 Task: Look for space in Meerut, India from 2nd September, 2023 to 10th September, 2023 for 1 adult in price range Rs.5000 to Rs.16000. Place can be private room with 1  bedroom having 1 bed and 1 bathroom. Property type can be house, flat, guest house, hotel. Booking option can be shelf check-in. Required host language is English.
Action: Mouse moved to (426, 58)
Screenshot: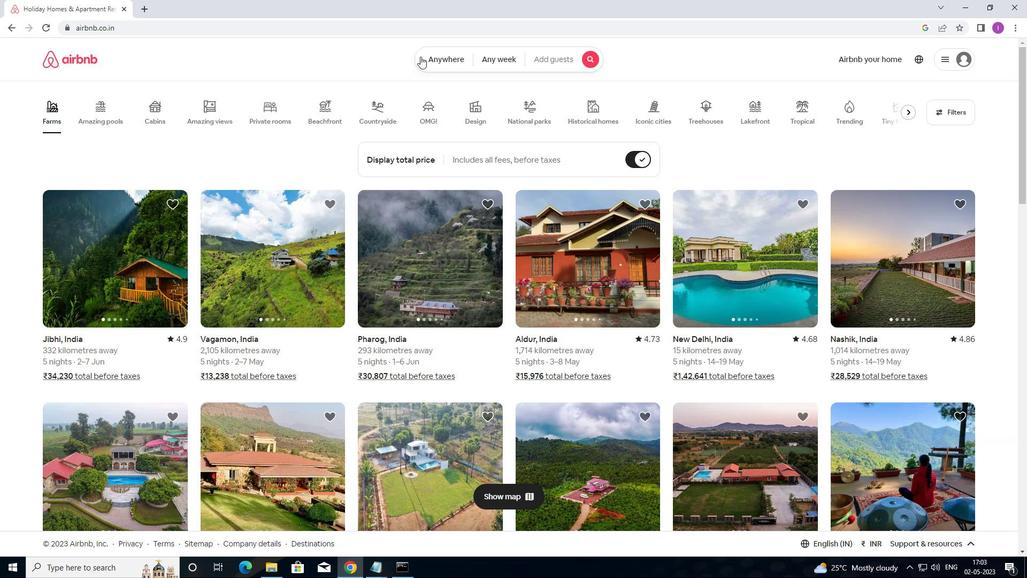 
Action: Mouse pressed left at (426, 58)
Screenshot: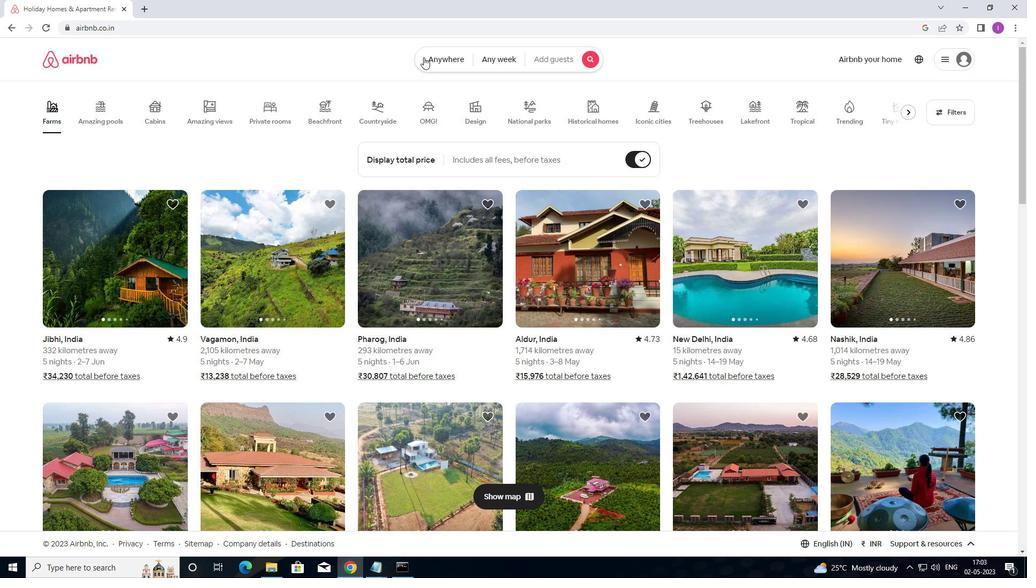 
Action: Mouse moved to (313, 107)
Screenshot: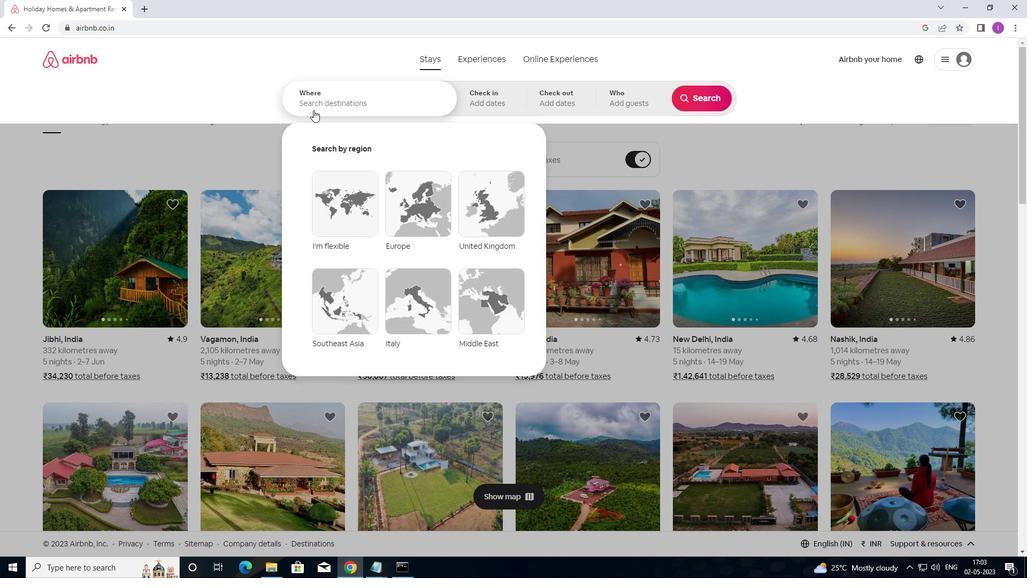 
Action: Mouse pressed left at (313, 107)
Screenshot: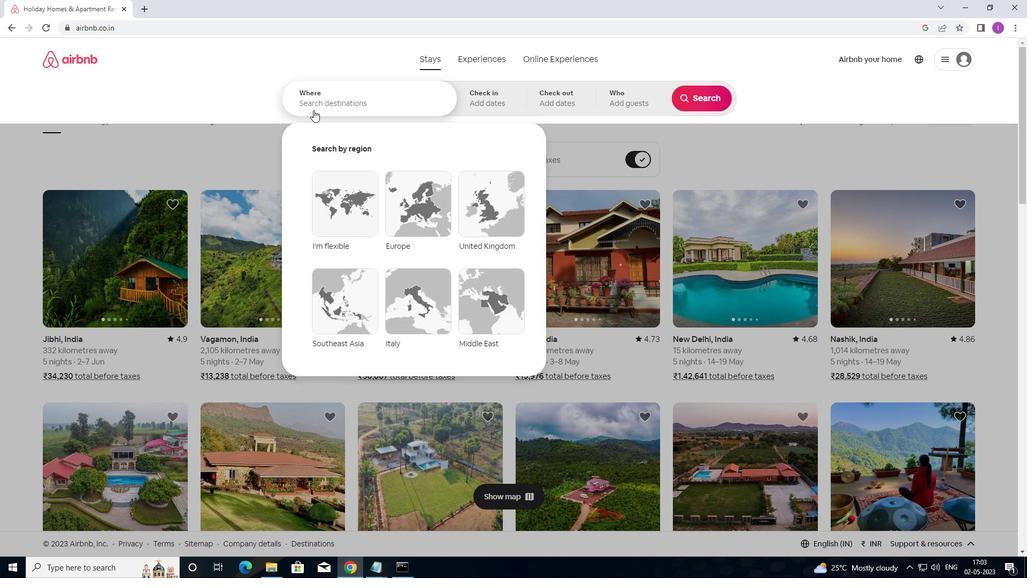 
Action: Mouse moved to (490, 59)
Screenshot: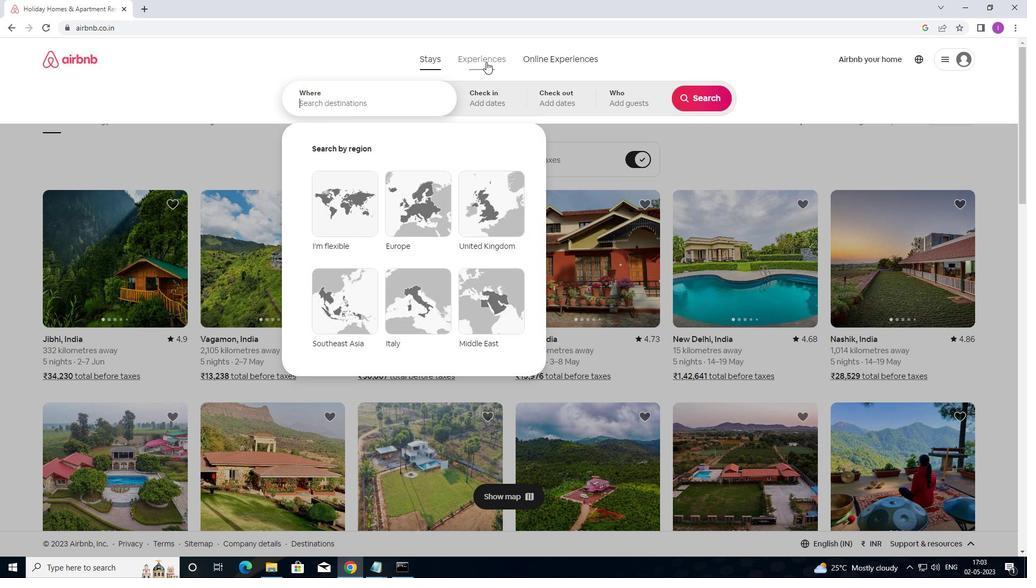 
Action: Key pressed <Key.shift>M
Screenshot: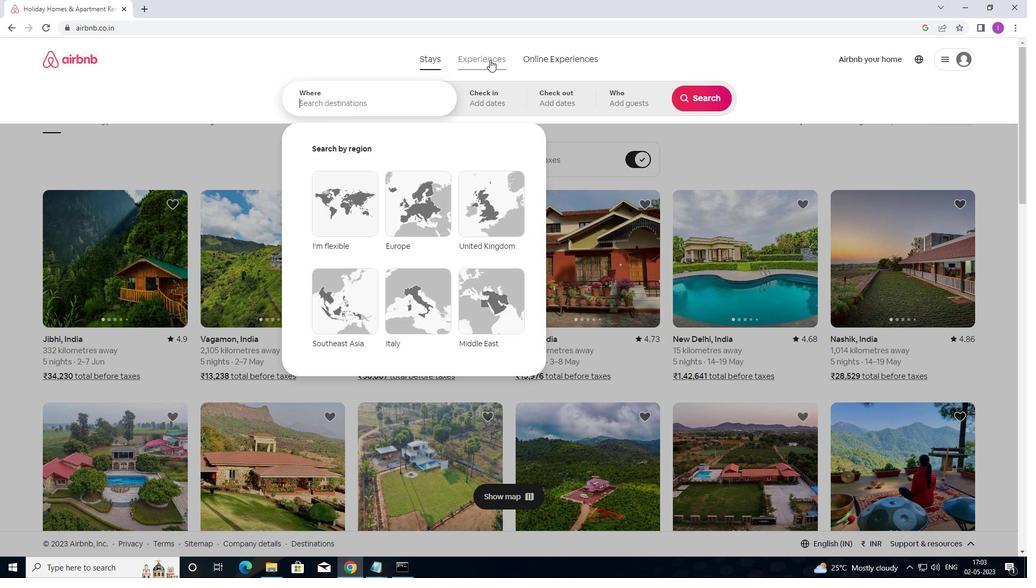 
Action: Mouse moved to (518, 40)
Screenshot: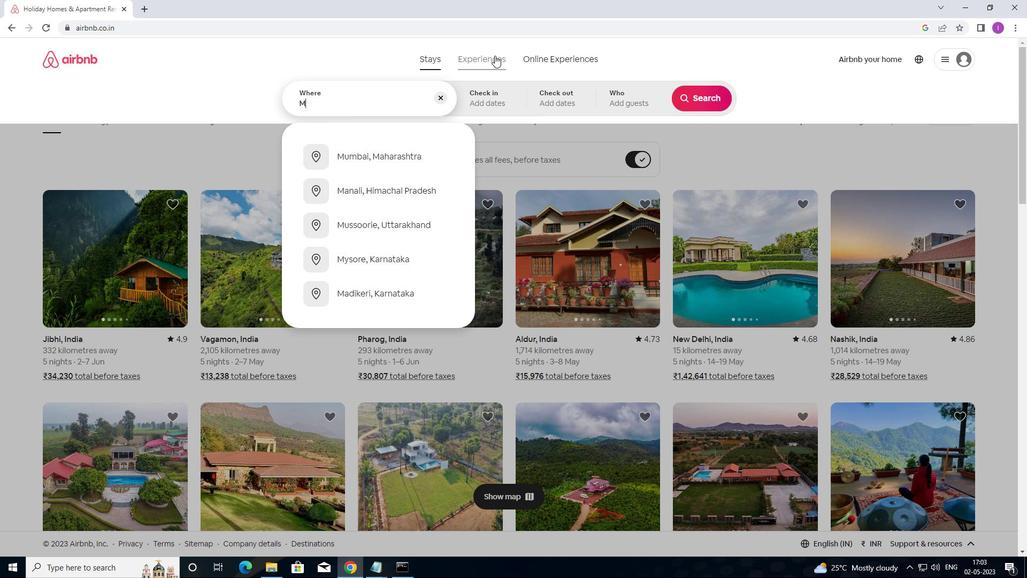 
Action: Key pressed EERUT,<Key.shift>INDIA
Screenshot: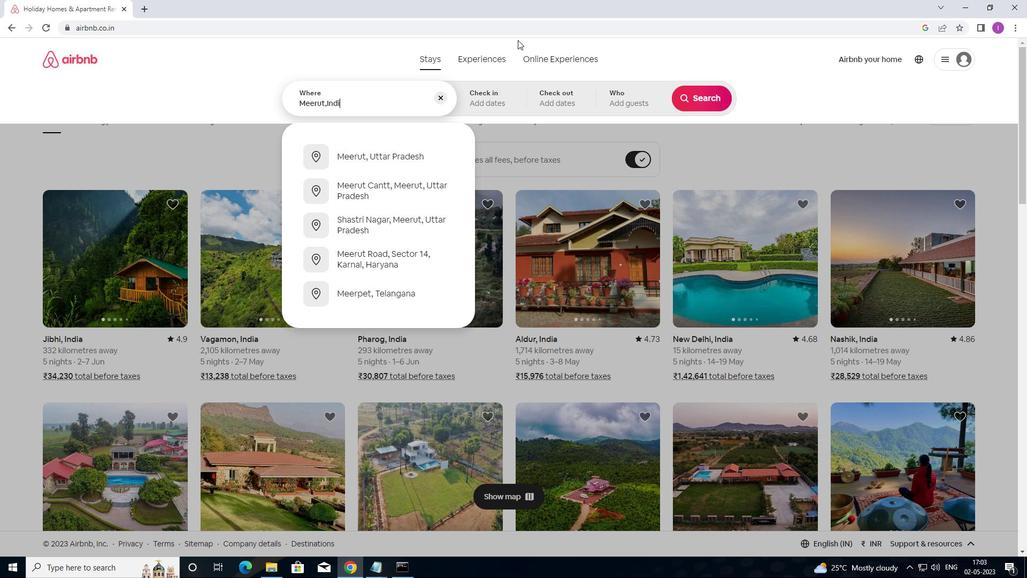 
Action: Mouse moved to (492, 94)
Screenshot: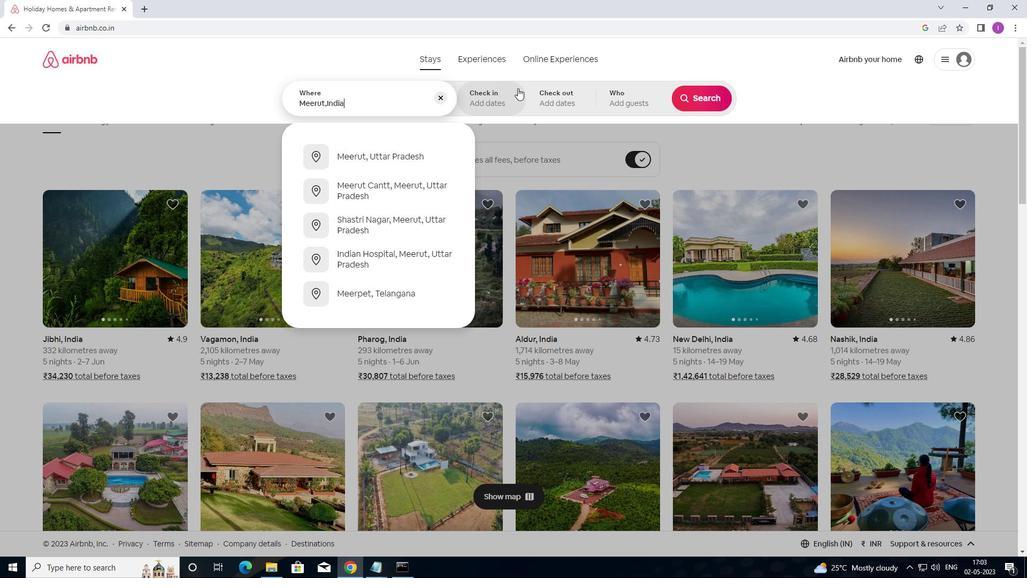 
Action: Mouse pressed left at (492, 94)
Screenshot: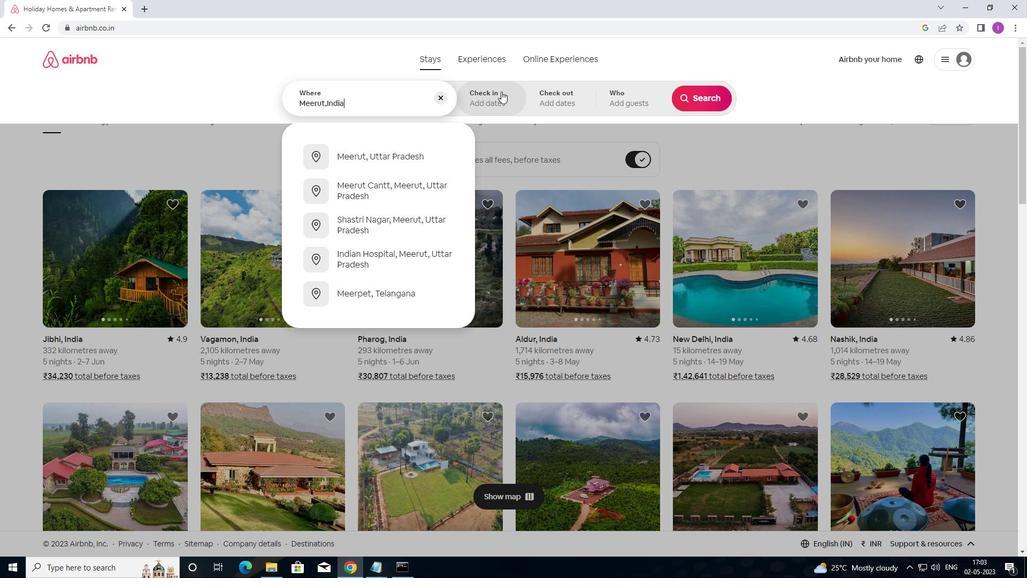 
Action: Mouse moved to (708, 182)
Screenshot: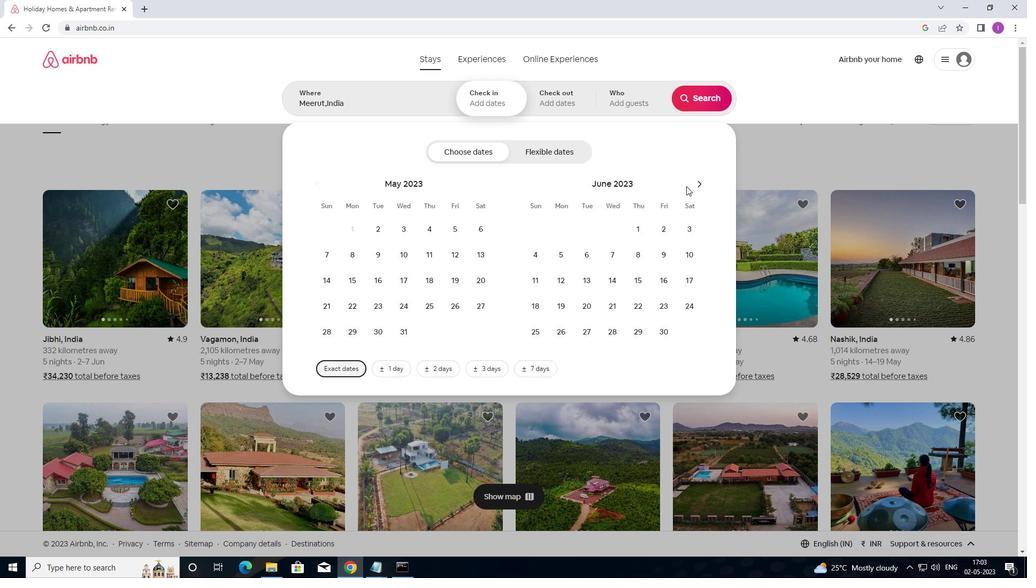 
Action: Mouse pressed left at (708, 182)
Screenshot: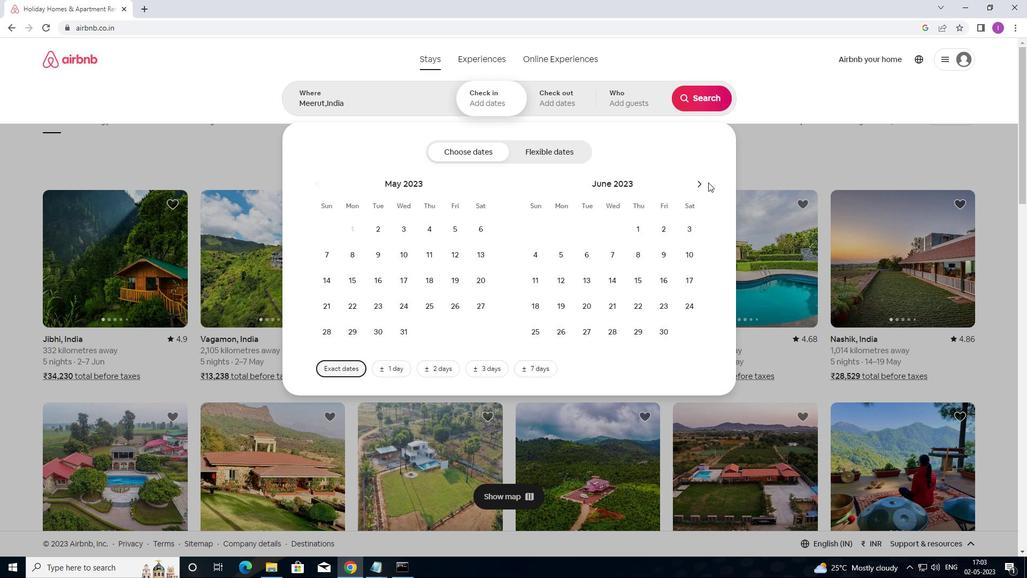 
Action: Mouse moved to (710, 183)
Screenshot: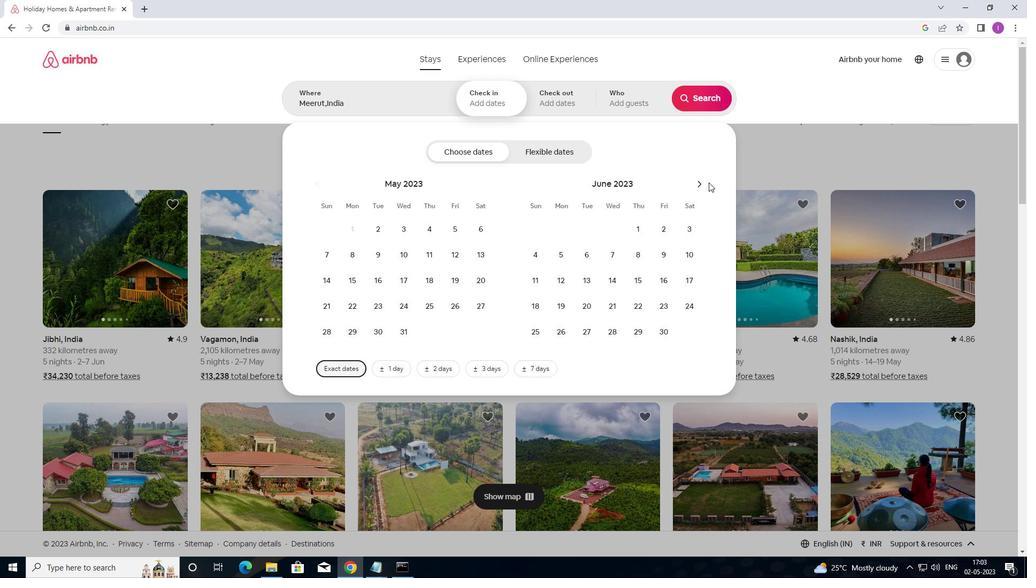 
Action: Mouse pressed left at (710, 183)
Screenshot: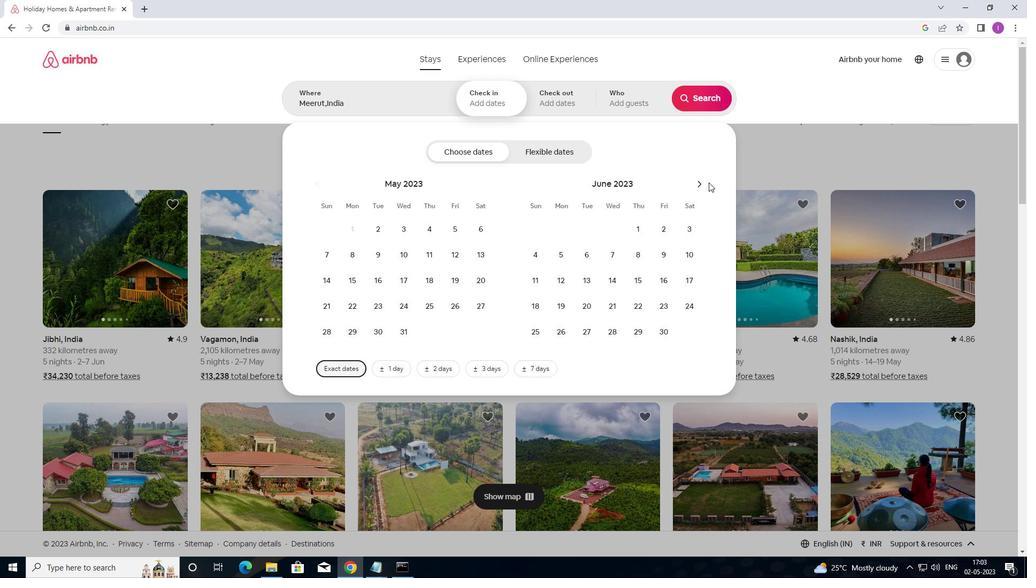
Action: Mouse moved to (711, 184)
Screenshot: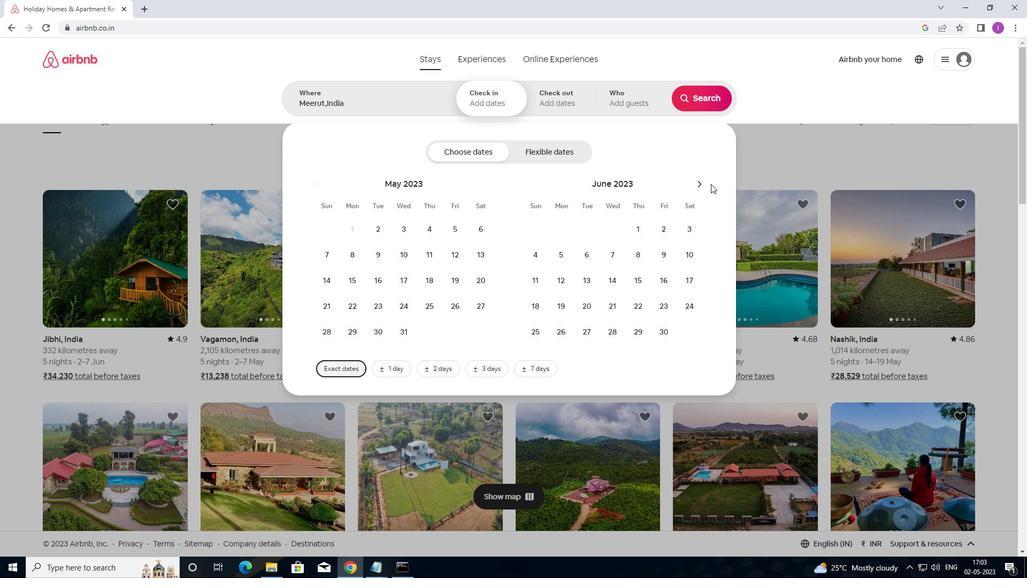 
Action: Mouse pressed left at (711, 184)
Screenshot: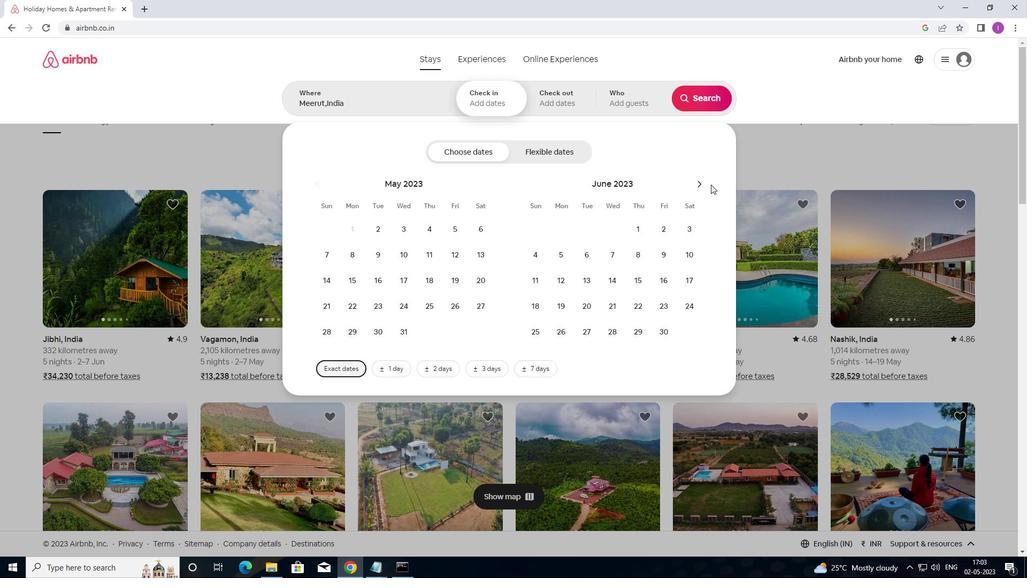 
Action: Mouse moved to (703, 184)
Screenshot: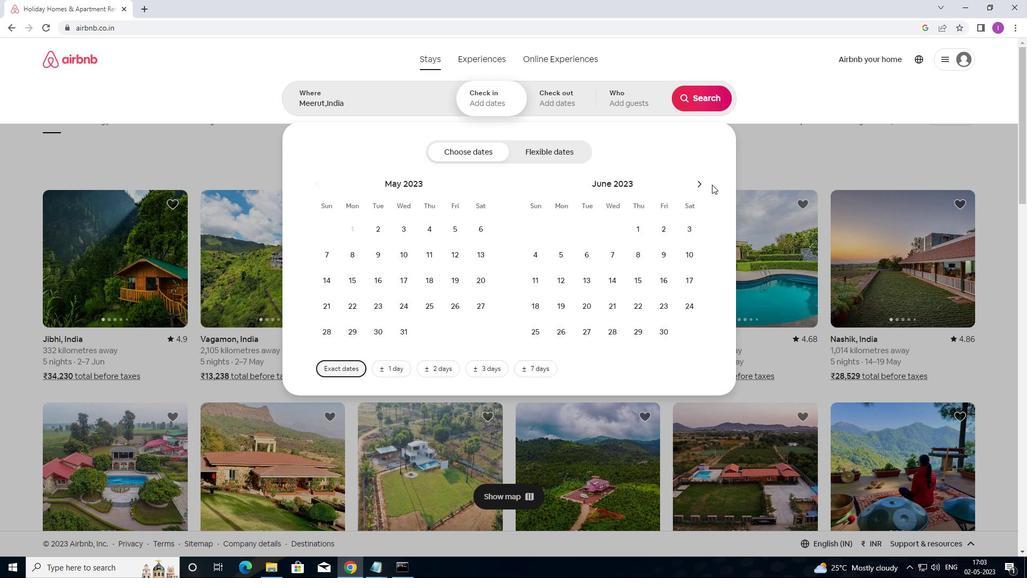 
Action: Mouse pressed left at (703, 184)
Screenshot: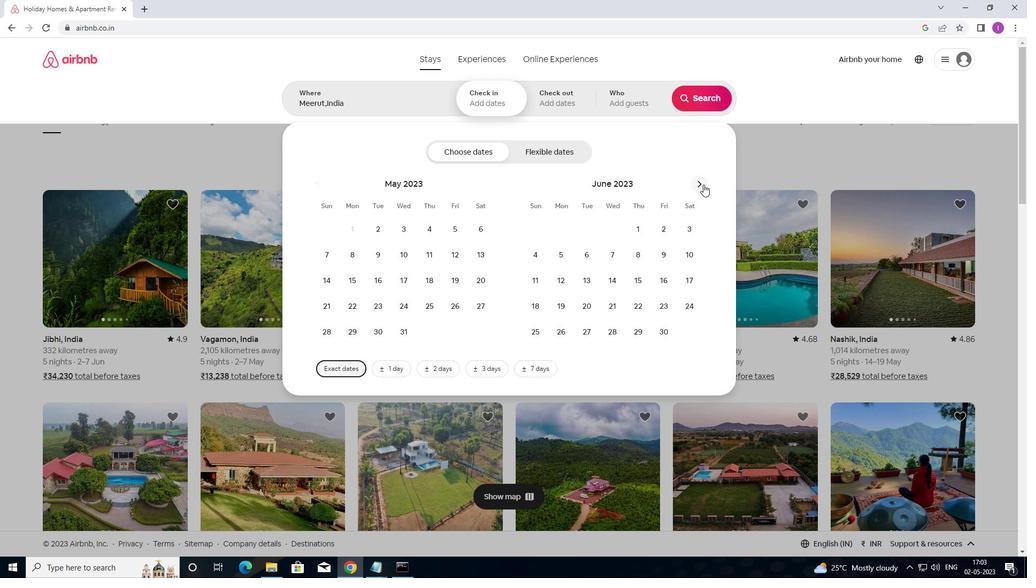 
Action: Mouse moved to (702, 183)
Screenshot: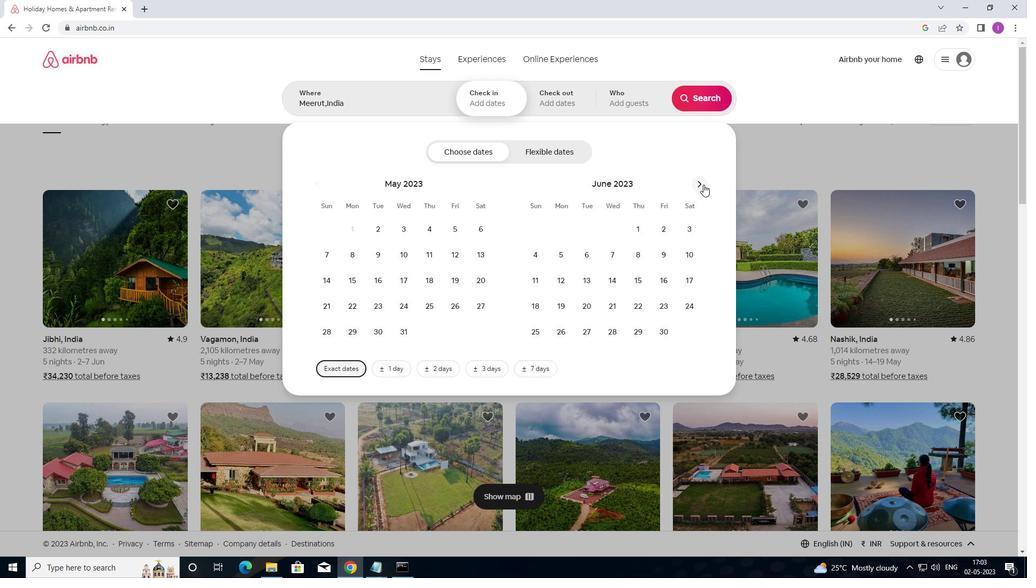 
Action: Mouse pressed left at (702, 183)
Screenshot: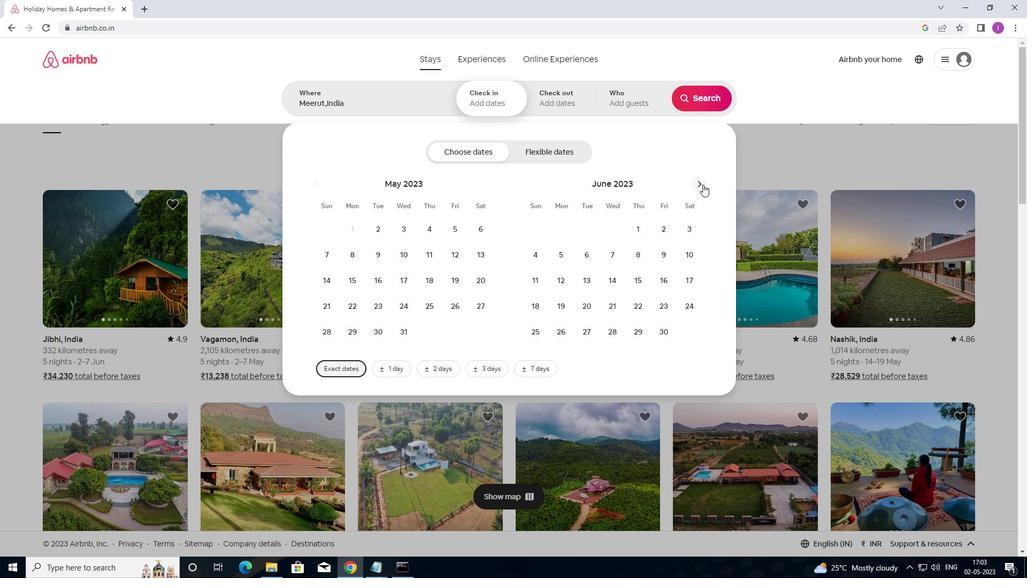 
Action: Mouse moved to (702, 183)
Screenshot: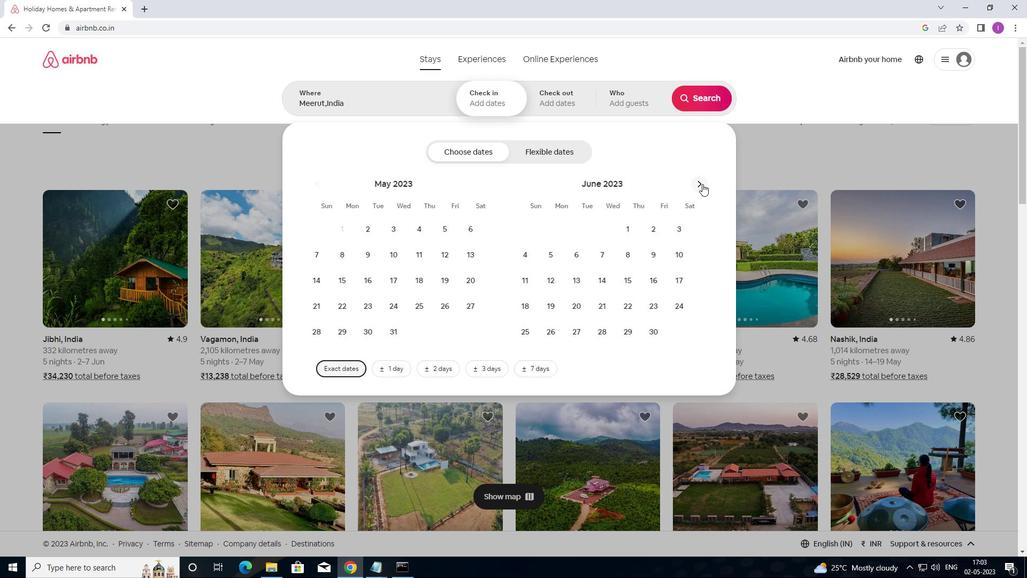 
Action: Mouse pressed left at (702, 183)
Screenshot: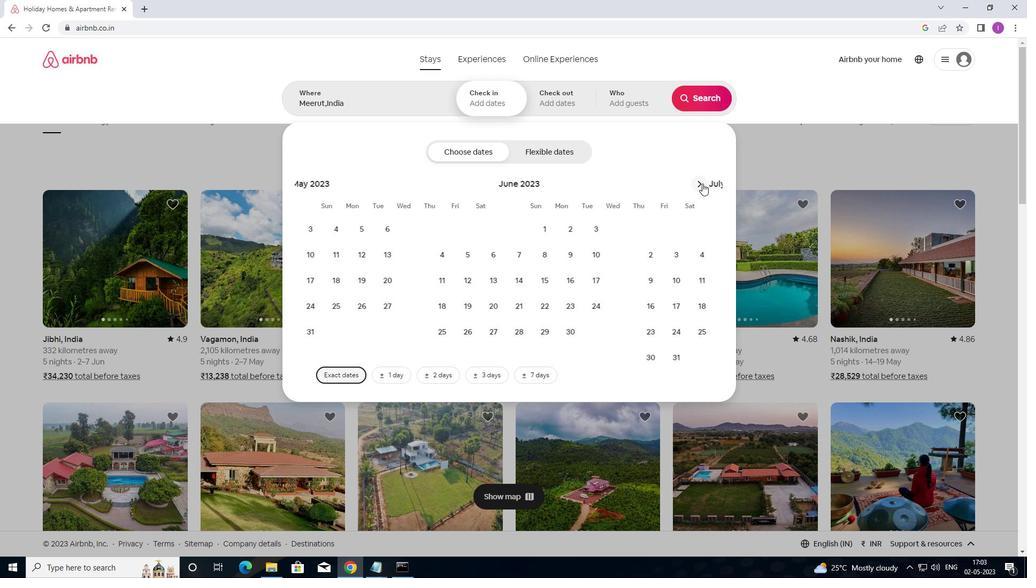 
Action: Mouse moved to (702, 183)
Screenshot: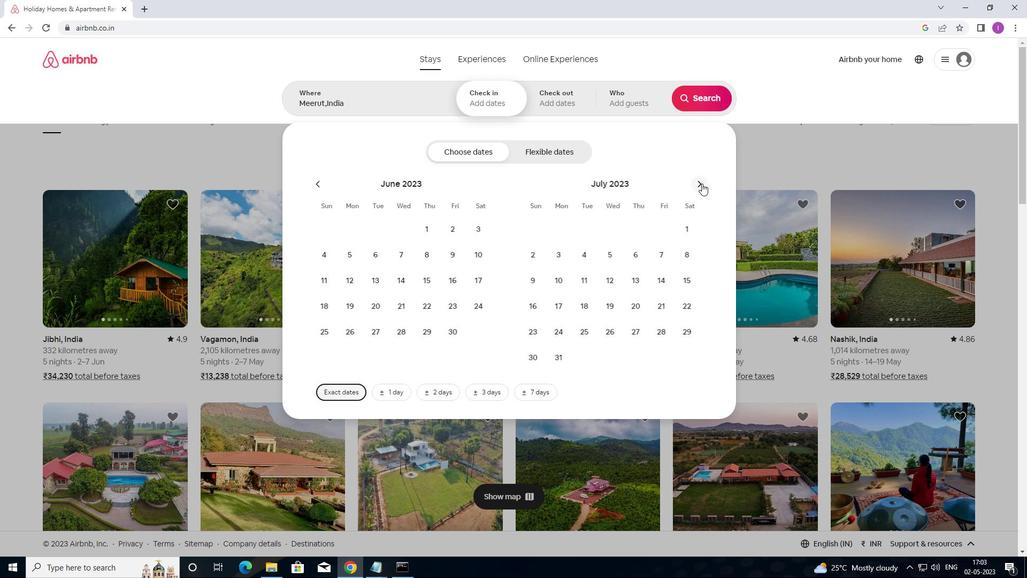 
Action: Mouse pressed left at (702, 183)
Screenshot: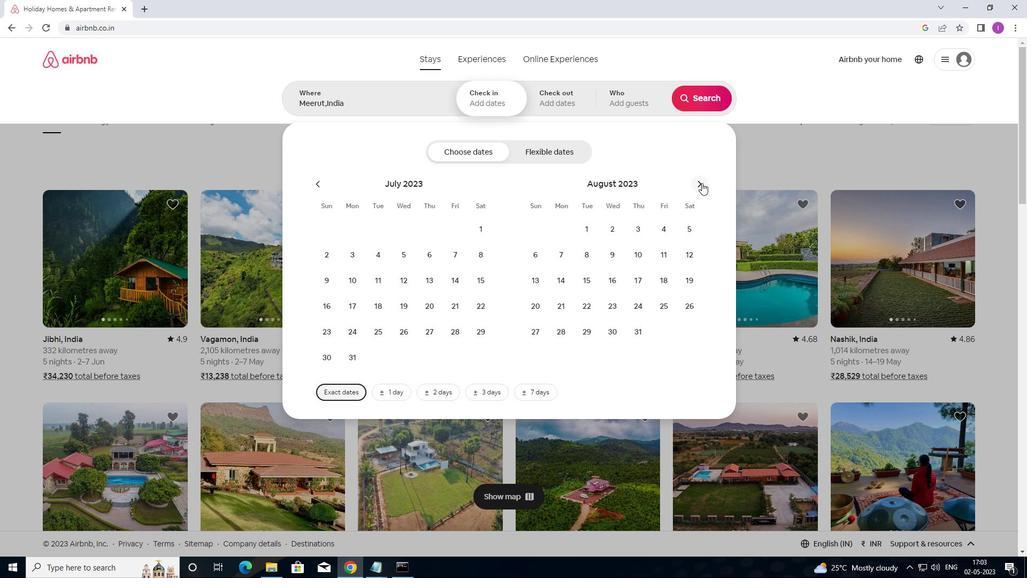 
Action: Mouse moved to (684, 228)
Screenshot: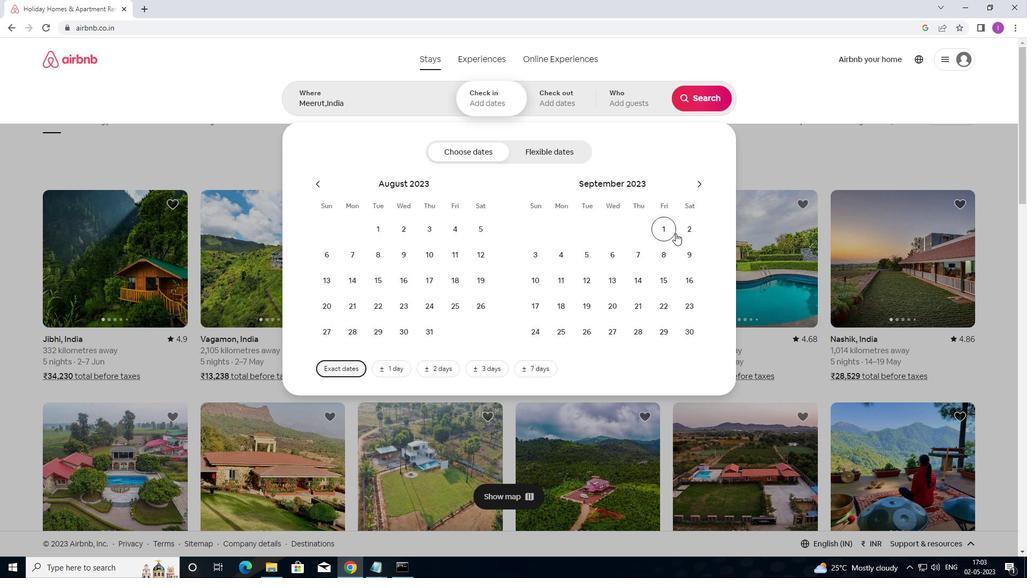 
Action: Mouse pressed left at (684, 228)
Screenshot: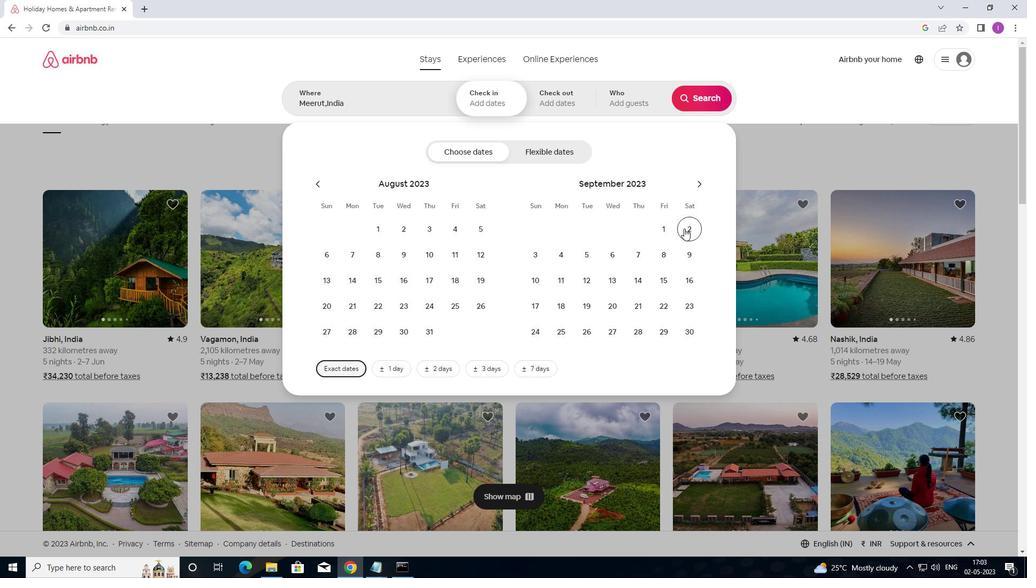 
Action: Mouse moved to (525, 282)
Screenshot: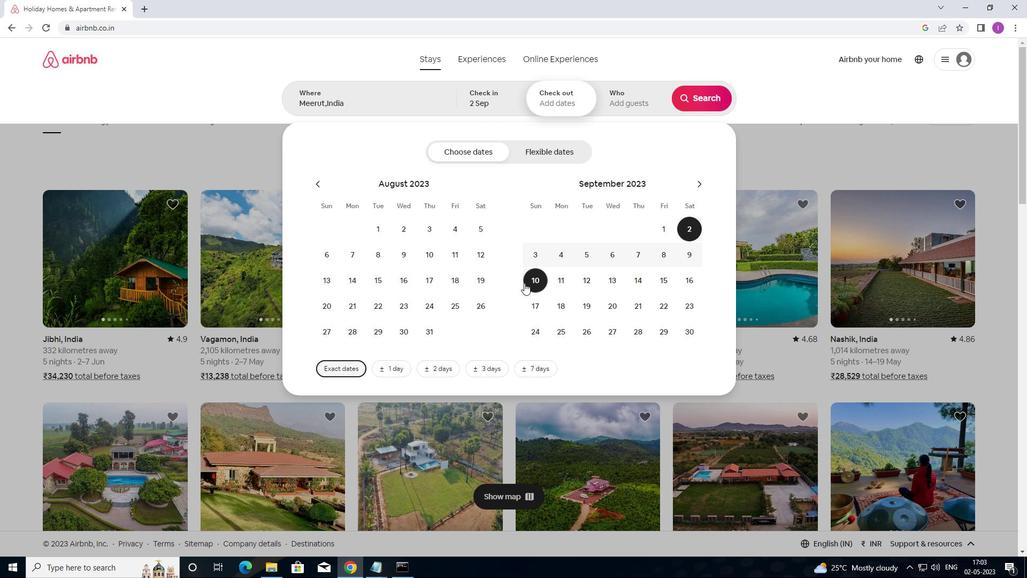 
Action: Mouse pressed left at (525, 282)
Screenshot: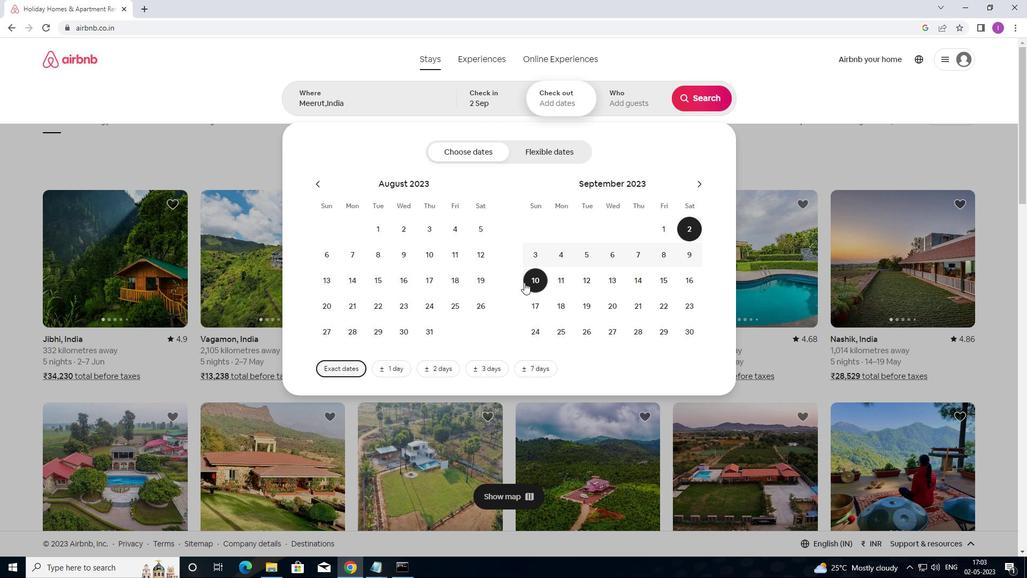 
Action: Mouse moved to (634, 98)
Screenshot: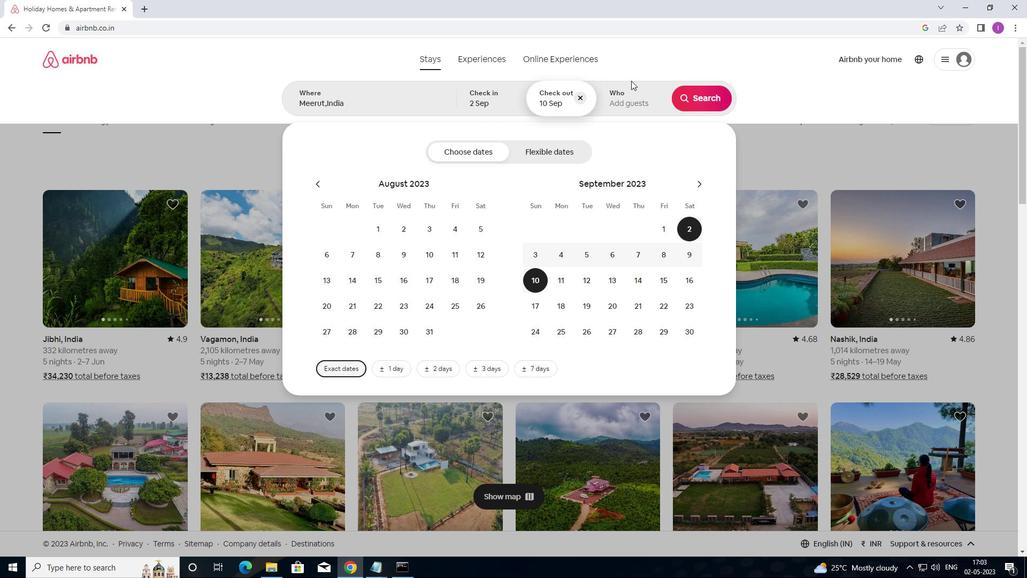 
Action: Mouse pressed left at (634, 98)
Screenshot: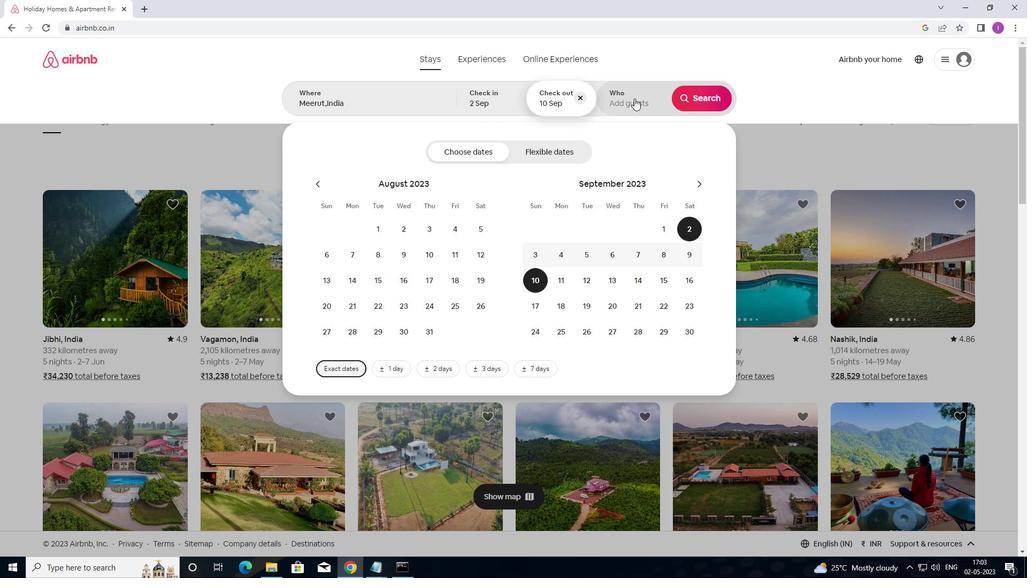 
Action: Mouse moved to (702, 153)
Screenshot: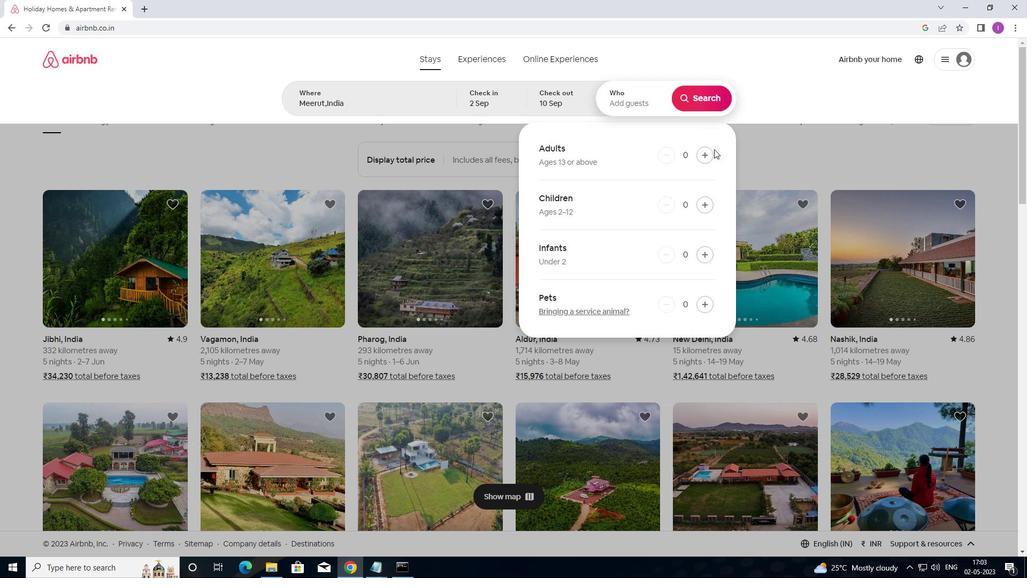 
Action: Mouse pressed left at (702, 153)
Screenshot: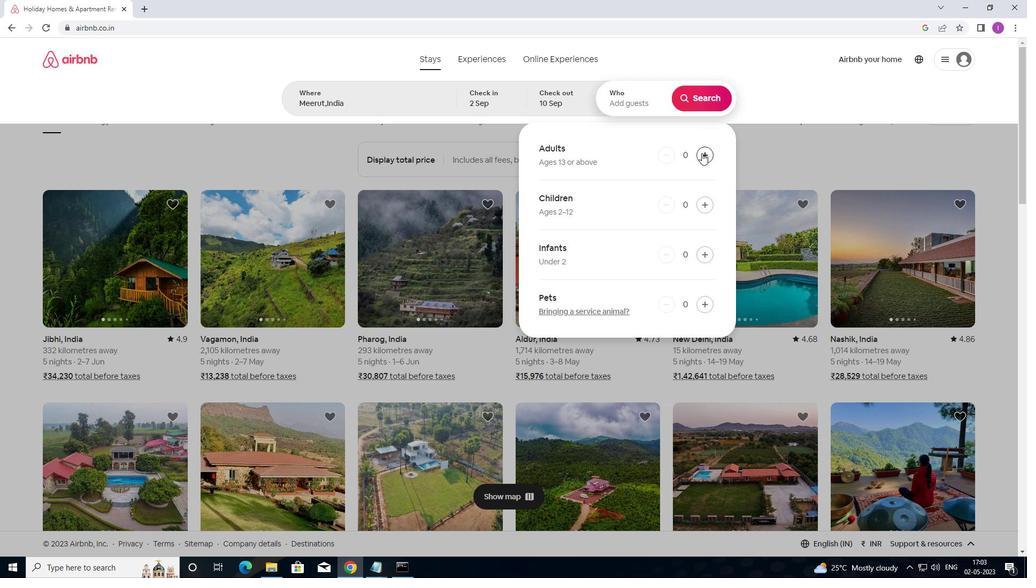 
Action: Mouse moved to (702, 154)
Screenshot: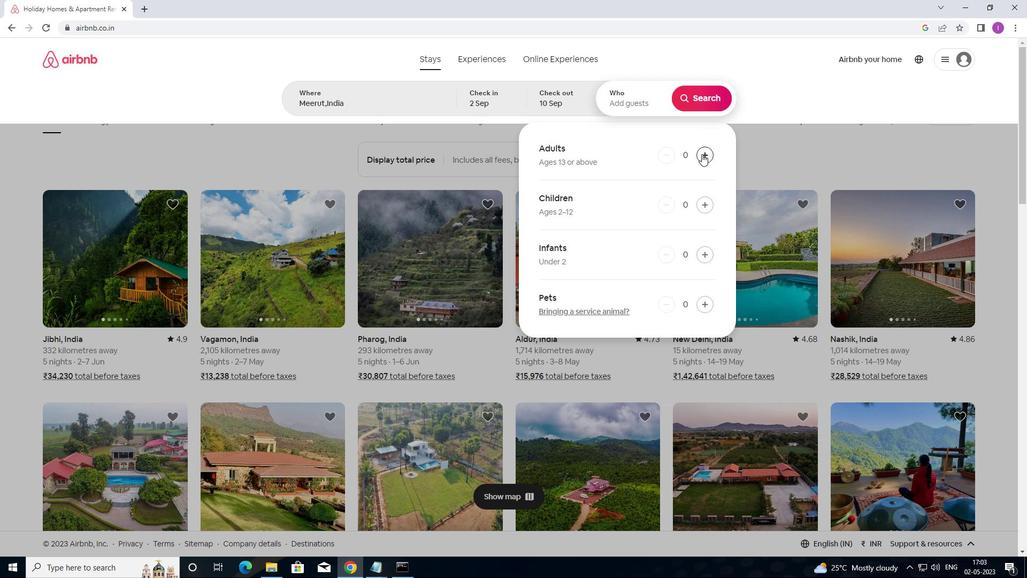 
Action: Mouse pressed left at (702, 154)
Screenshot: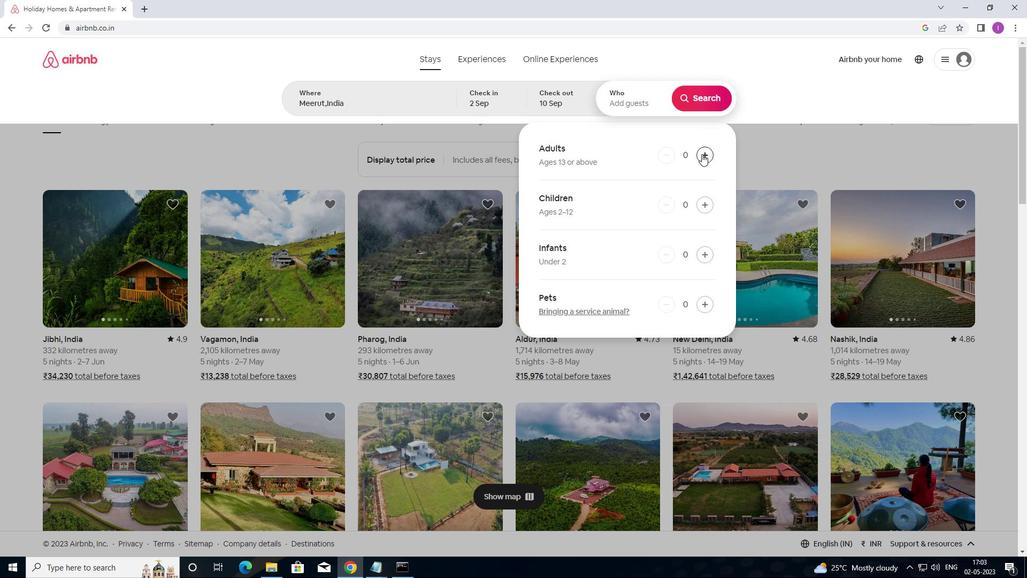
Action: Mouse moved to (670, 155)
Screenshot: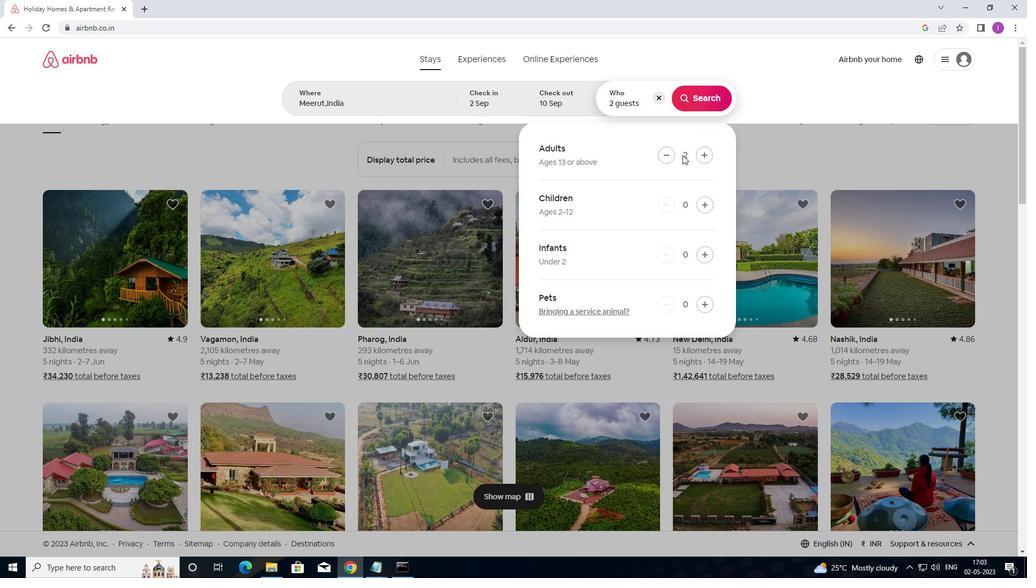 
Action: Mouse pressed left at (670, 155)
Screenshot: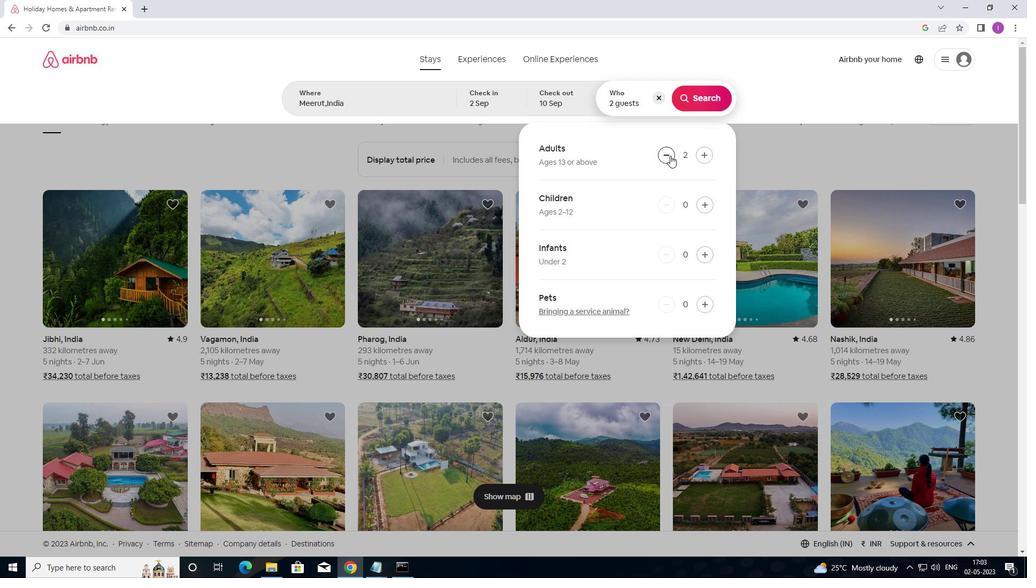 
Action: Mouse moved to (724, 95)
Screenshot: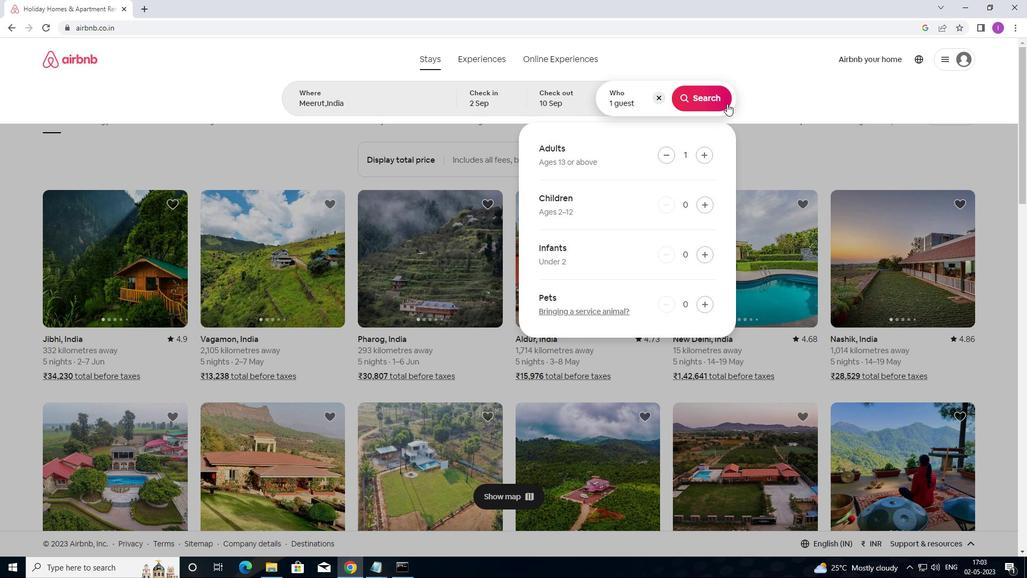 
Action: Mouse pressed left at (724, 95)
Screenshot: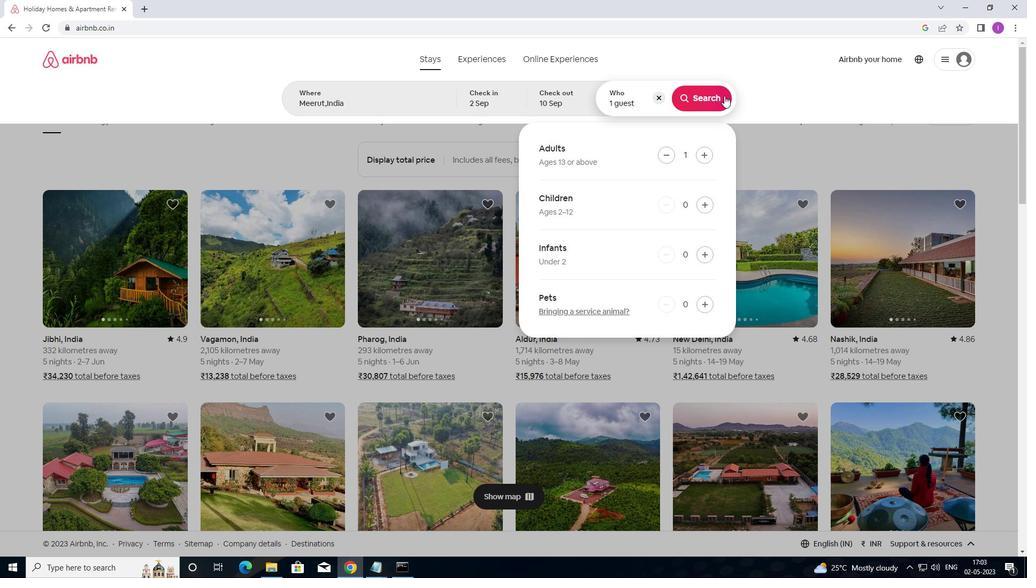 
Action: Mouse moved to (986, 100)
Screenshot: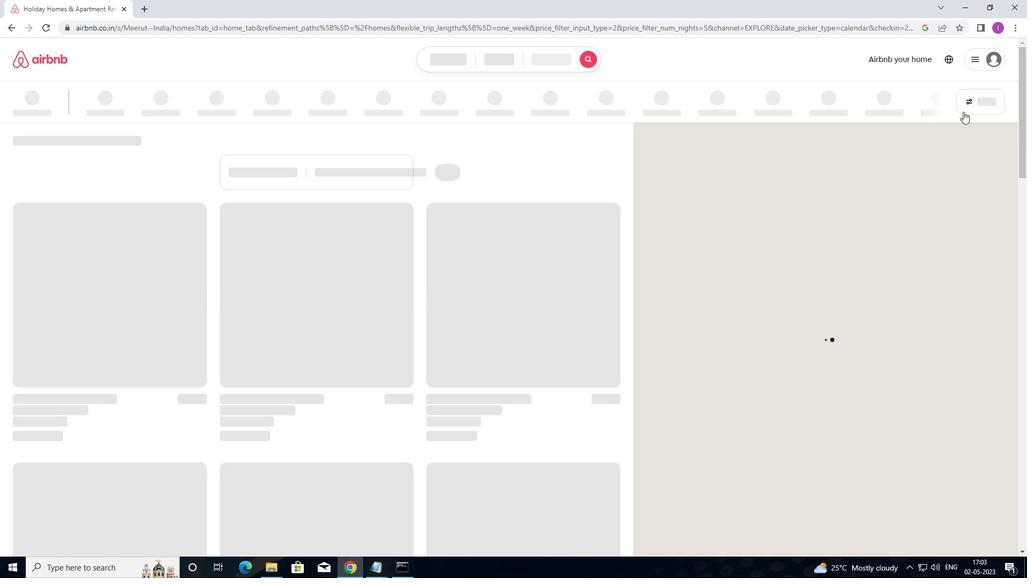 
Action: Mouse pressed left at (986, 100)
Screenshot: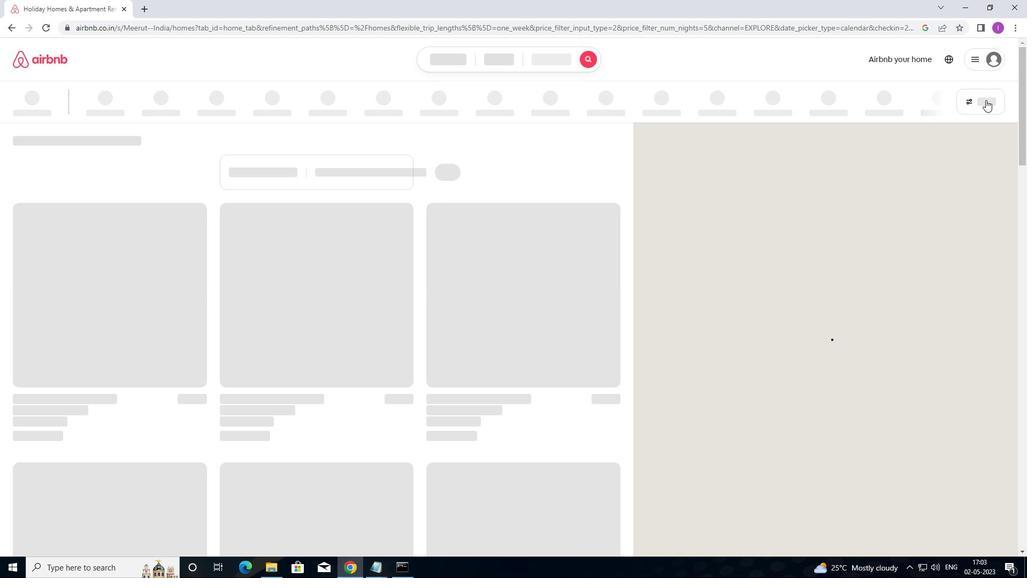 
Action: Mouse moved to (985, 96)
Screenshot: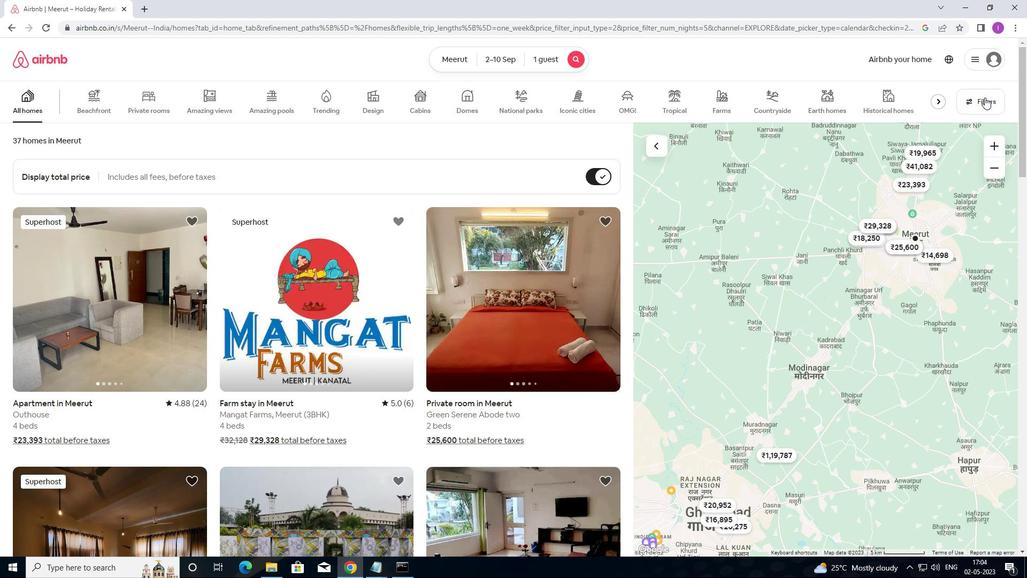 
Action: Mouse pressed left at (985, 96)
Screenshot: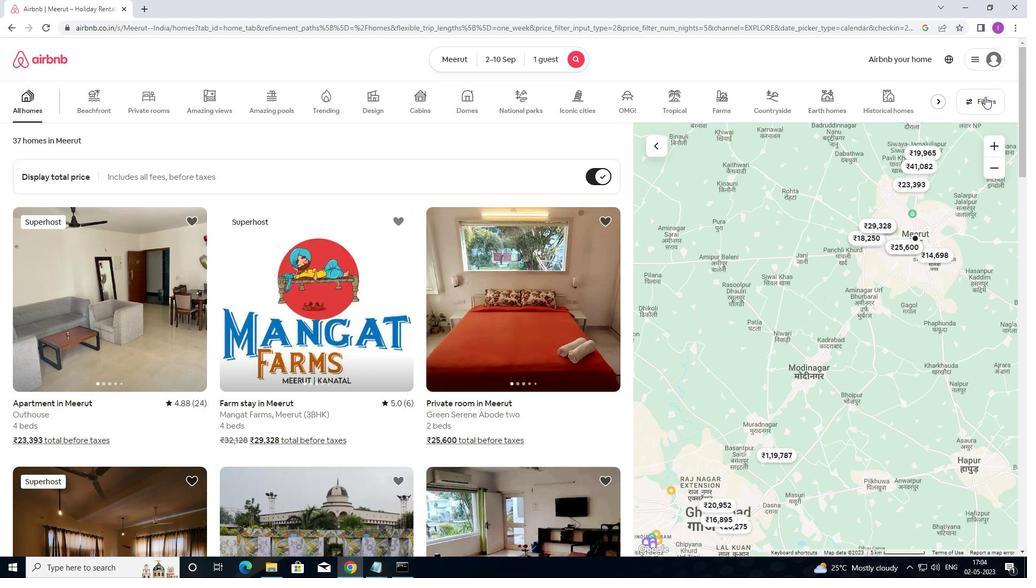 
Action: Mouse moved to (396, 239)
Screenshot: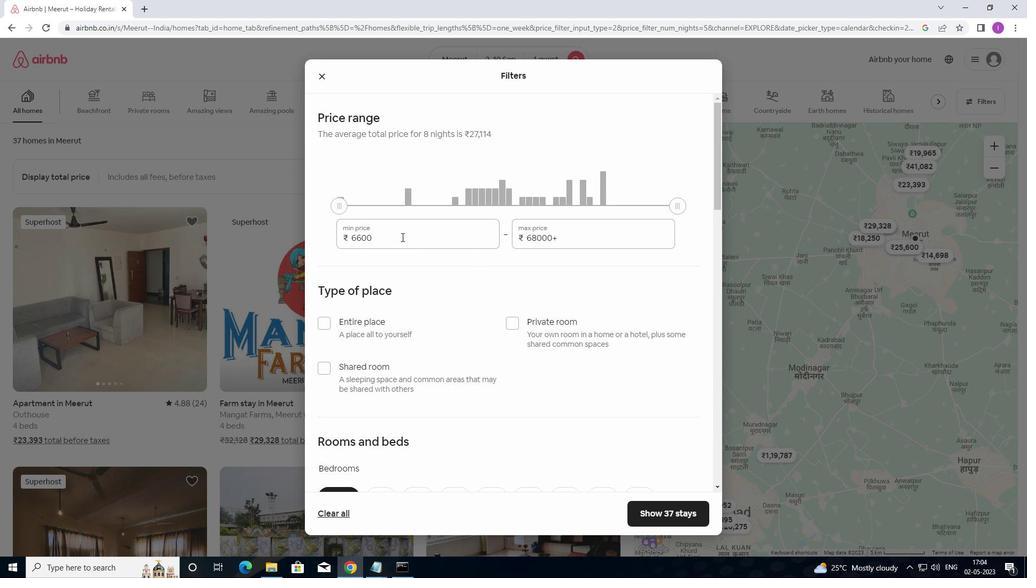 
Action: Mouse pressed left at (396, 239)
Screenshot: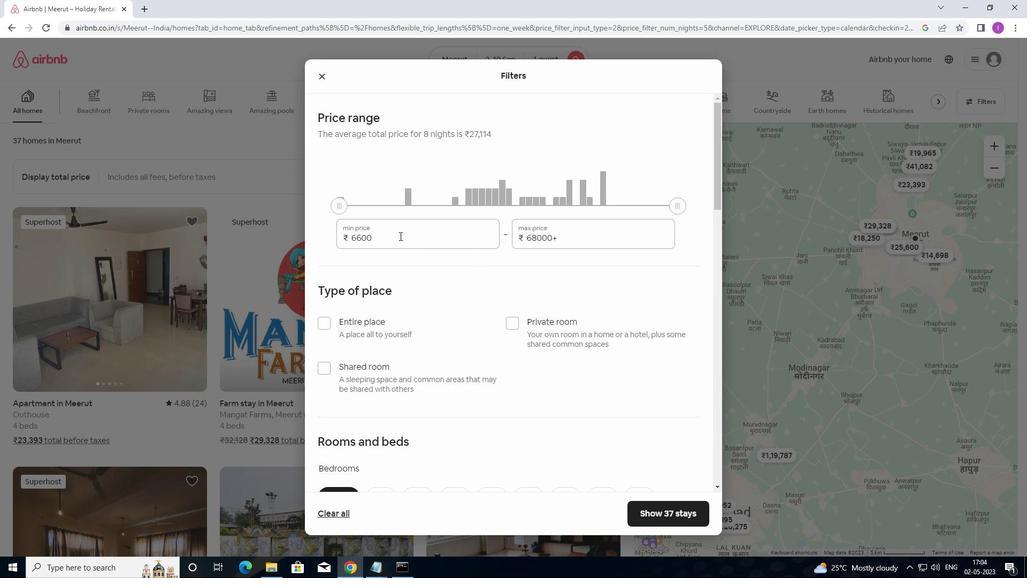 
Action: Mouse moved to (628, 228)
Screenshot: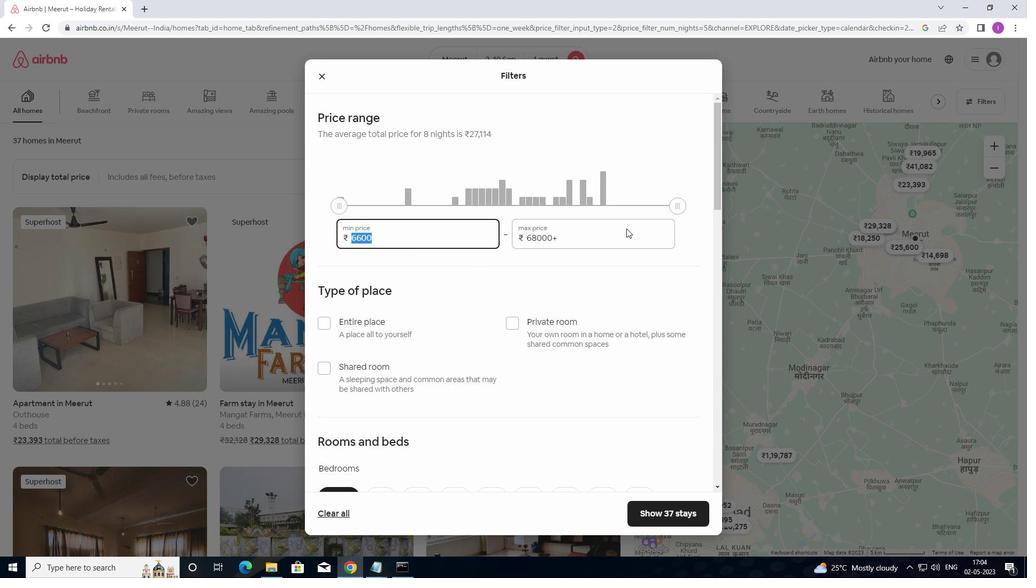 
Action: Key pressed 5
Screenshot: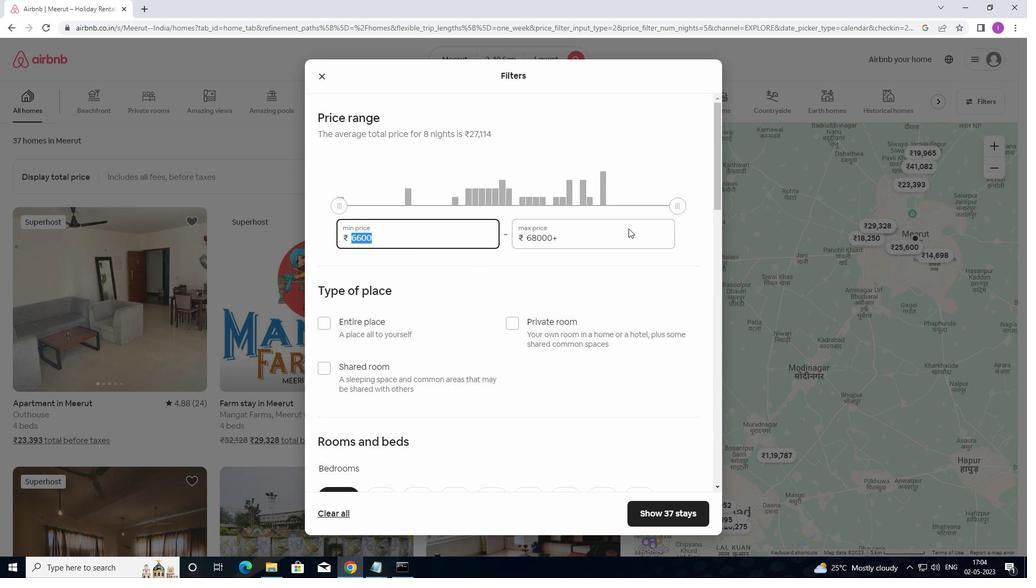 
Action: Mouse moved to (633, 228)
Screenshot: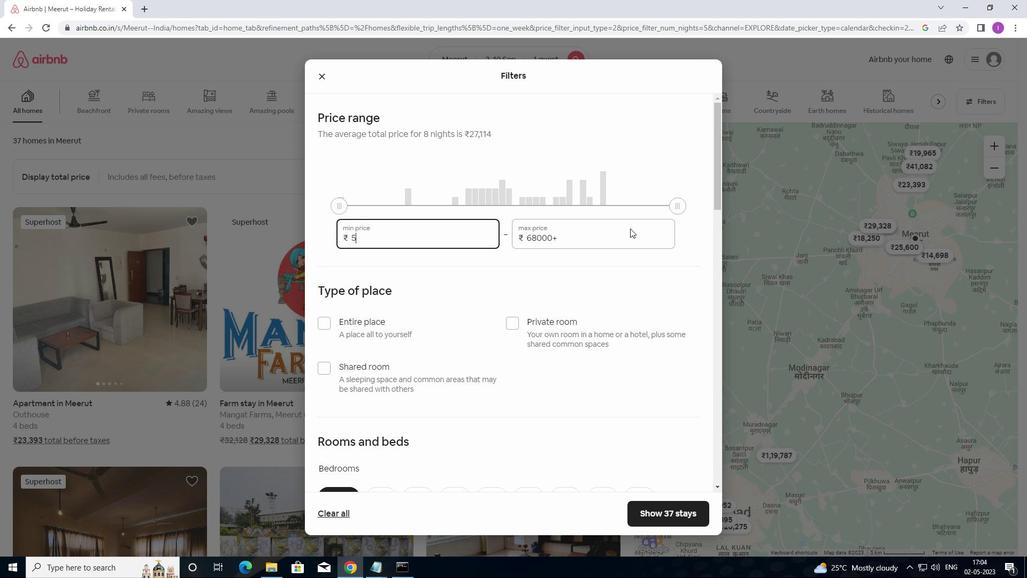 
Action: Key pressed 9
Screenshot: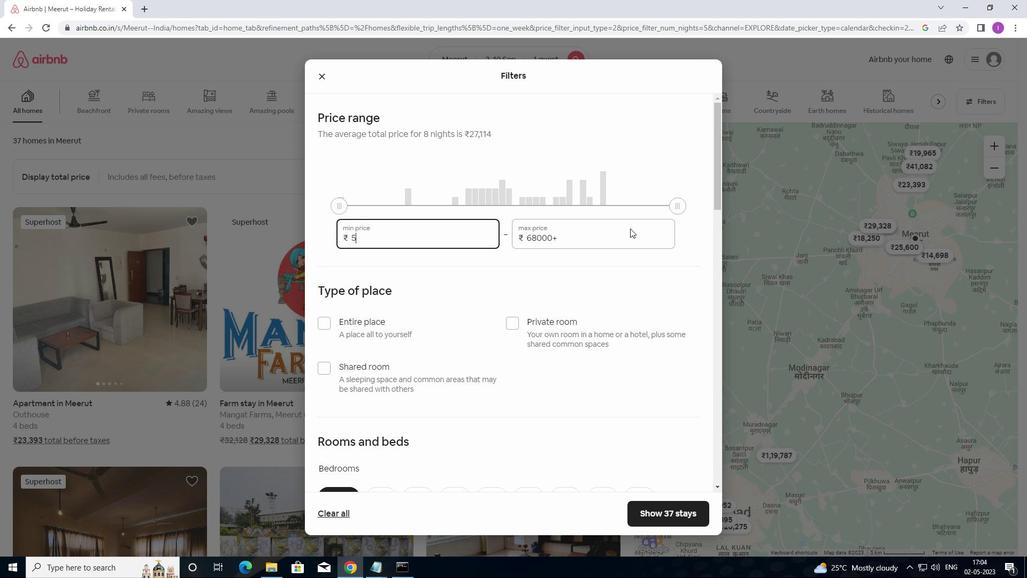 
Action: Mouse moved to (644, 228)
Screenshot: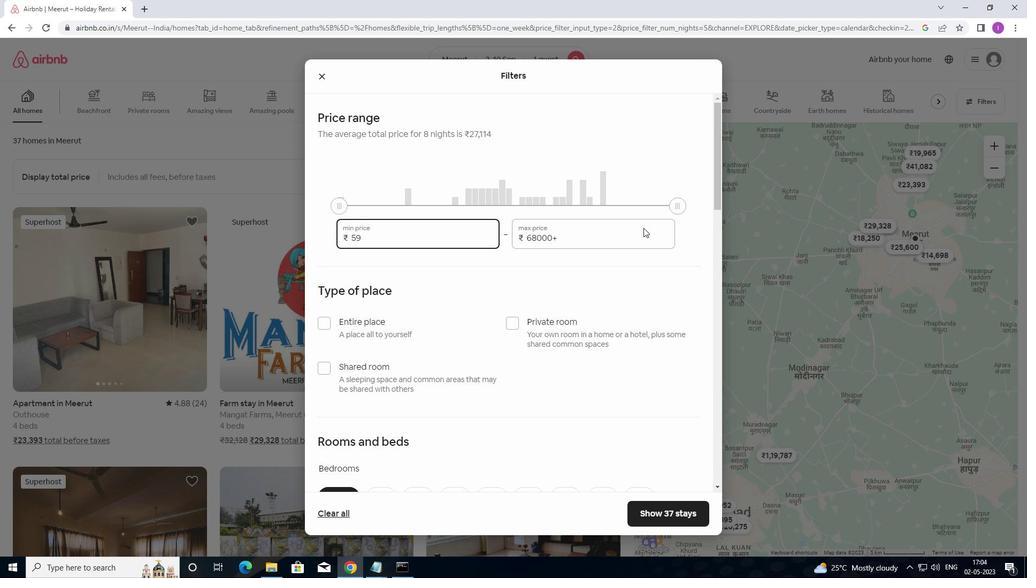 
Action: Key pressed <Key.backspace>
Screenshot: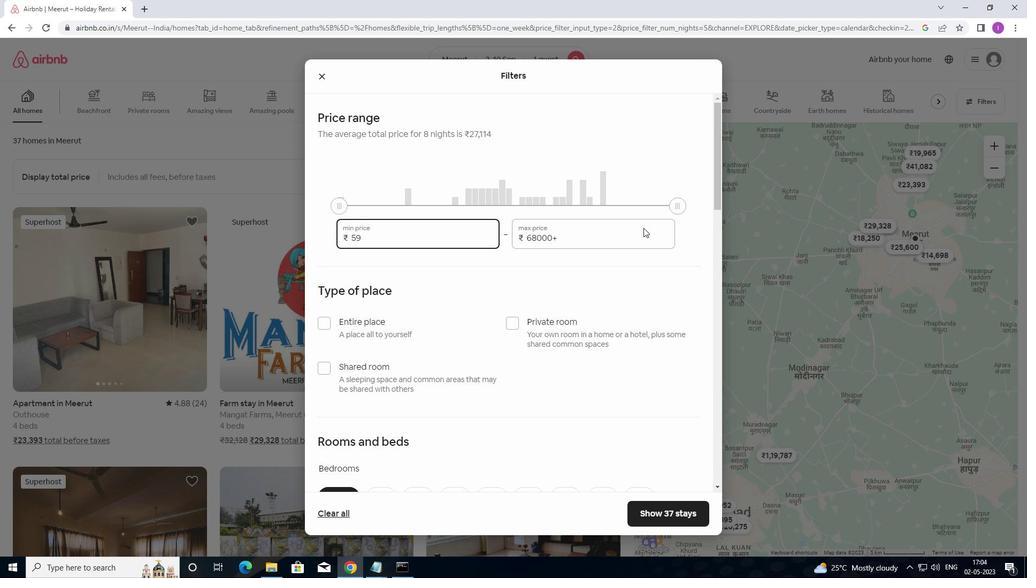 
Action: Mouse moved to (650, 229)
Screenshot: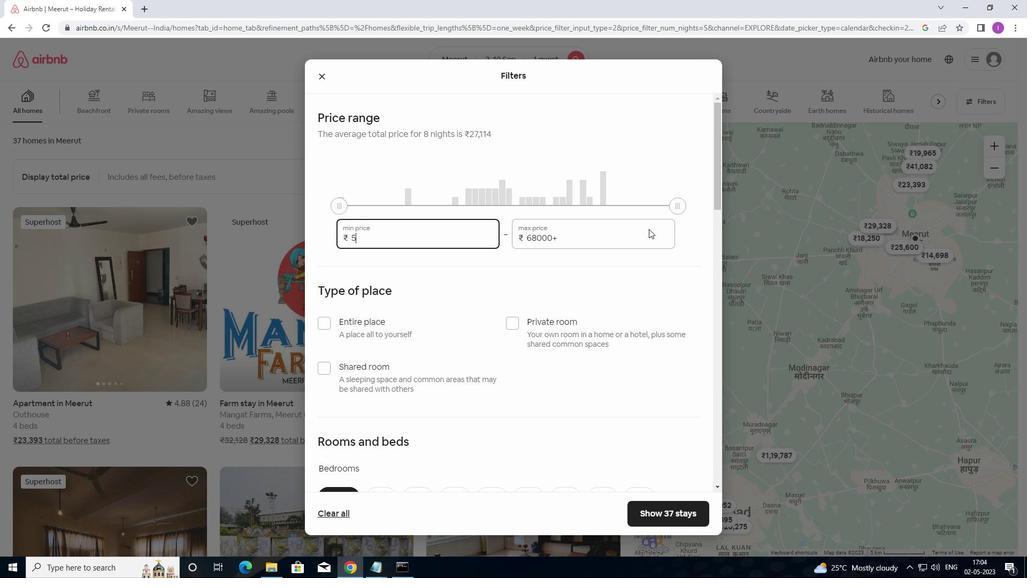 
Action: Key pressed 00
Screenshot: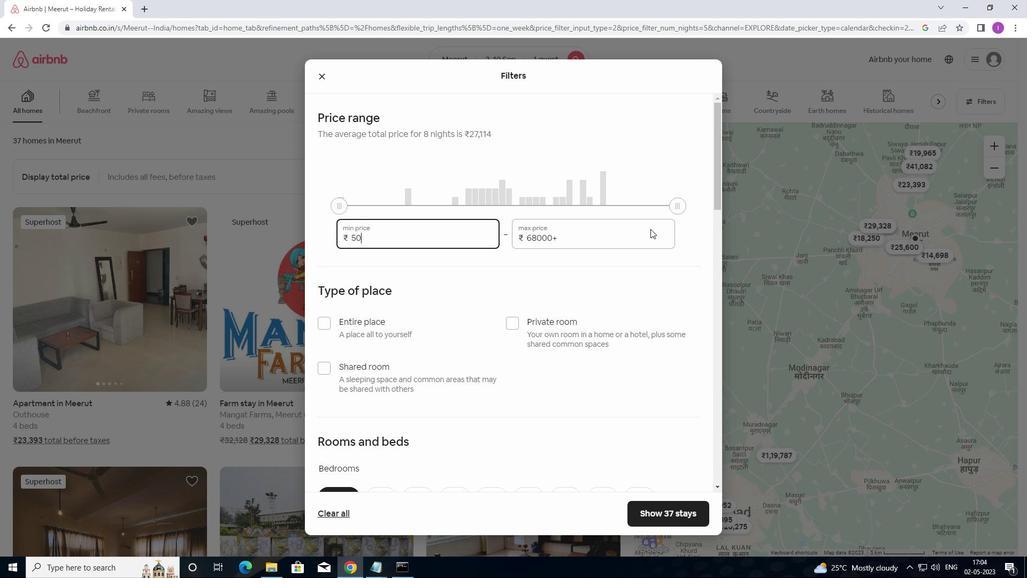 
Action: Mouse moved to (651, 229)
Screenshot: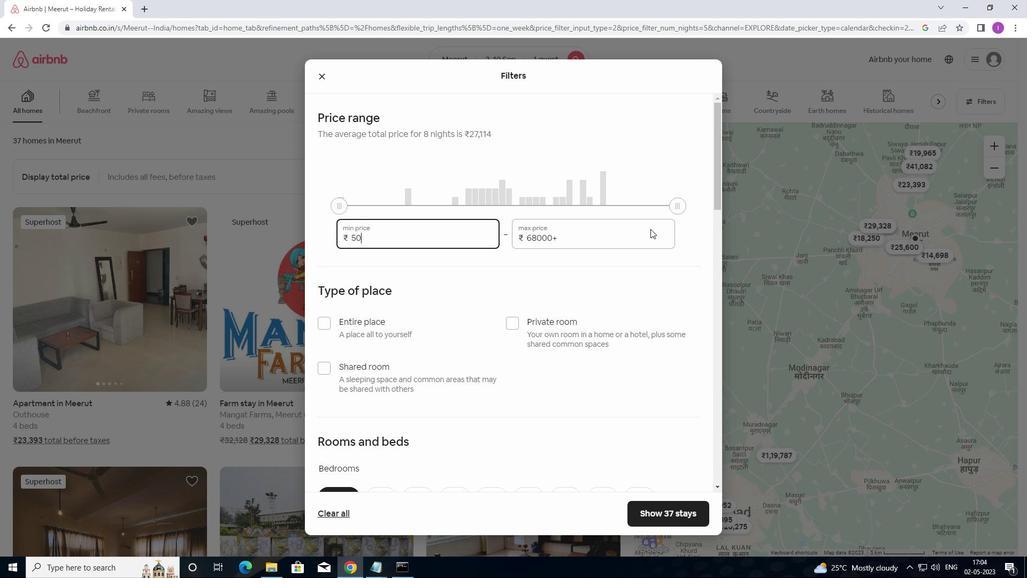 
Action: Key pressed 0
Screenshot: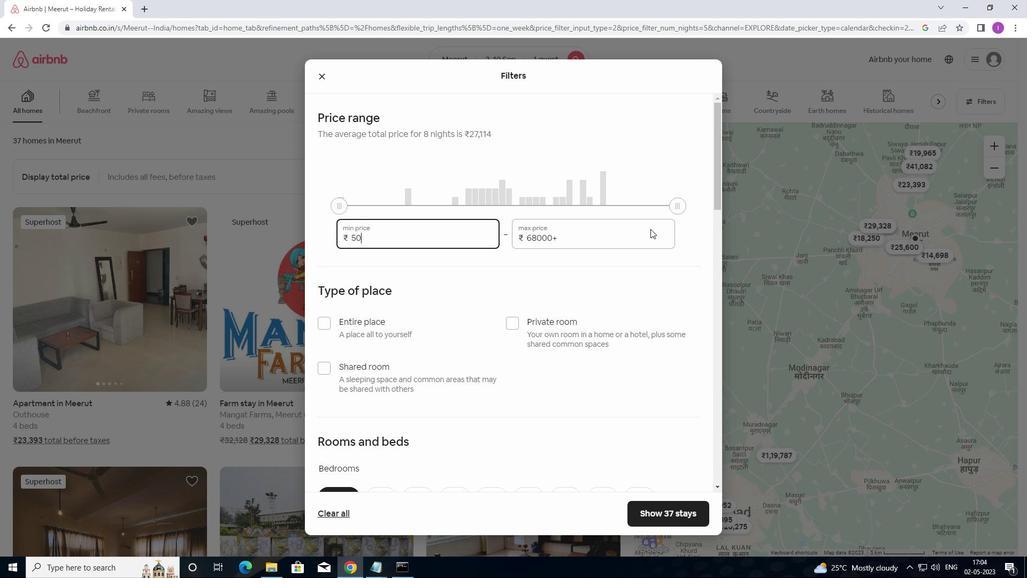
Action: Mouse moved to (583, 232)
Screenshot: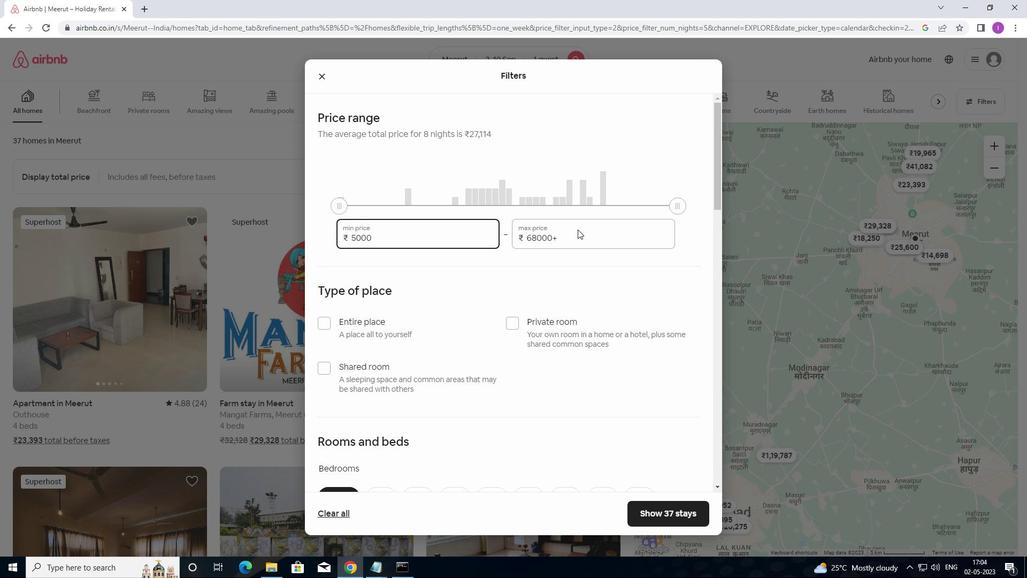 
Action: Mouse pressed left at (583, 232)
Screenshot: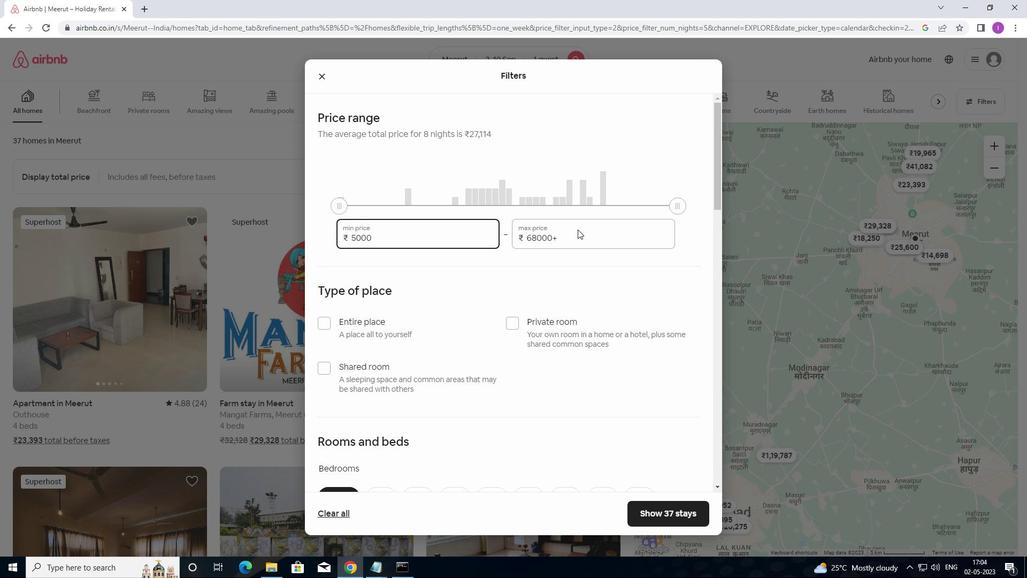
Action: Mouse moved to (582, 236)
Screenshot: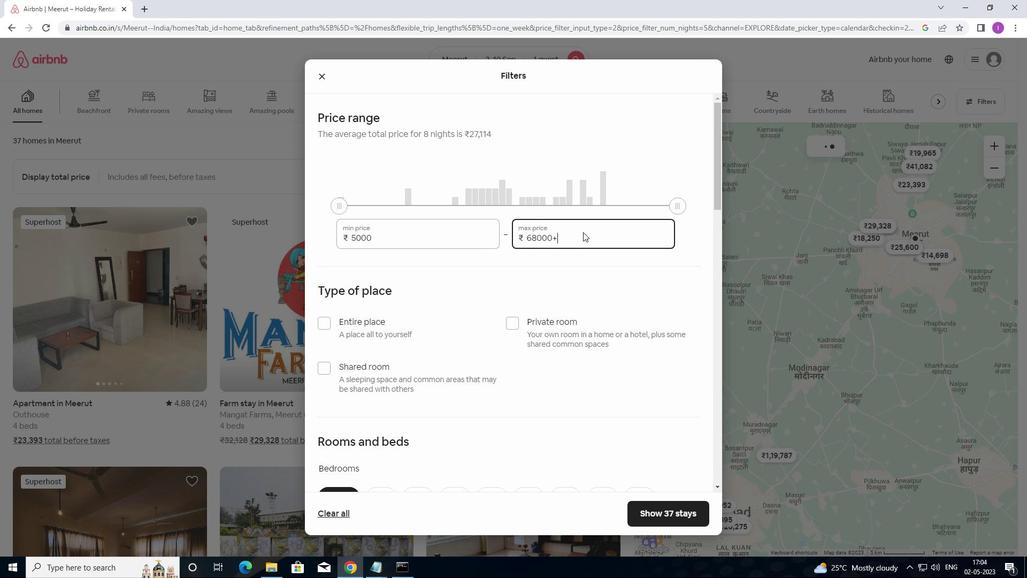 
Action: Mouse pressed left at (582, 236)
Screenshot: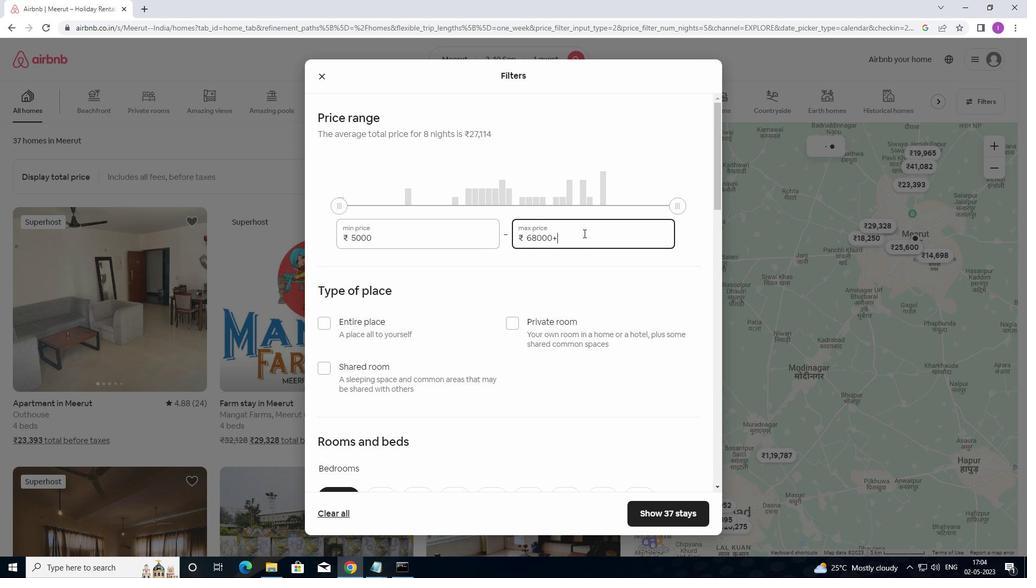 
Action: Mouse moved to (532, 237)
Screenshot: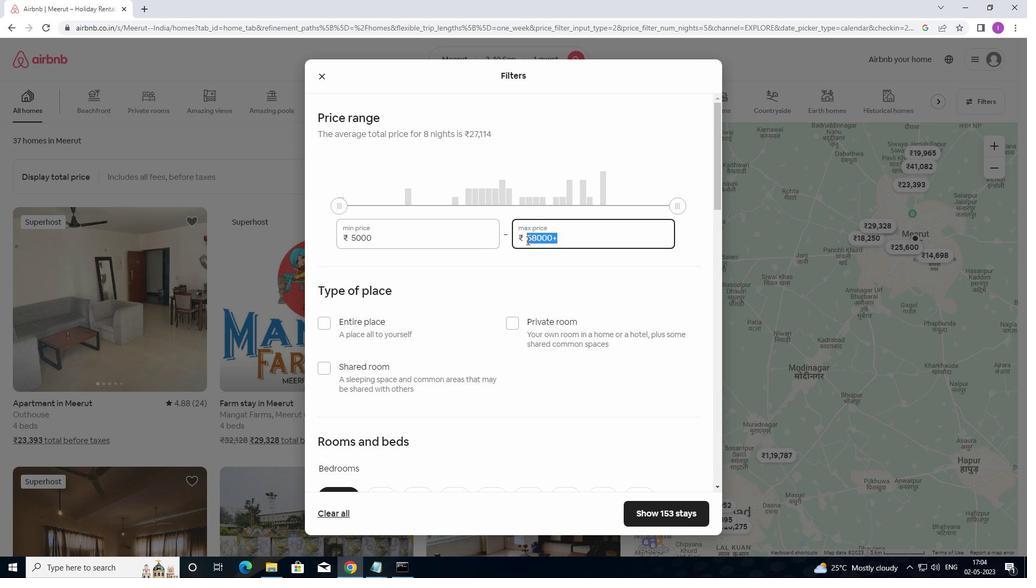 
Action: Key pressed 1
Screenshot: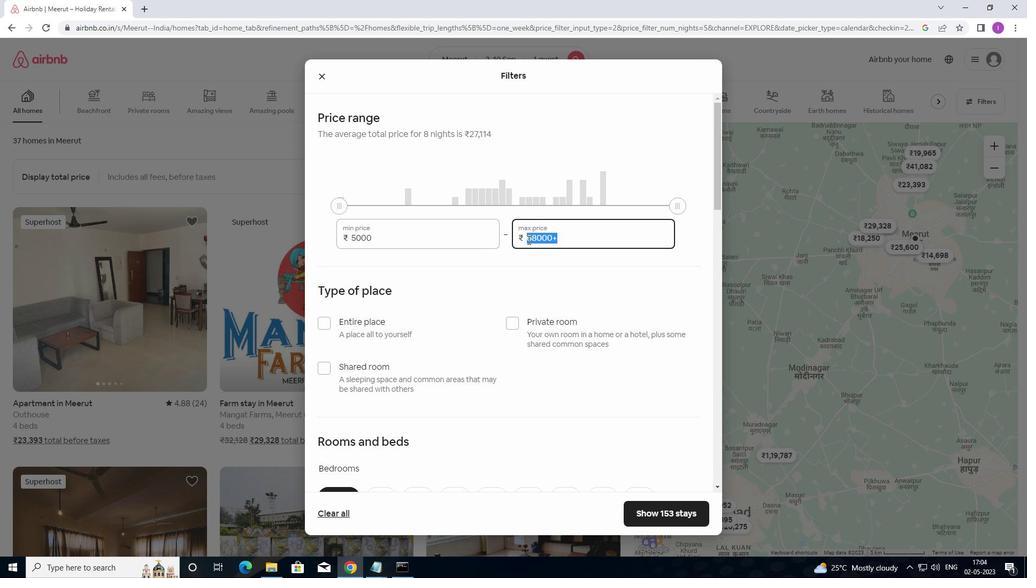 
Action: Mouse moved to (542, 235)
Screenshot: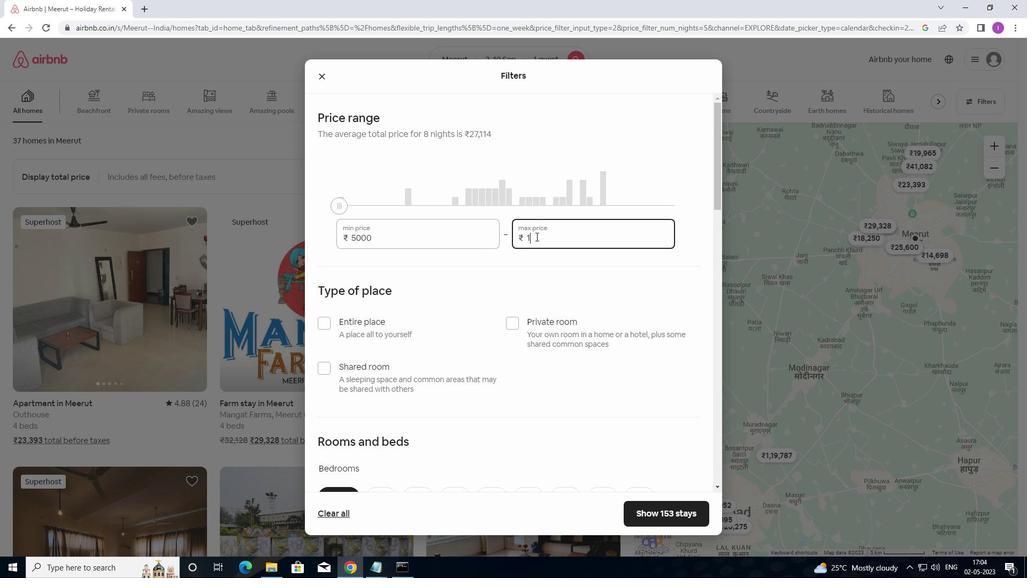 
Action: Key pressed 6
Screenshot: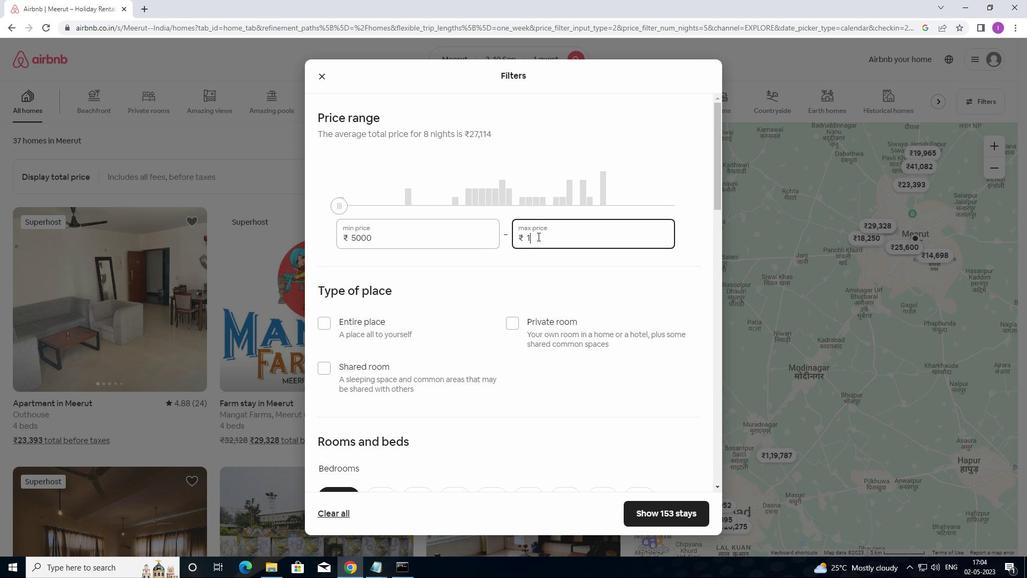 
Action: Mouse moved to (547, 233)
Screenshot: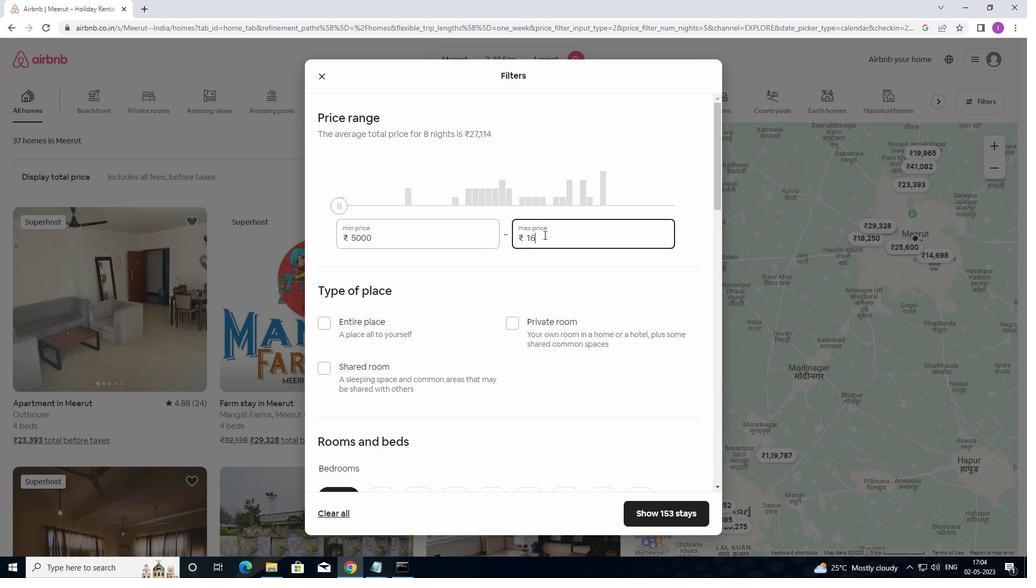 
Action: Key pressed 0
Screenshot: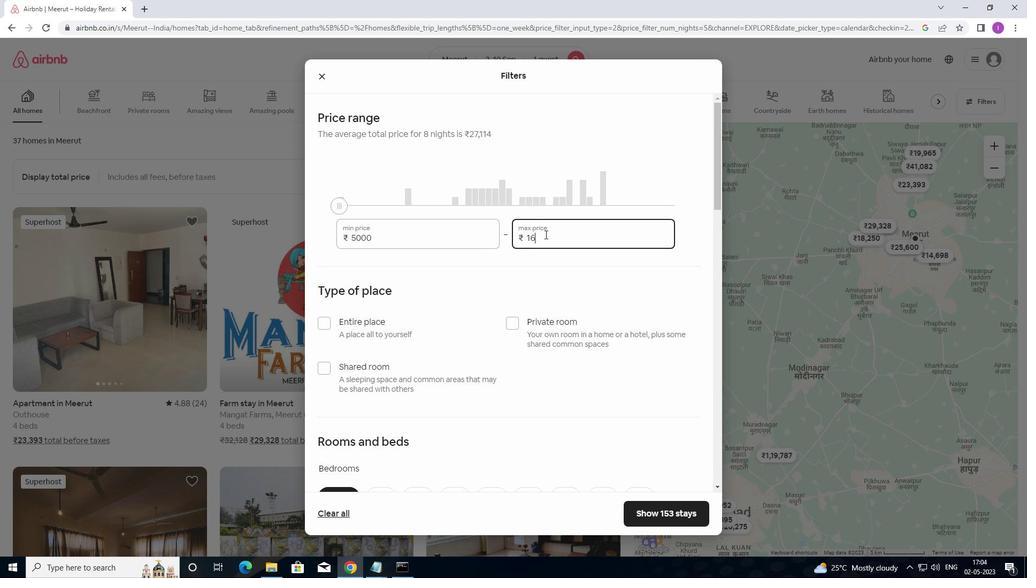 
Action: Mouse moved to (550, 233)
Screenshot: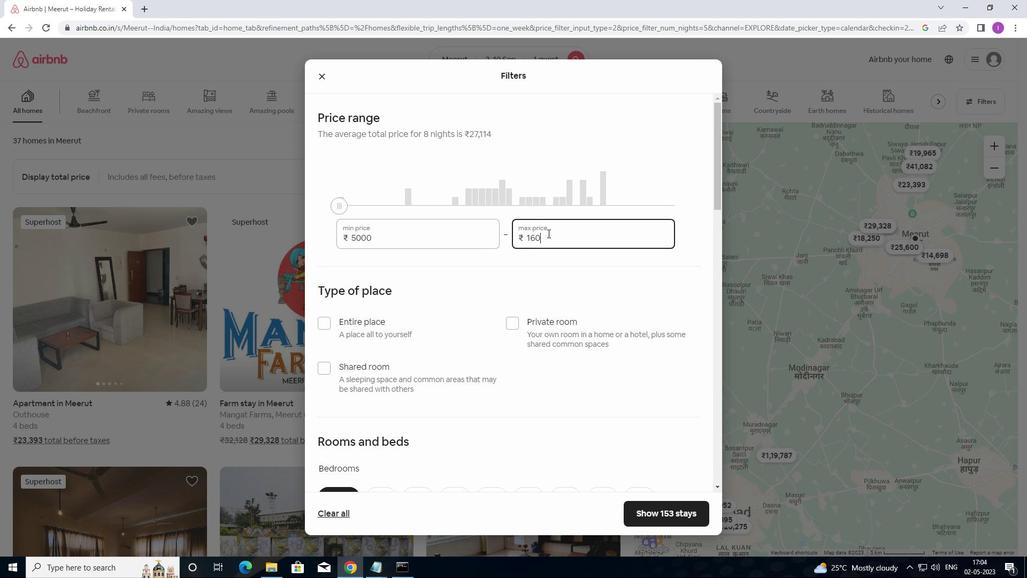 
Action: Key pressed 0
Screenshot: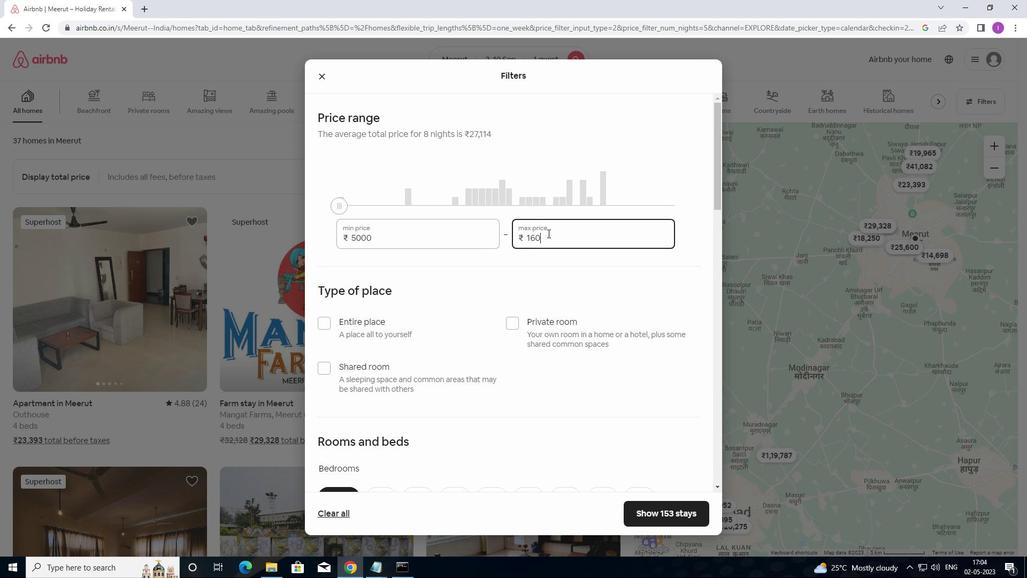 
Action: Mouse moved to (560, 231)
Screenshot: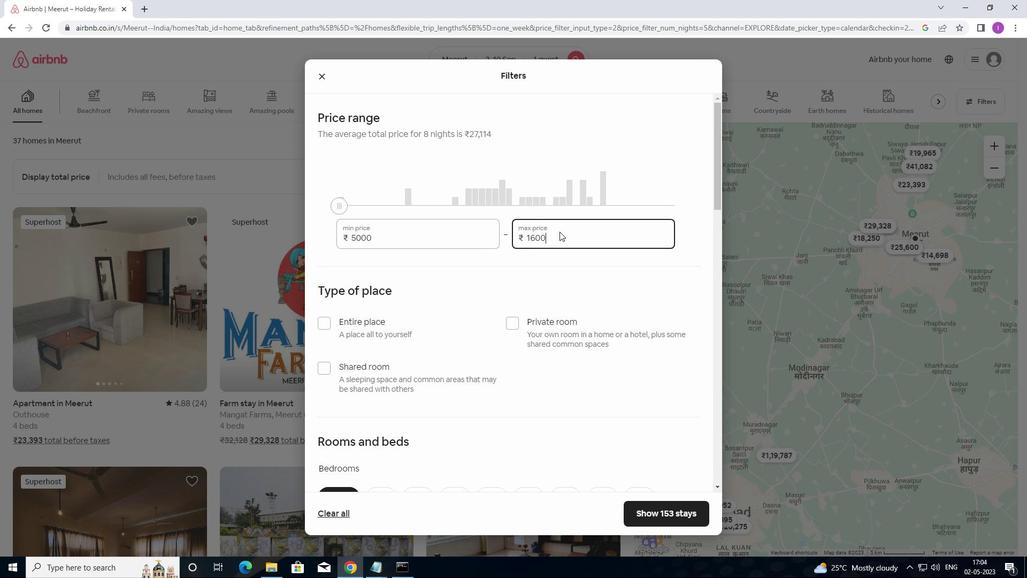 
Action: Key pressed 0
Screenshot: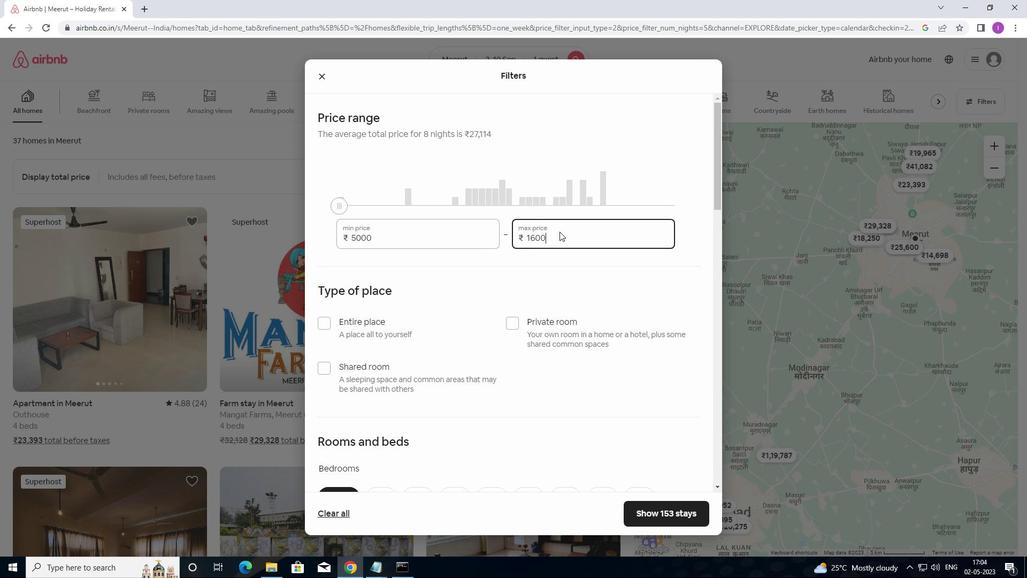 
Action: Mouse moved to (432, 292)
Screenshot: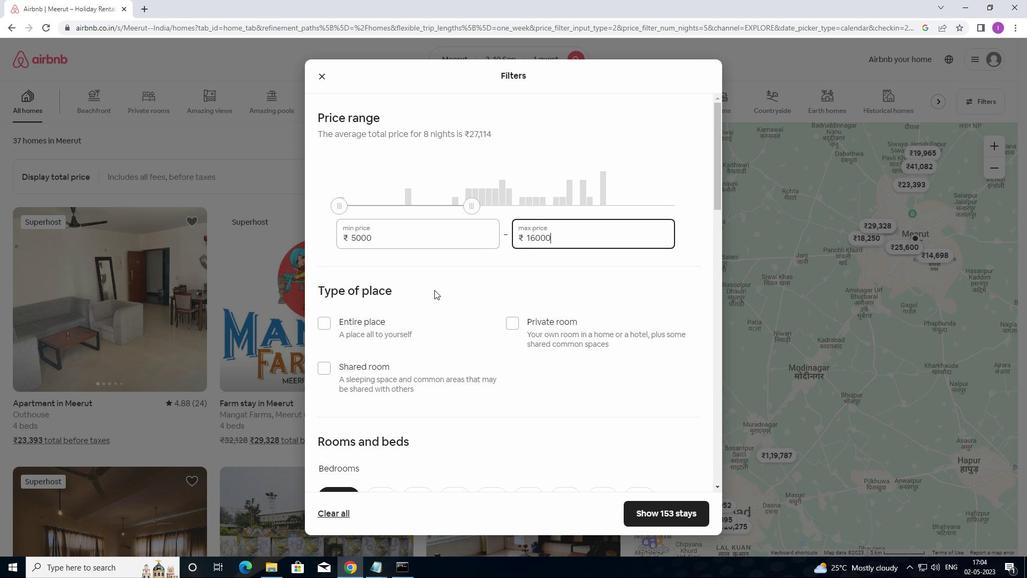 
Action: Mouse scrolled (432, 291) with delta (0, 0)
Screenshot: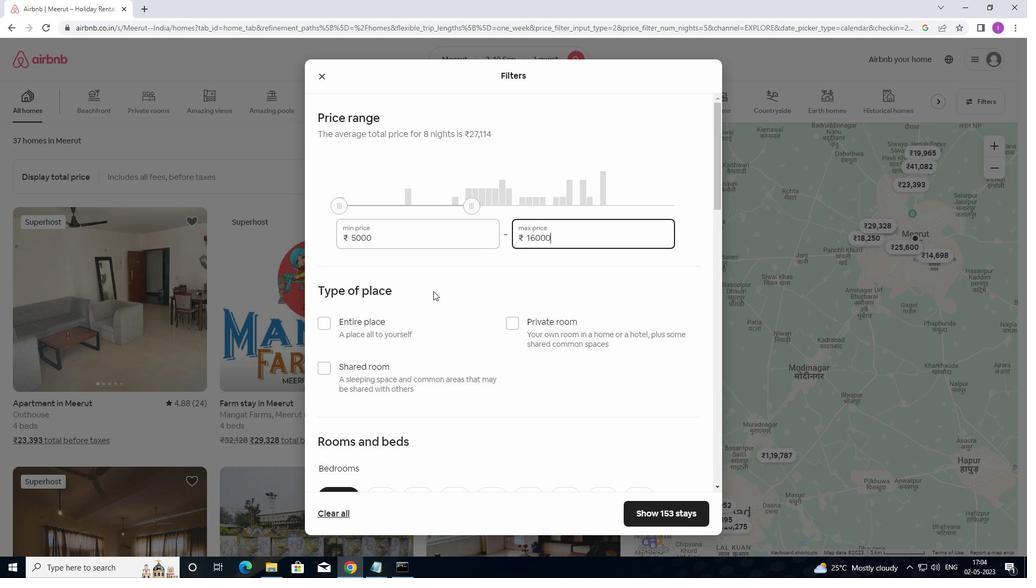 
Action: Mouse moved to (433, 293)
Screenshot: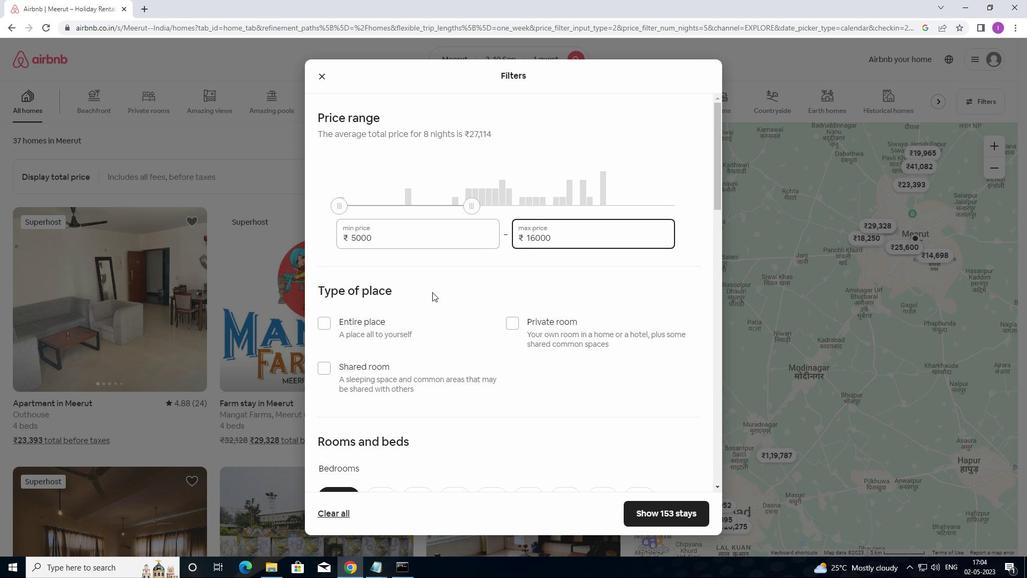 
Action: Mouse scrolled (433, 292) with delta (0, 0)
Screenshot: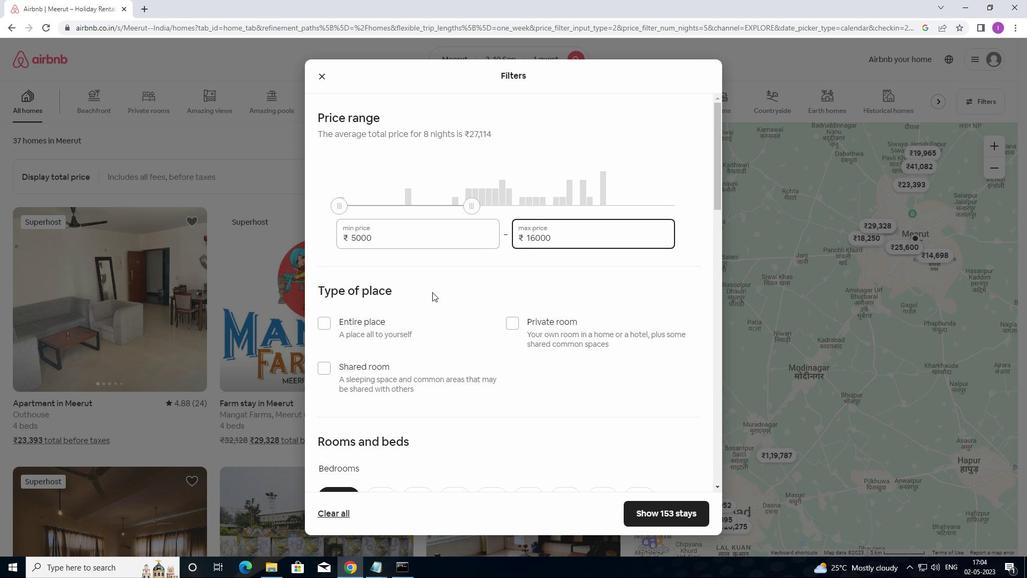 
Action: Mouse moved to (438, 291)
Screenshot: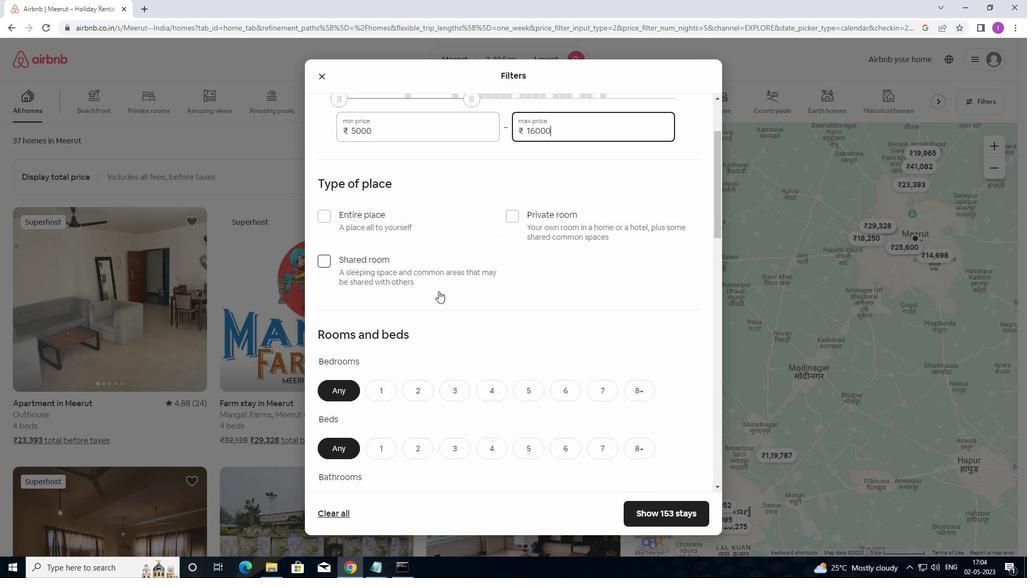 
Action: Mouse scrolled (438, 290) with delta (0, 0)
Screenshot: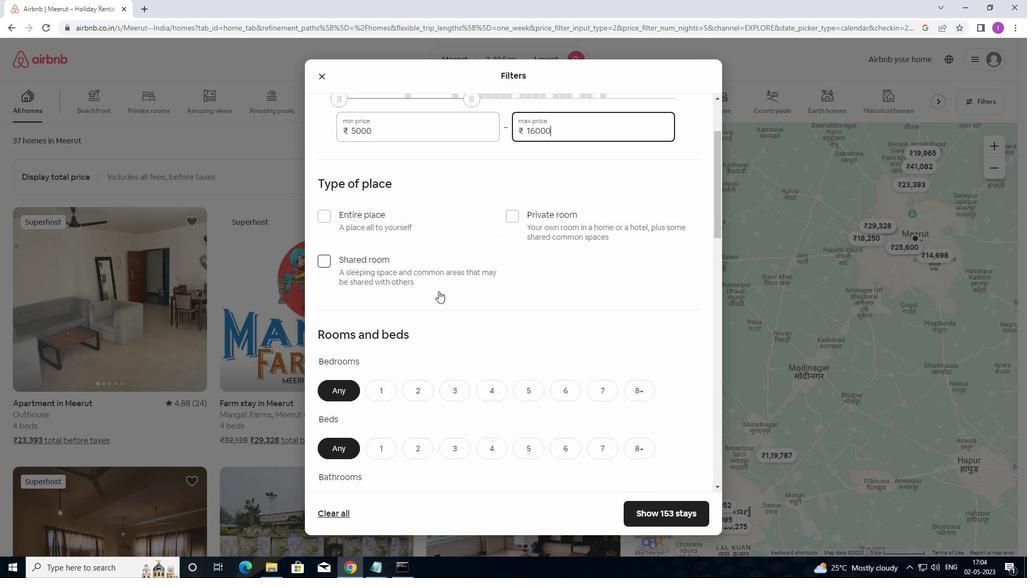 
Action: Mouse moved to (439, 291)
Screenshot: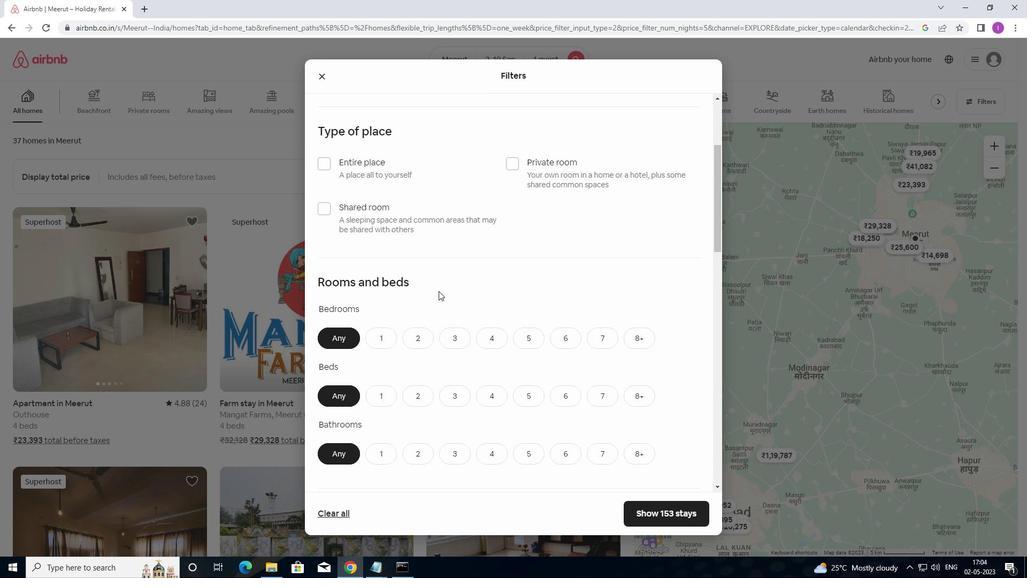 
Action: Mouse scrolled (439, 291) with delta (0, 0)
Screenshot: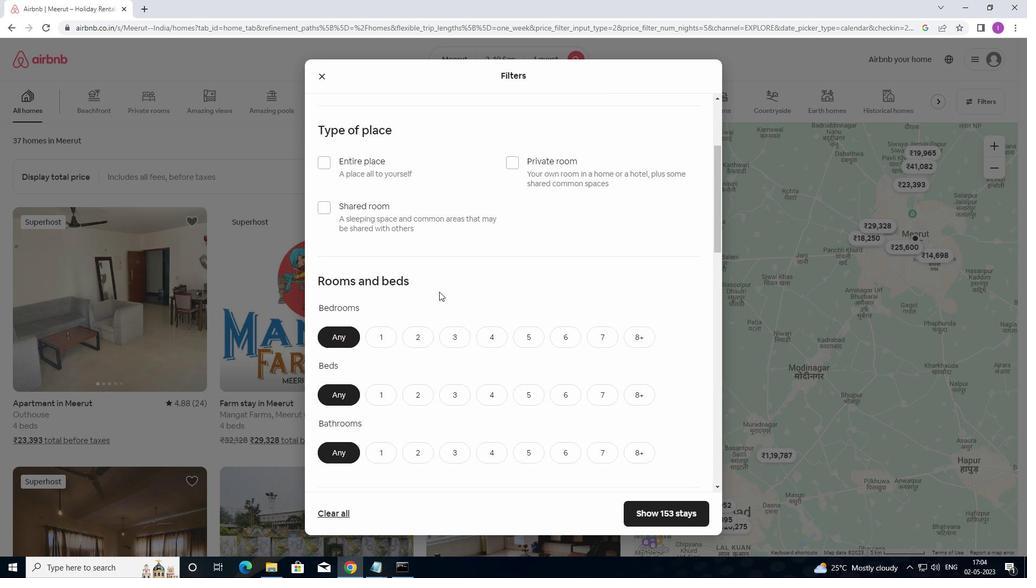 
Action: Mouse moved to (437, 222)
Screenshot: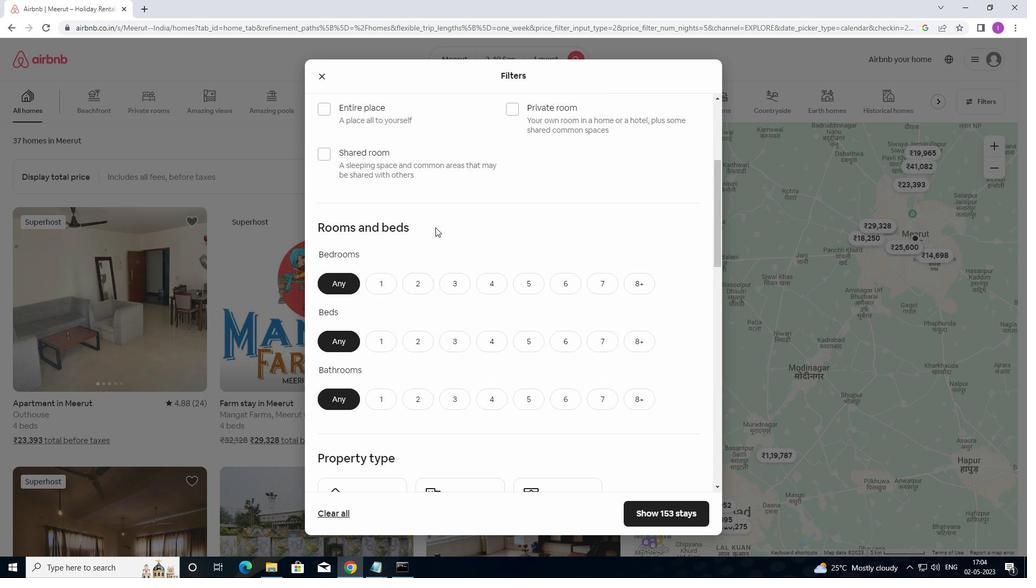 
Action: Mouse scrolled (437, 223) with delta (0, 0)
Screenshot: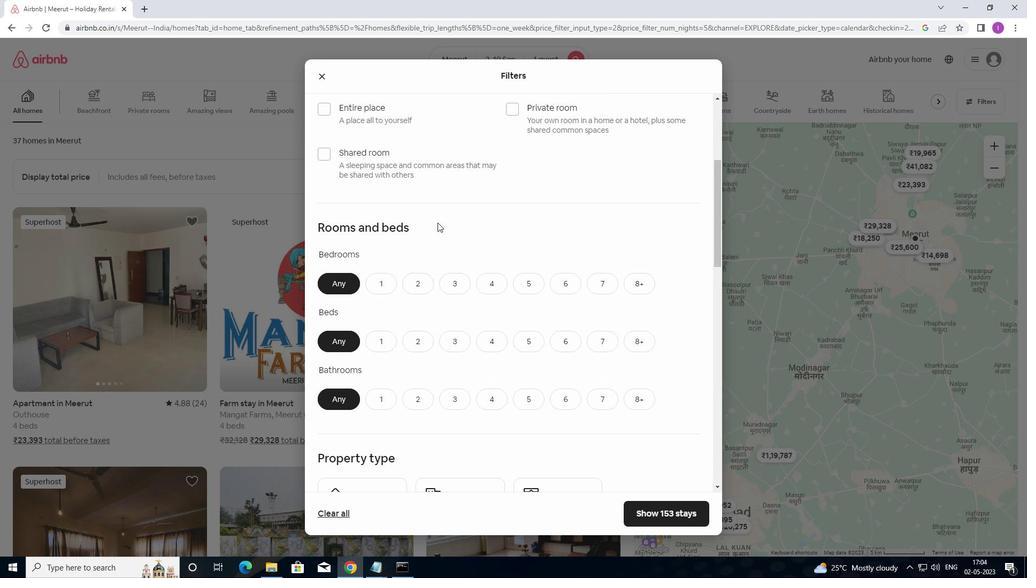 
Action: Mouse moved to (513, 162)
Screenshot: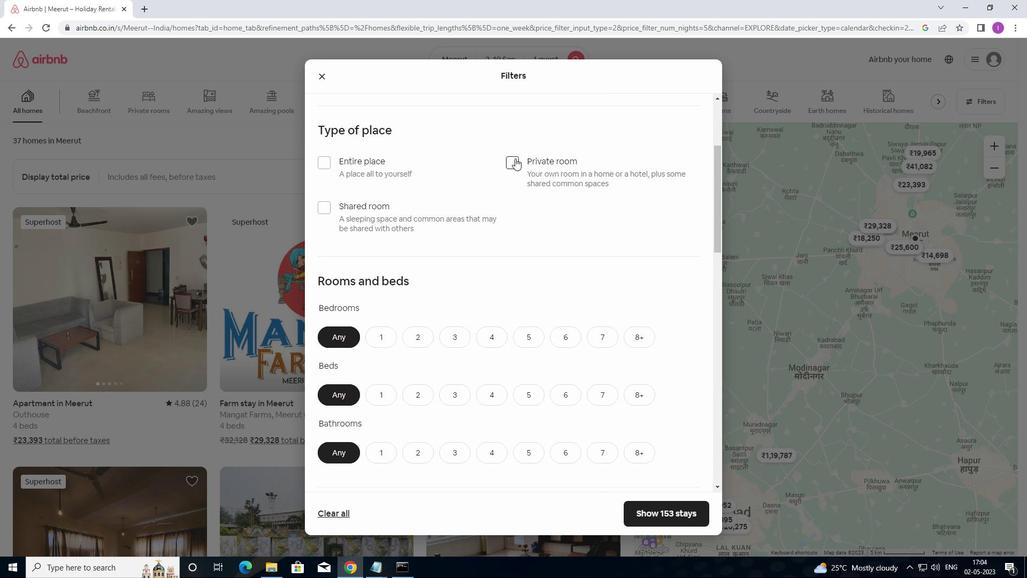 
Action: Mouse pressed left at (513, 162)
Screenshot: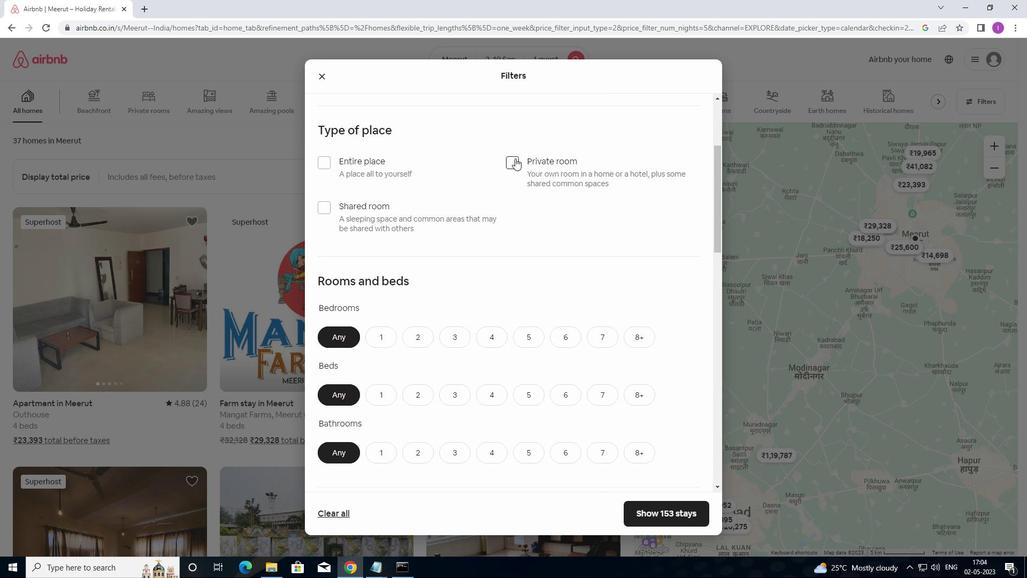 
Action: Mouse moved to (494, 244)
Screenshot: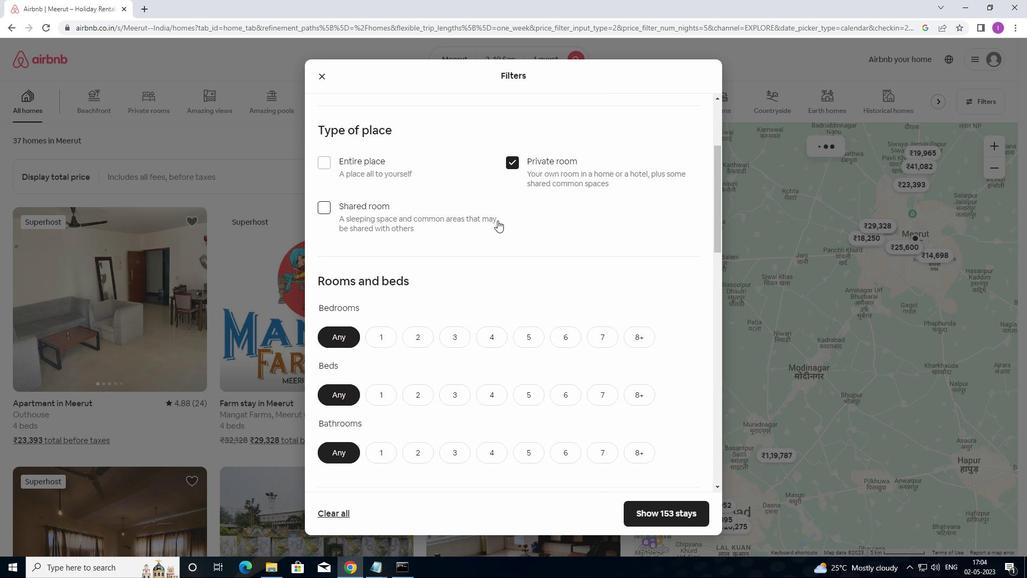 
Action: Mouse scrolled (494, 243) with delta (0, 0)
Screenshot: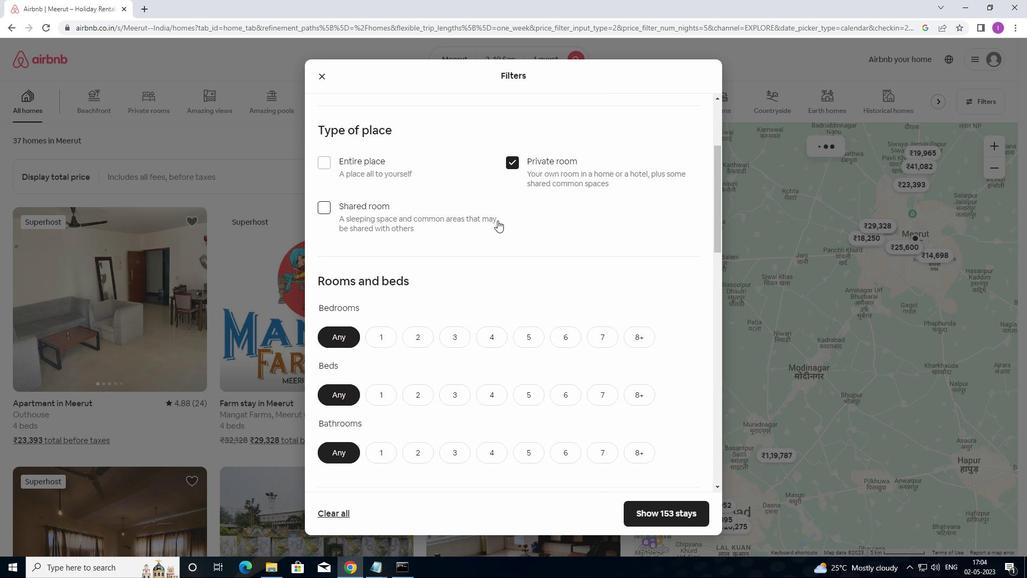 
Action: Mouse moved to (494, 248)
Screenshot: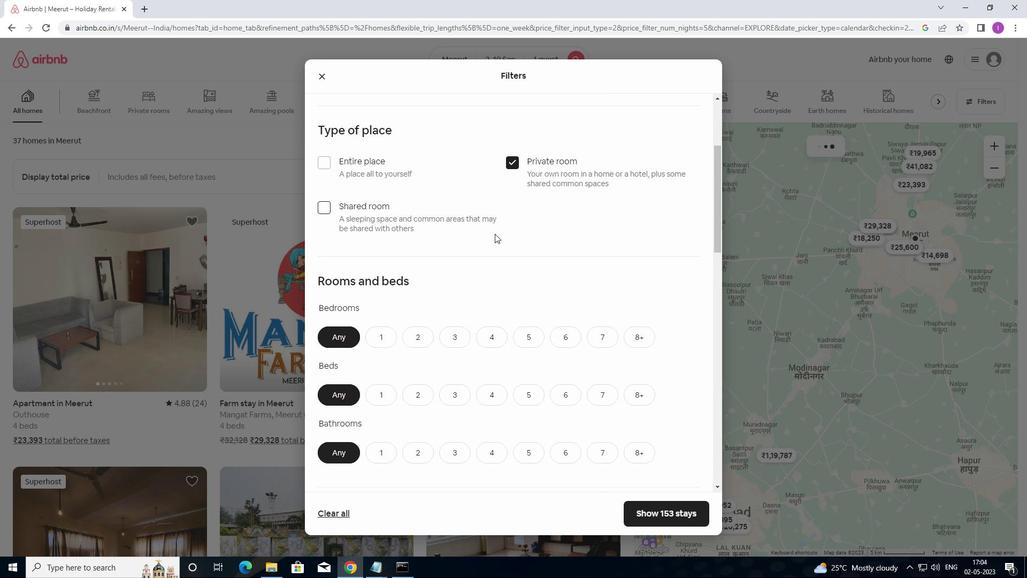 
Action: Mouse scrolled (494, 248) with delta (0, 0)
Screenshot: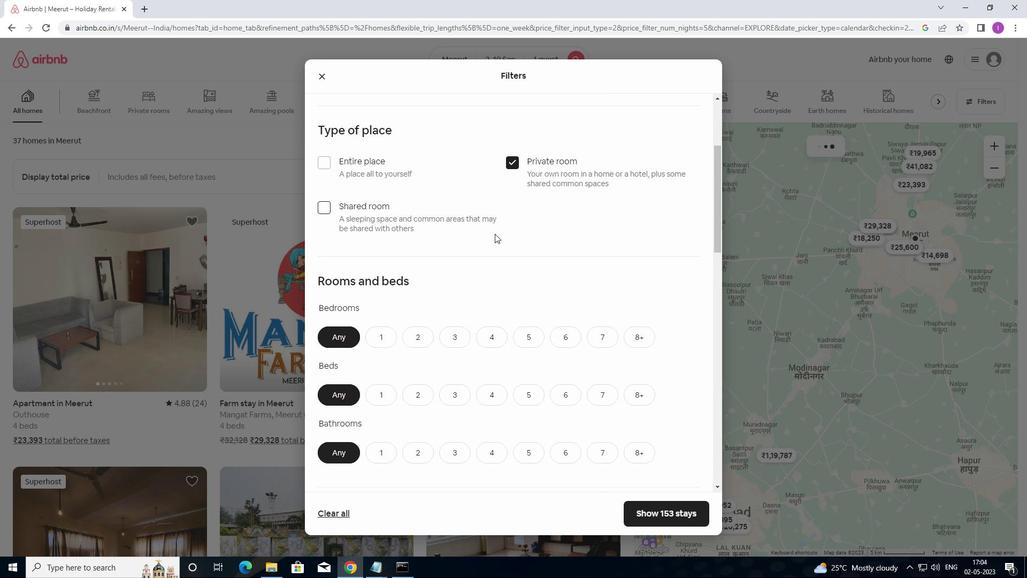 
Action: Mouse moved to (494, 251)
Screenshot: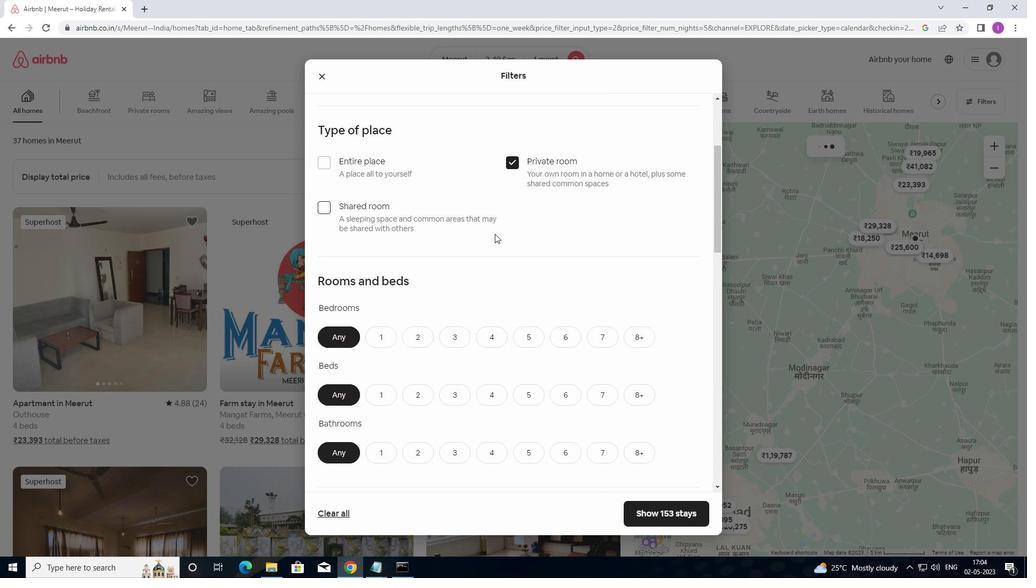 
Action: Mouse scrolled (494, 251) with delta (0, 0)
Screenshot: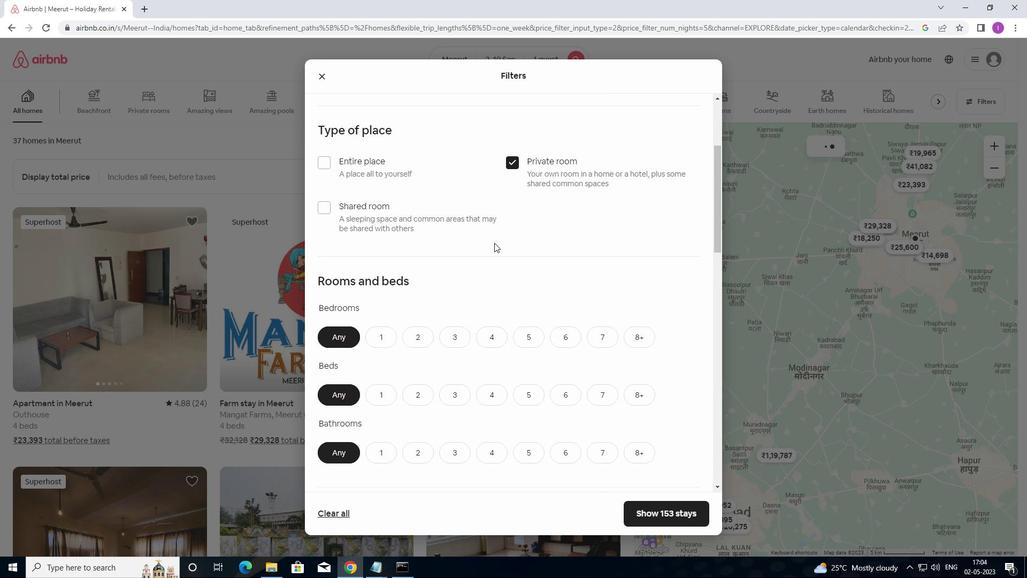 
Action: Mouse moved to (378, 175)
Screenshot: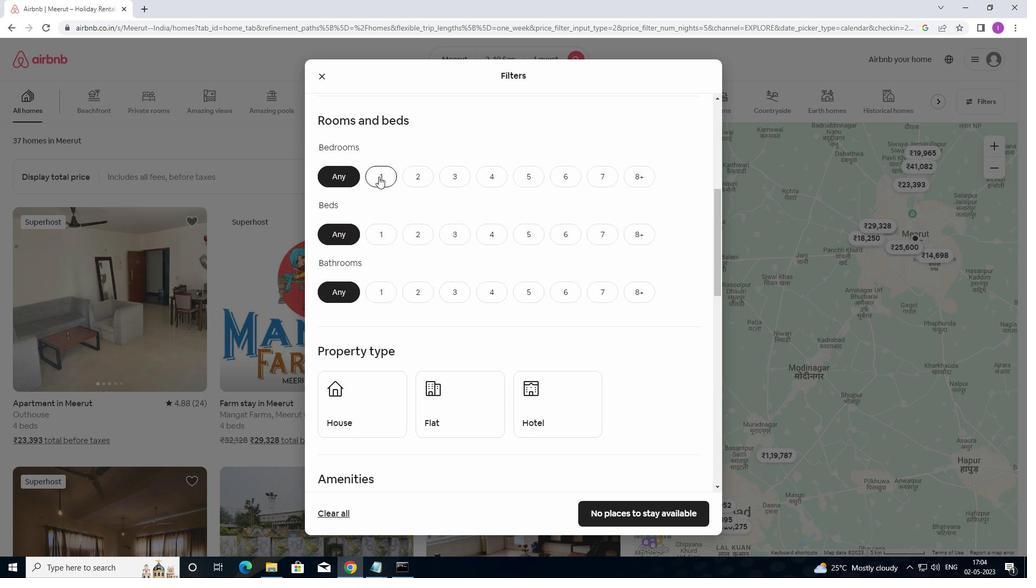 
Action: Mouse pressed left at (378, 175)
Screenshot: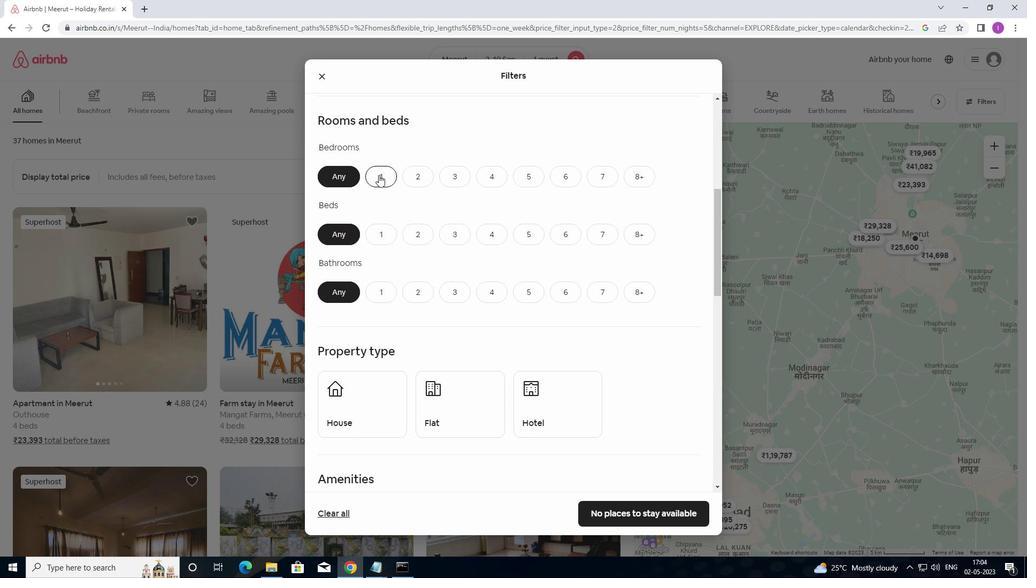 
Action: Mouse moved to (377, 243)
Screenshot: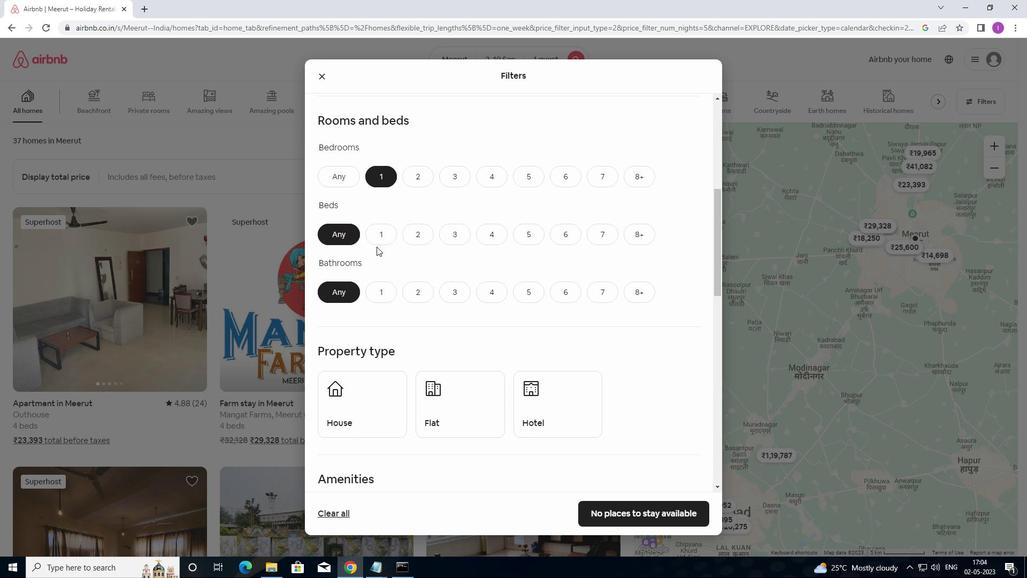 
Action: Mouse pressed left at (377, 243)
Screenshot: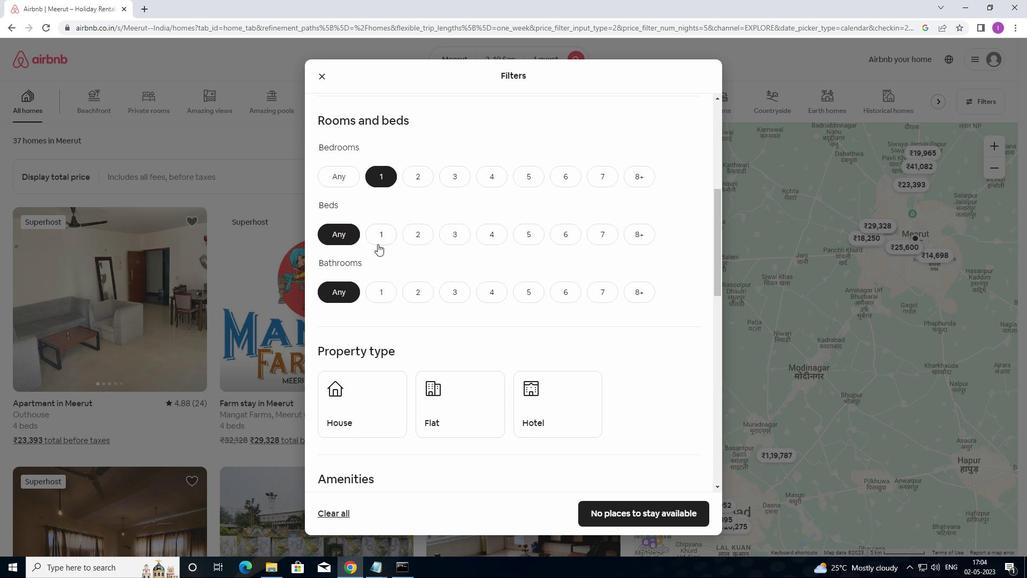 
Action: Mouse moved to (391, 288)
Screenshot: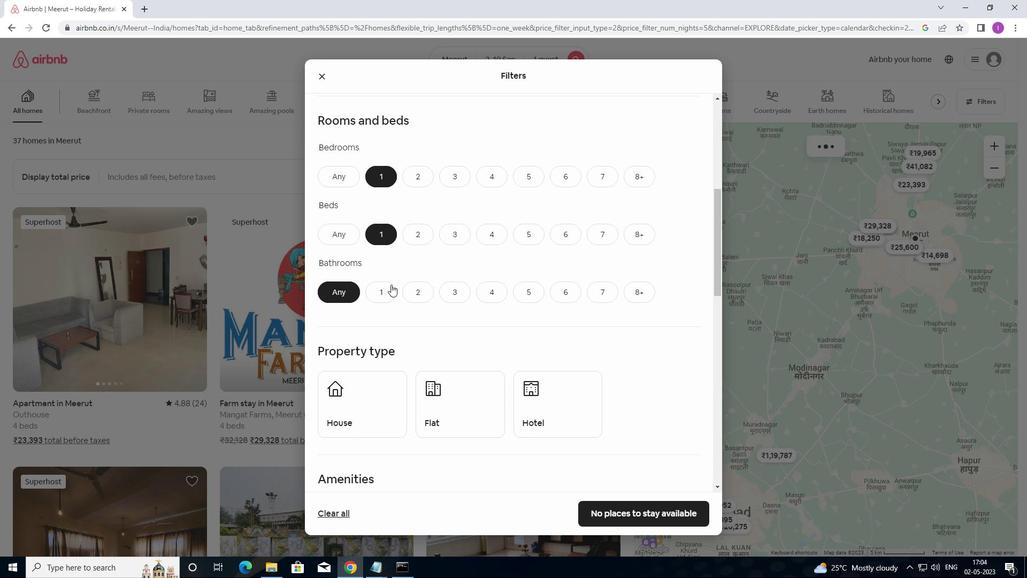 
Action: Mouse pressed left at (391, 288)
Screenshot: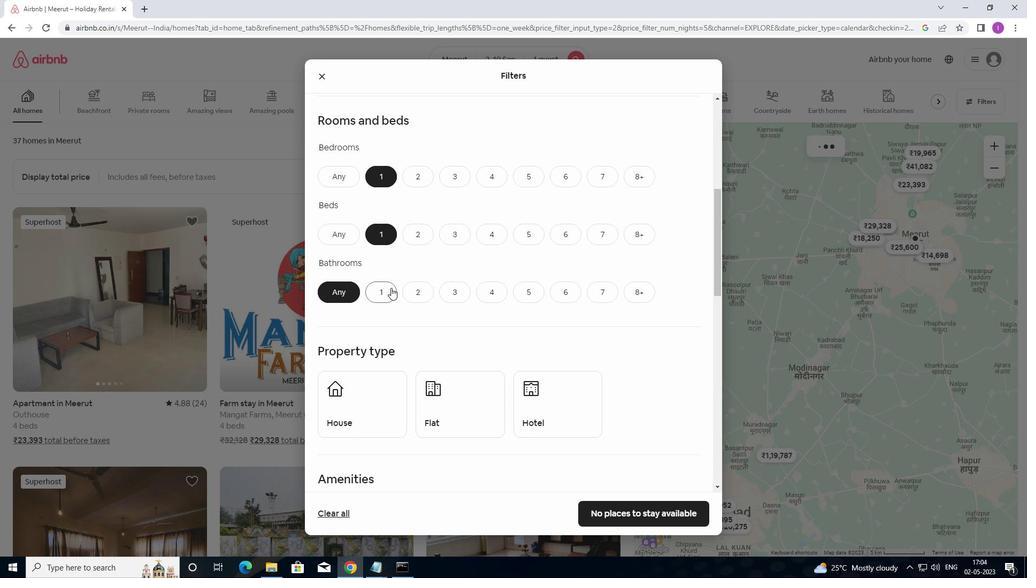 
Action: Mouse moved to (399, 297)
Screenshot: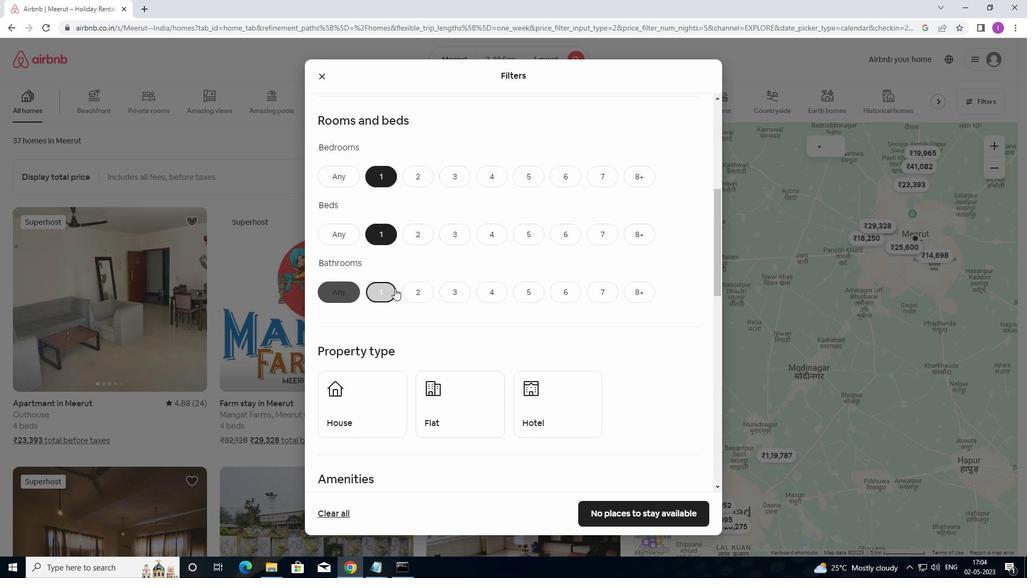 
Action: Mouse scrolled (399, 296) with delta (0, 0)
Screenshot: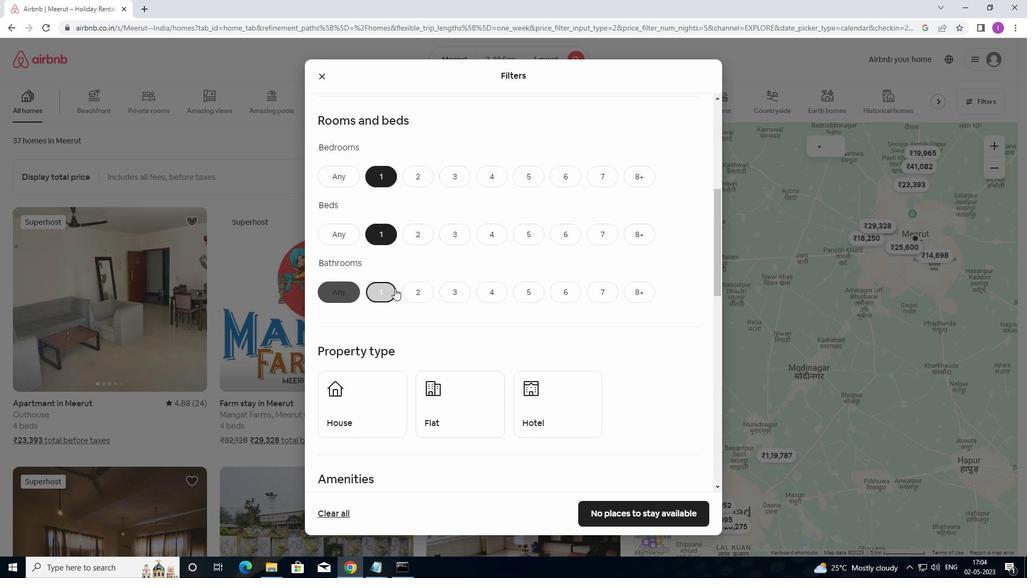 
Action: Mouse moved to (405, 310)
Screenshot: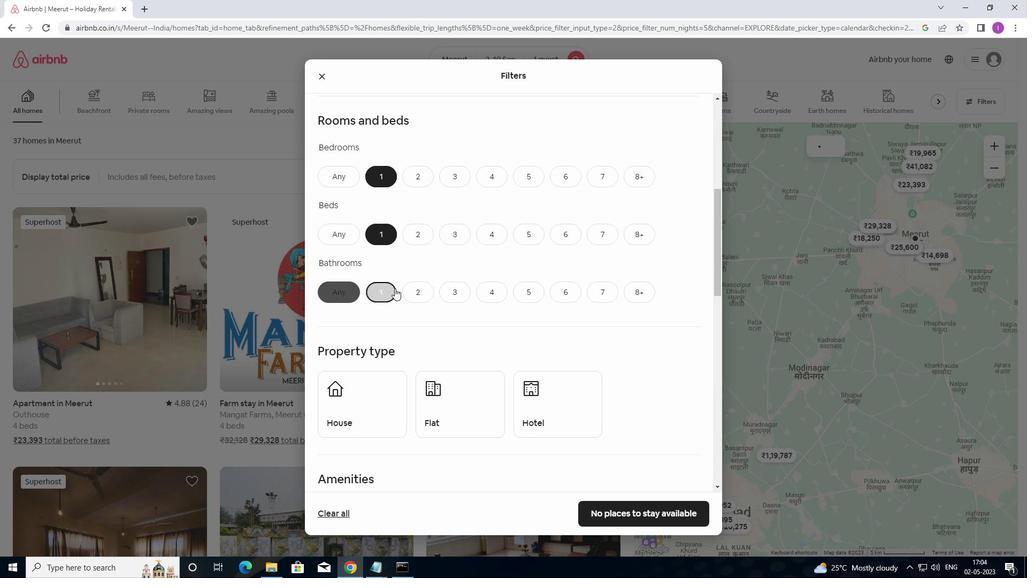 
Action: Mouse scrolled (405, 310) with delta (0, 0)
Screenshot: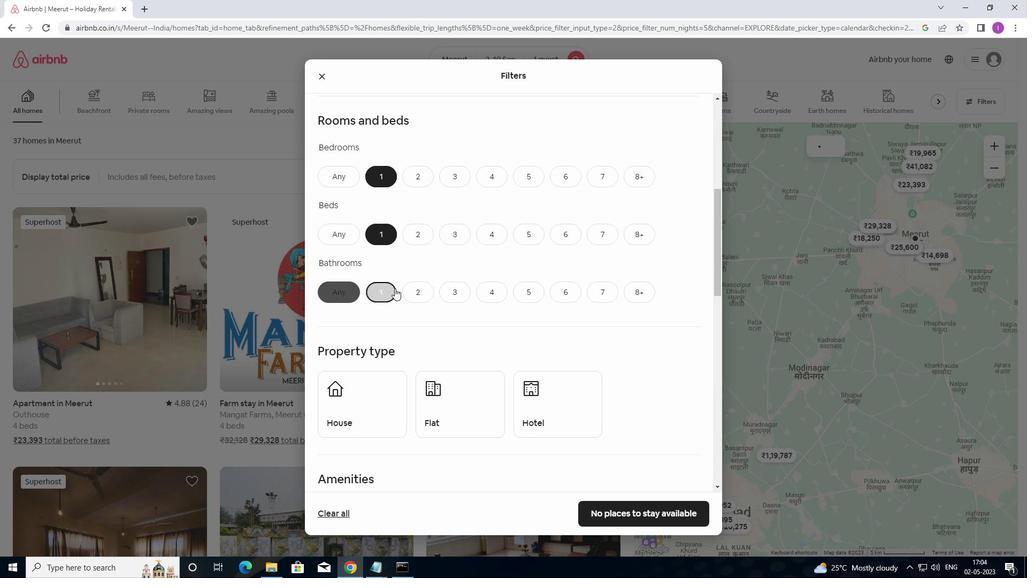 
Action: Mouse moved to (408, 317)
Screenshot: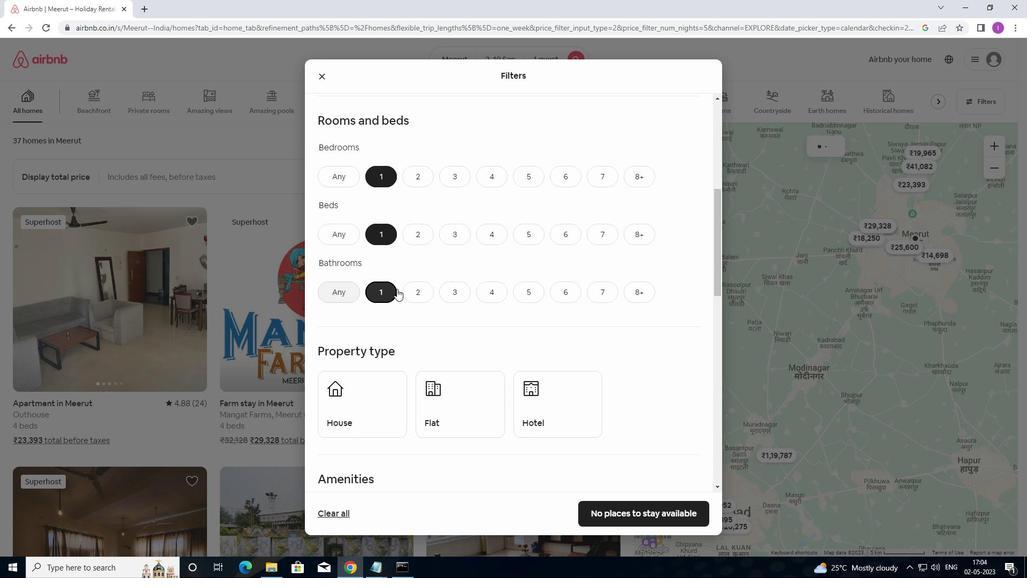 
Action: Mouse scrolled (408, 316) with delta (0, 0)
Screenshot: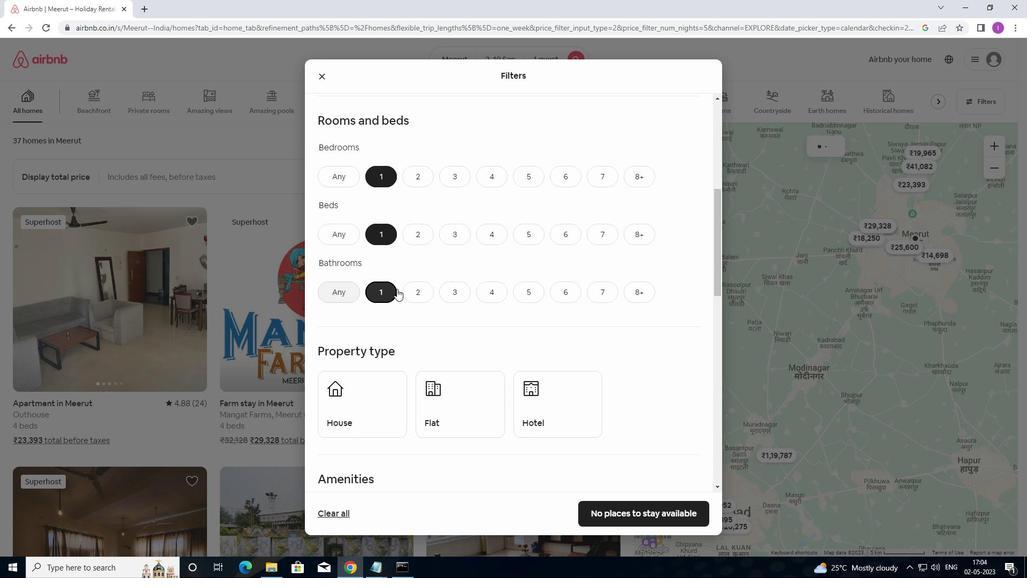 
Action: Mouse moved to (380, 254)
Screenshot: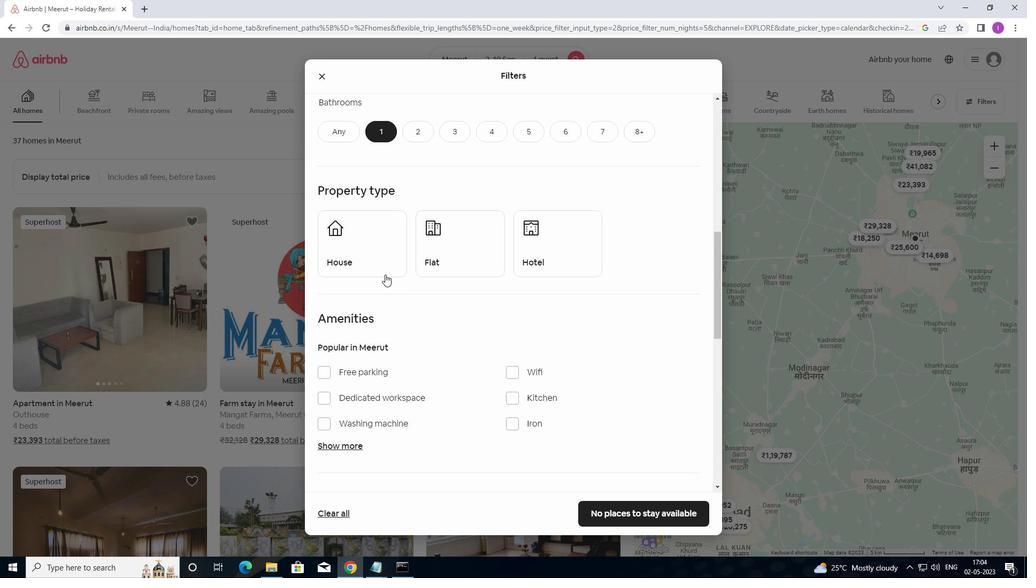 
Action: Mouse pressed left at (380, 254)
Screenshot: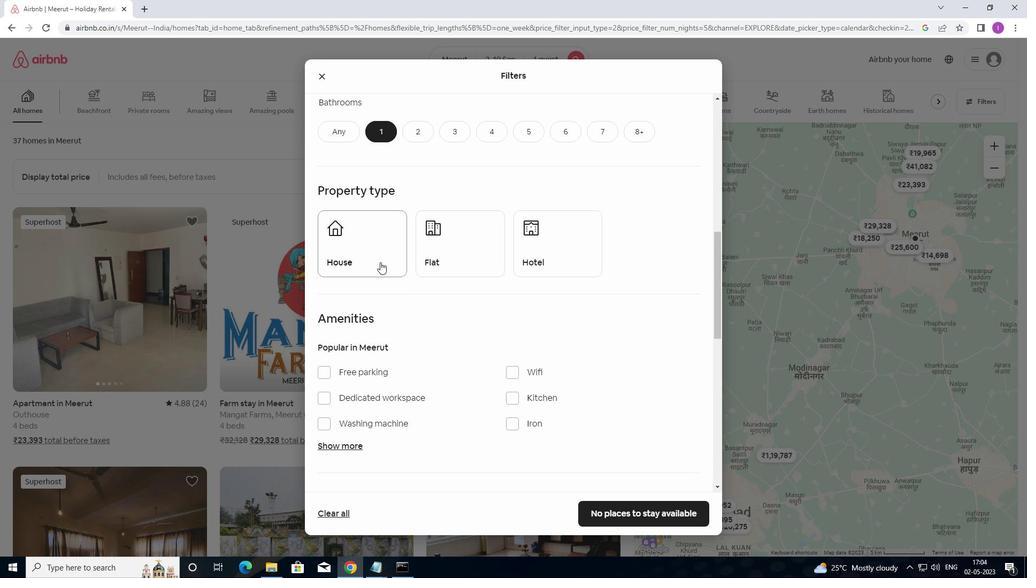
Action: Mouse moved to (445, 260)
Screenshot: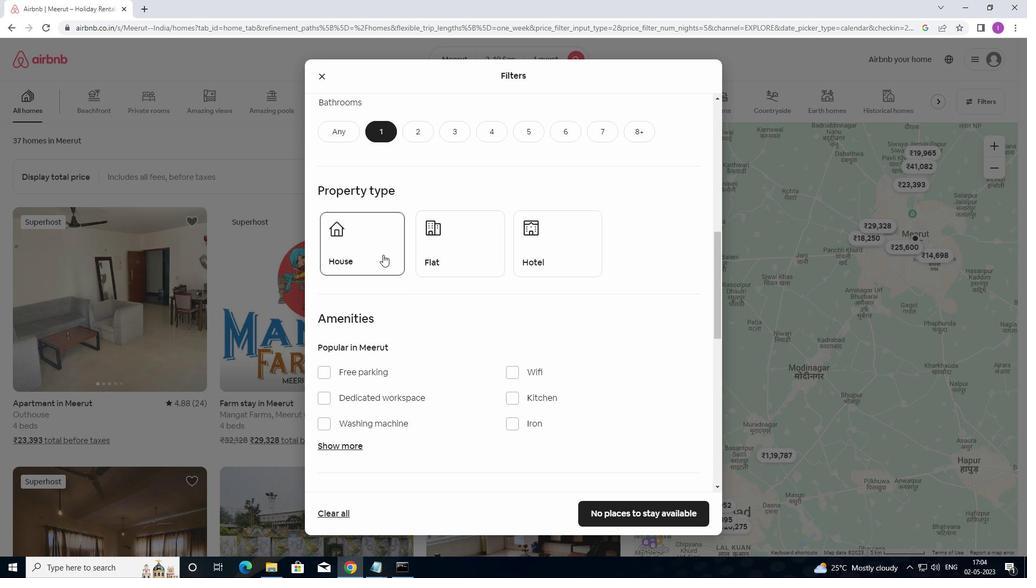 
Action: Mouse pressed left at (445, 260)
Screenshot: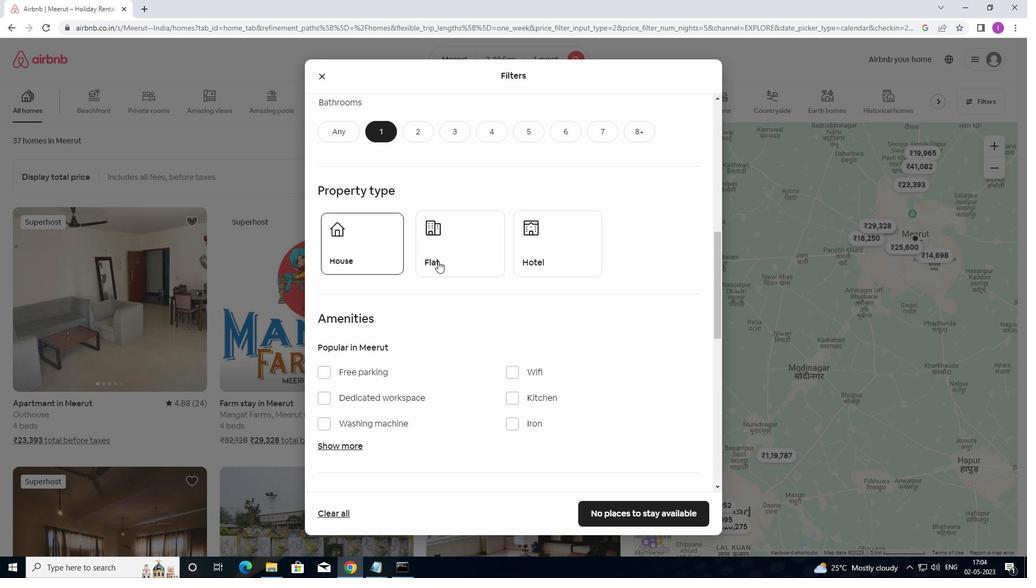 
Action: Mouse moved to (543, 261)
Screenshot: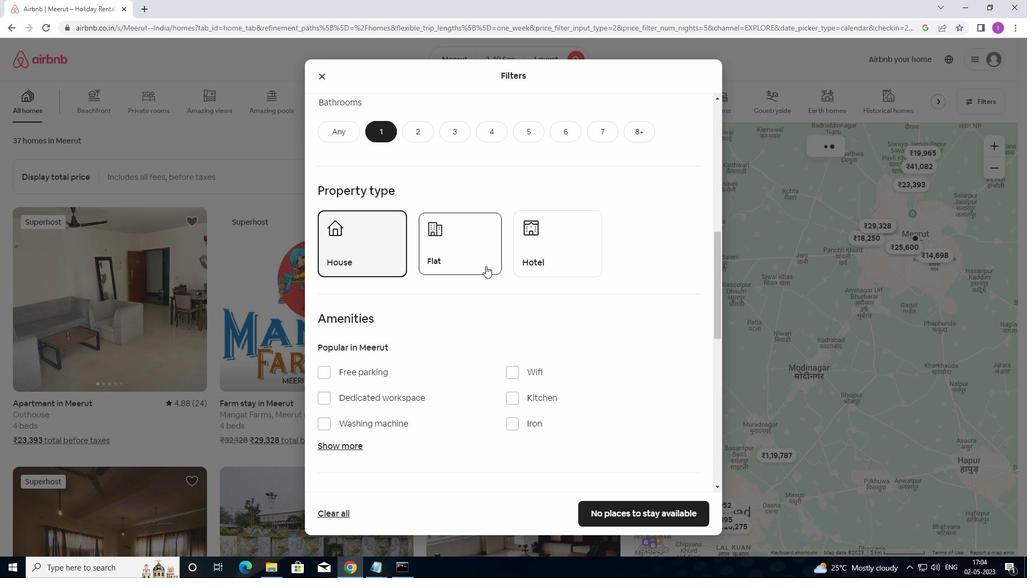 
Action: Mouse pressed left at (543, 261)
Screenshot: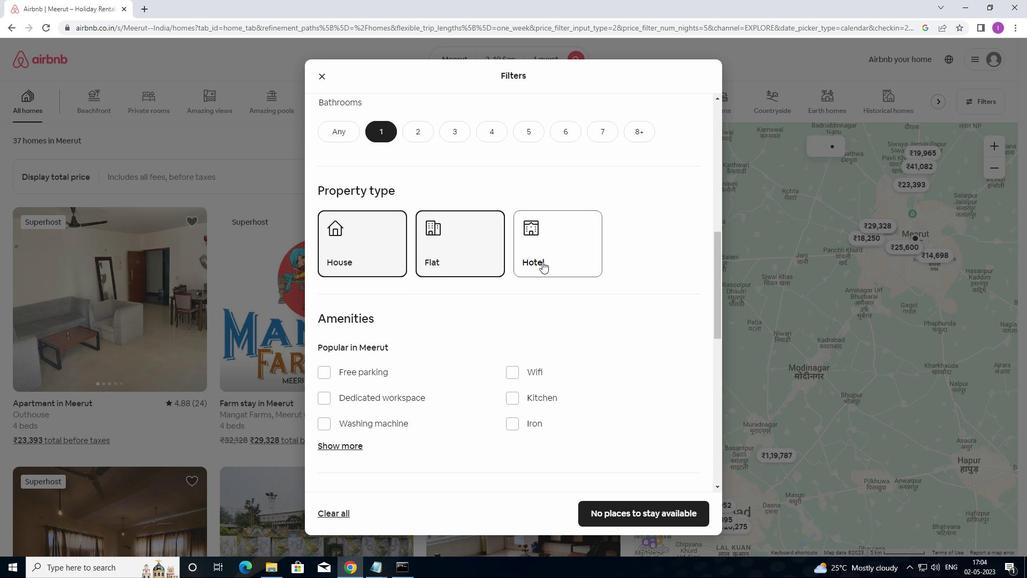
Action: Mouse moved to (545, 251)
Screenshot: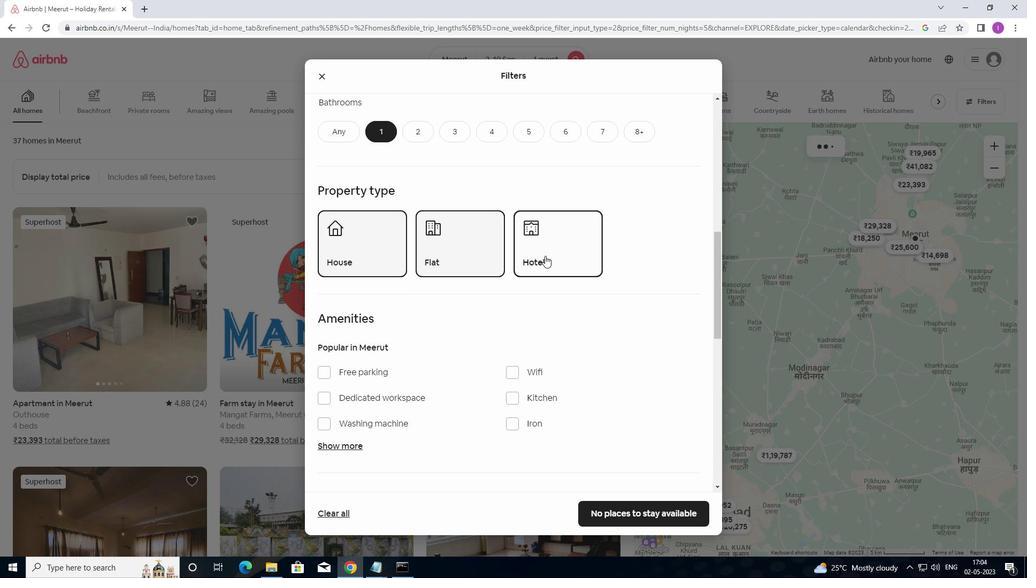 
Action: Mouse scrolled (545, 251) with delta (0, 0)
Screenshot: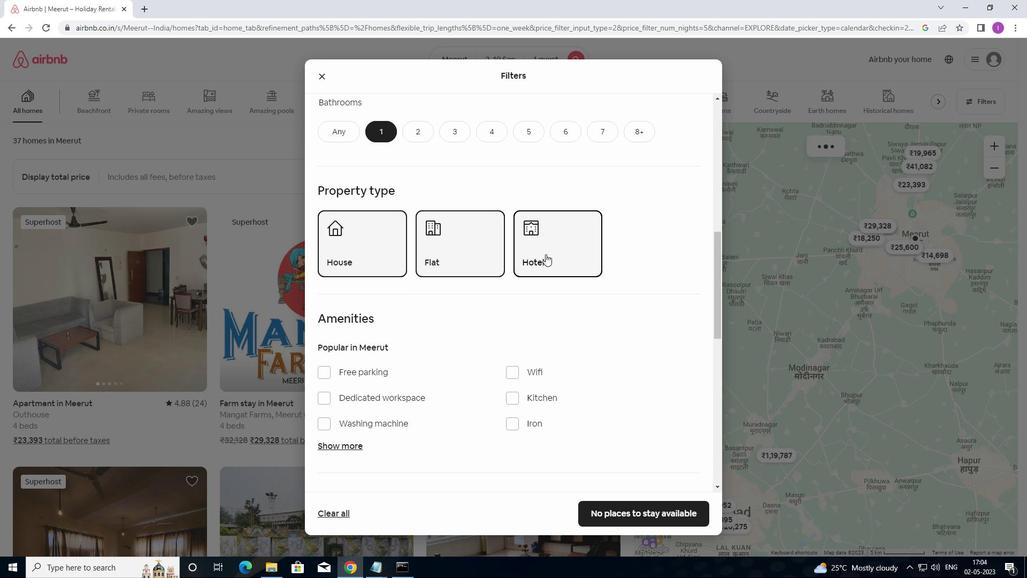 
Action: Mouse scrolled (545, 251) with delta (0, 0)
Screenshot: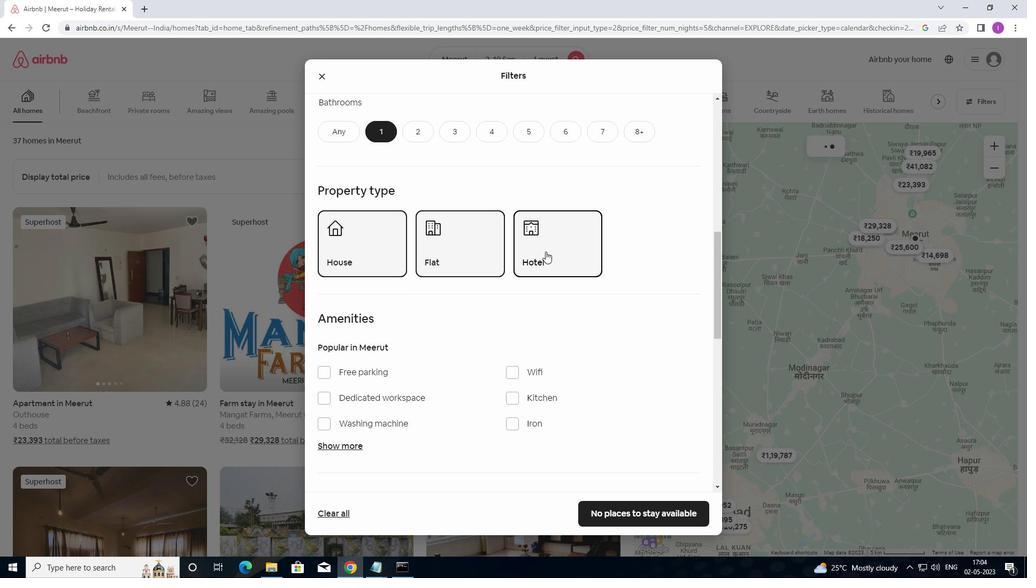 
Action: Mouse moved to (547, 248)
Screenshot: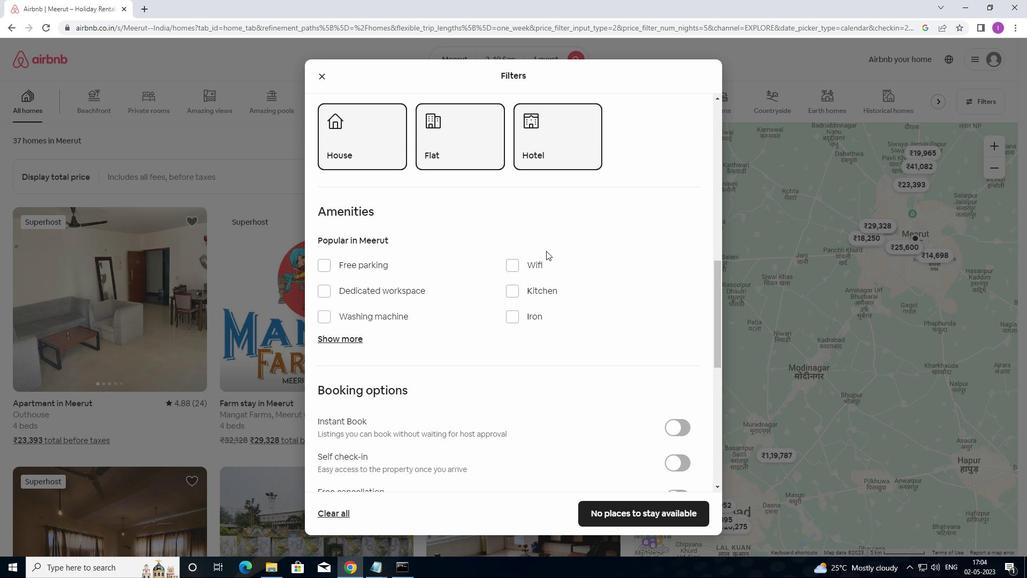 
Action: Mouse scrolled (547, 248) with delta (0, 0)
Screenshot: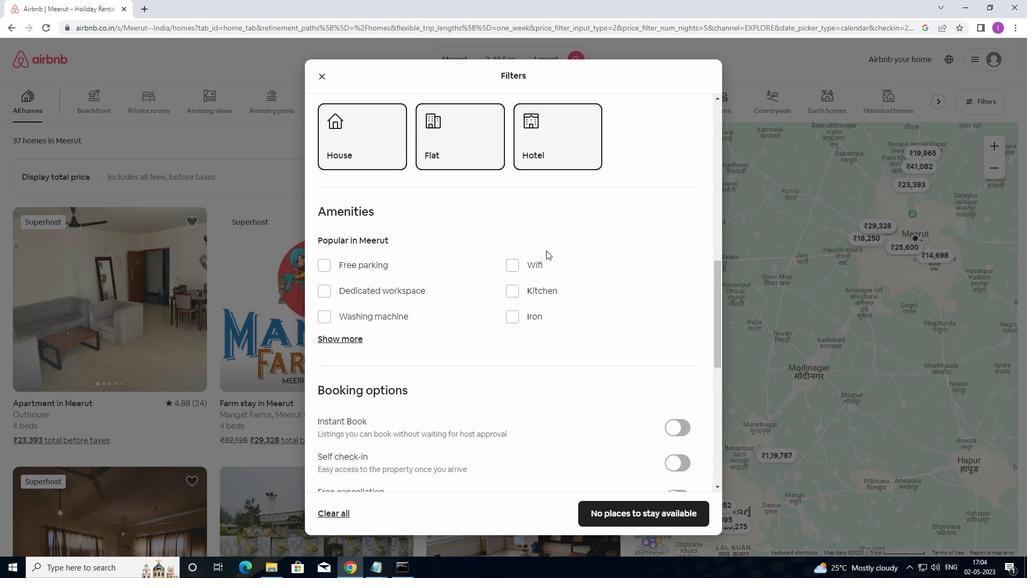 
Action: Mouse moved to (547, 248)
Screenshot: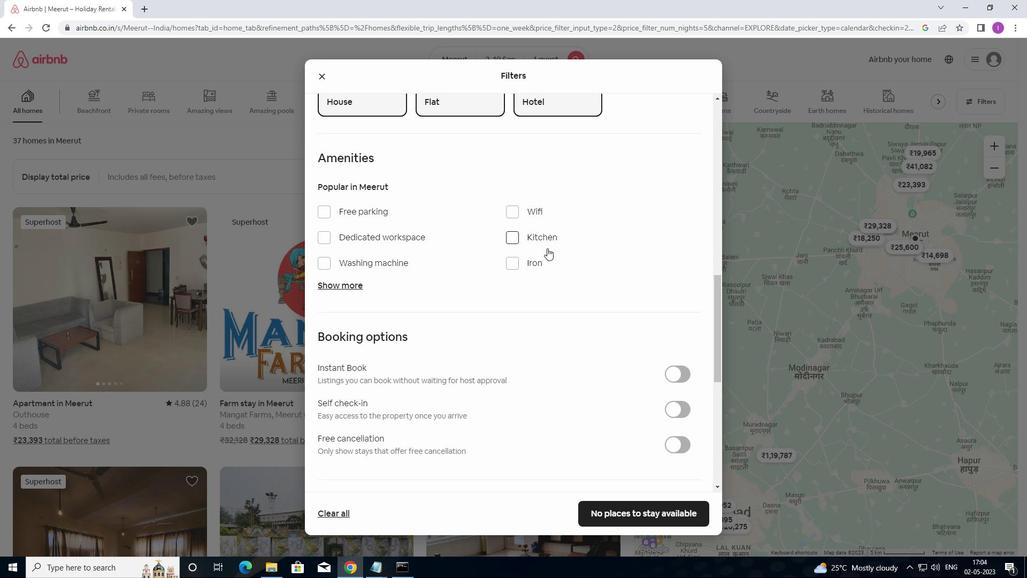 
Action: Mouse scrolled (547, 247) with delta (0, 0)
Screenshot: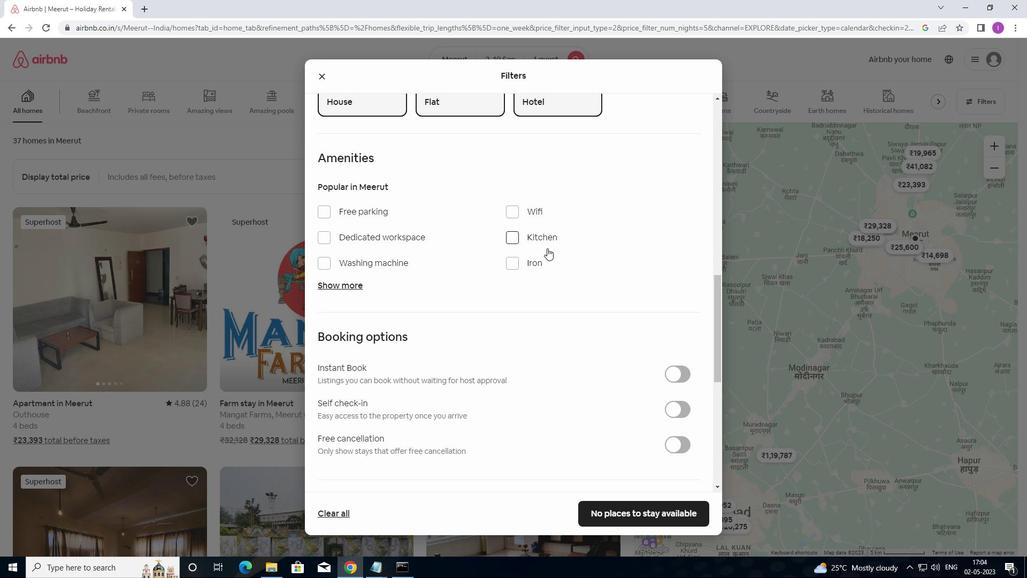 
Action: Mouse moved to (548, 247)
Screenshot: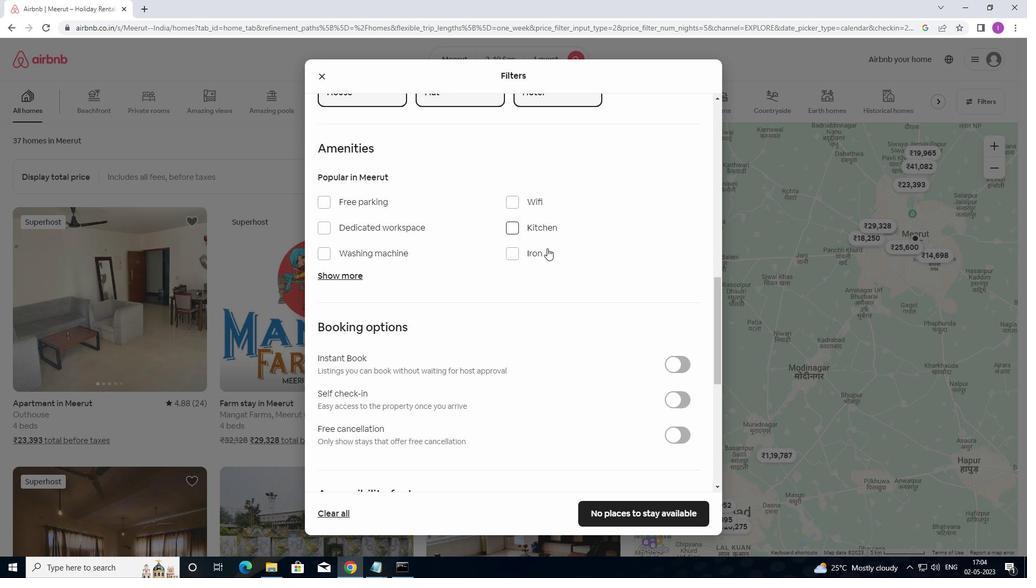 
Action: Mouse scrolled (548, 246) with delta (0, 0)
Screenshot: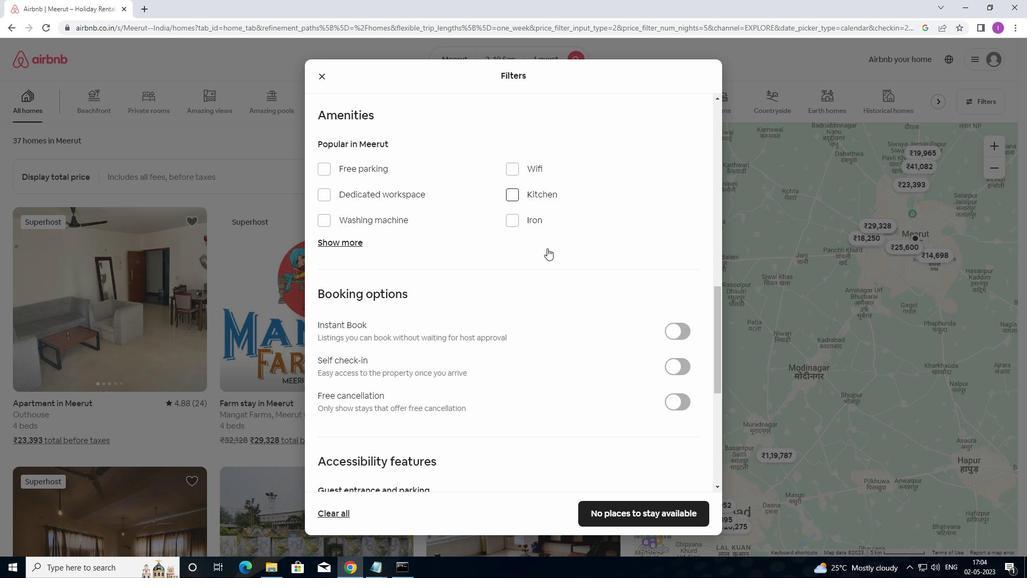 
Action: Mouse moved to (548, 246)
Screenshot: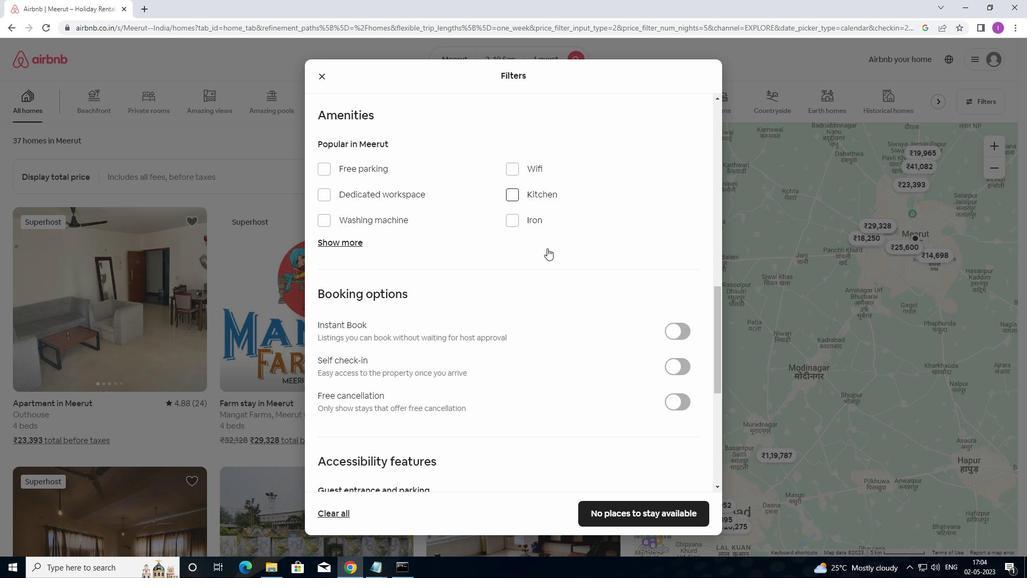 
Action: Mouse scrolled (548, 246) with delta (0, 0)
Screenshot: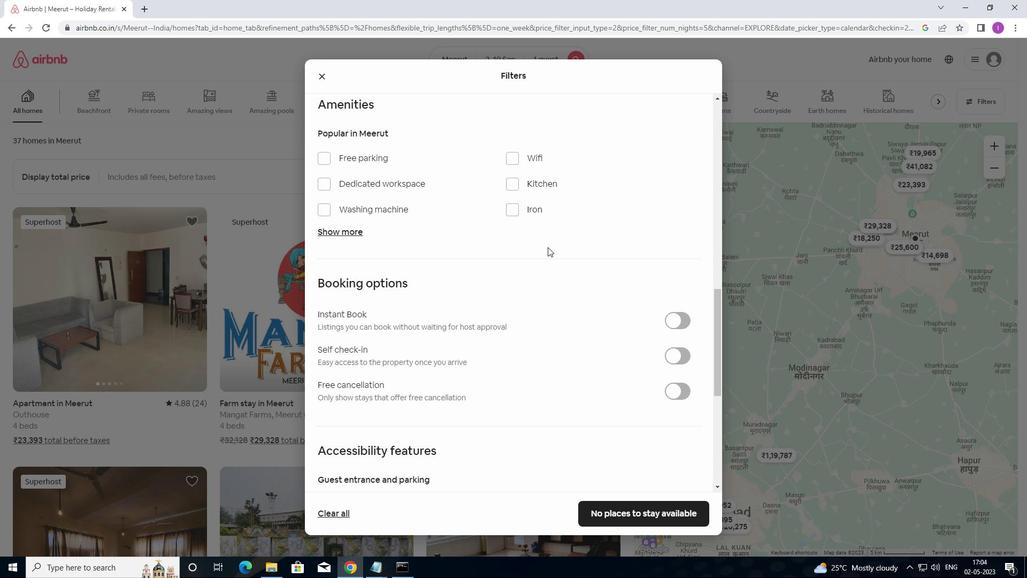 
Action: Mouse moved to (679, 248)
Screenshot: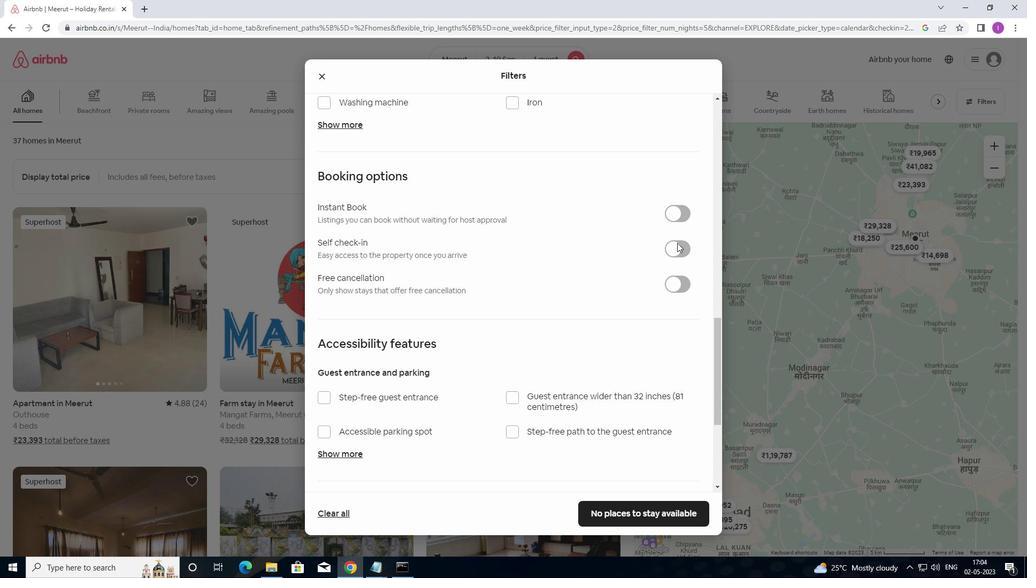 
Action: Mouse pressed left at (679, 248)
Screenshot: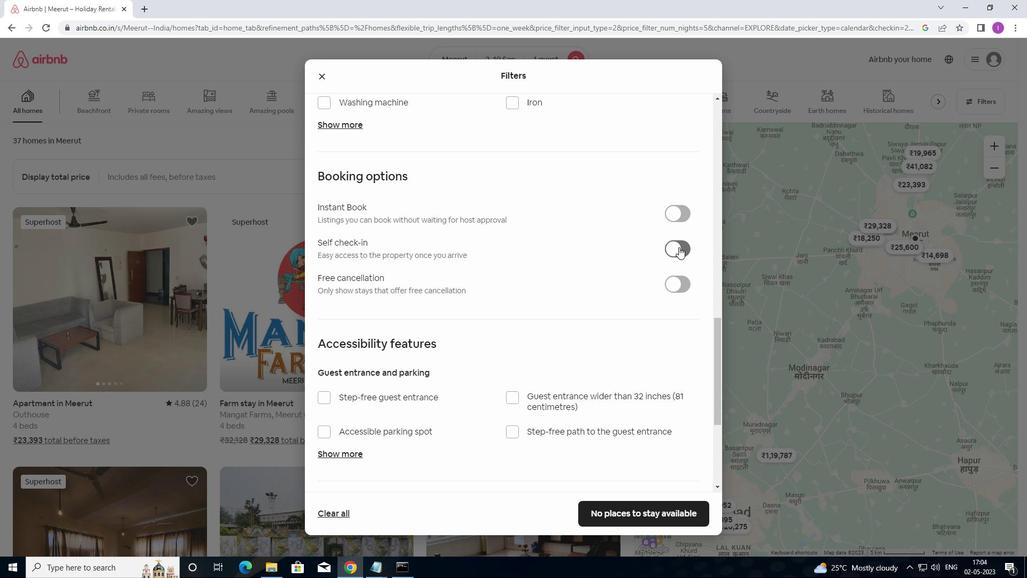 
Action: Mouse moved to (477, 306)
Screenshot: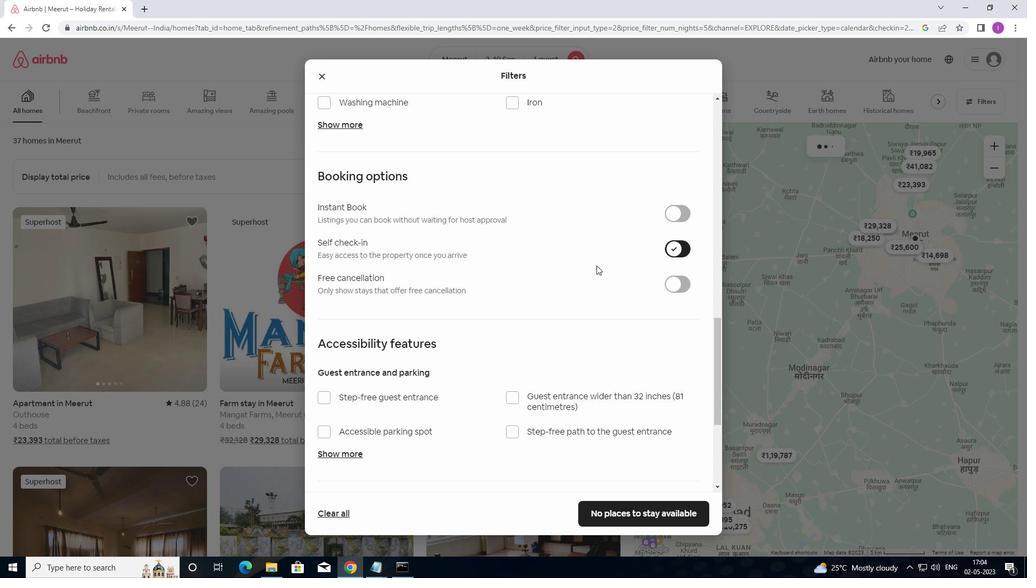 
Action: Mouse scrolled (477, 306) with delta (0, 0)
Screenshot: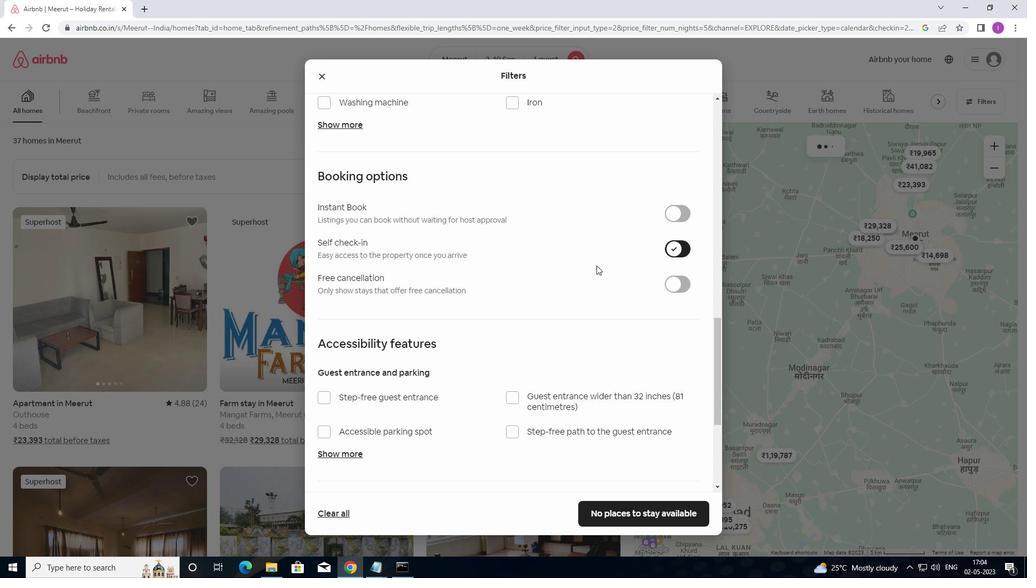 
Action: Mouse moved to (476, 310)
Screenshot: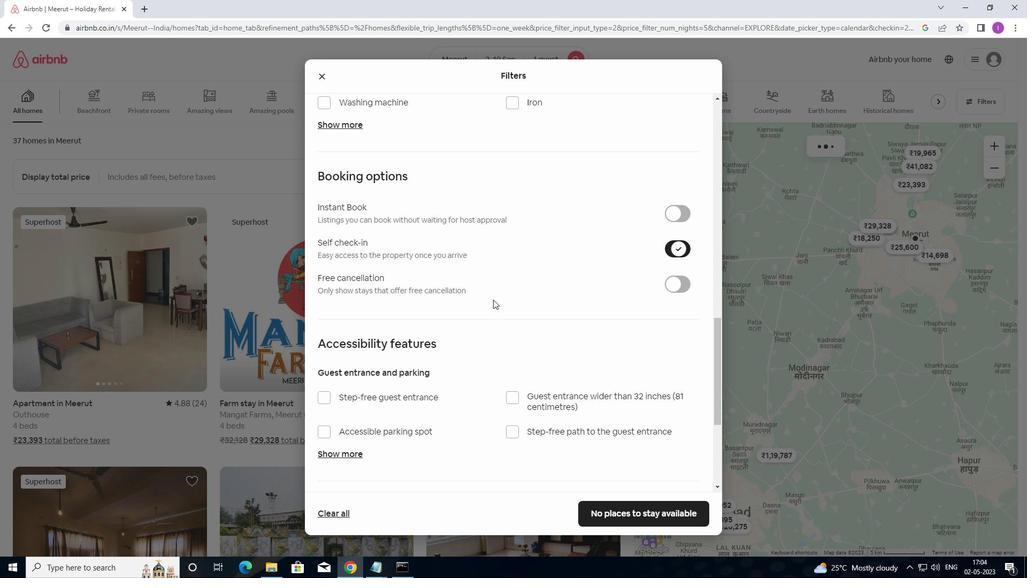 
Action: Mouse scrolled (476, 309) with delta (0, 0)
Screenshot: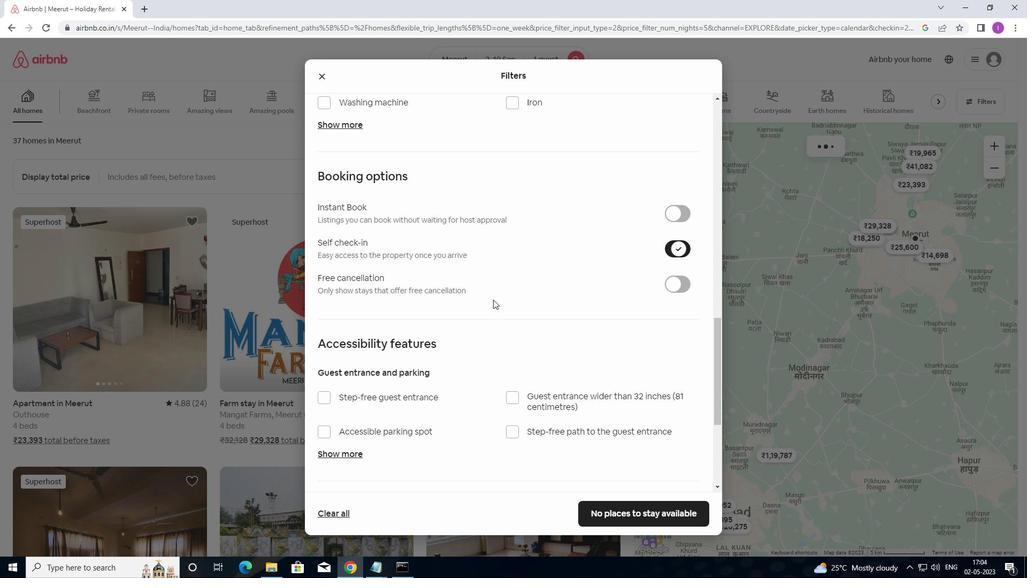 
Action: Mouse moved to (476, 313)
Screenshot: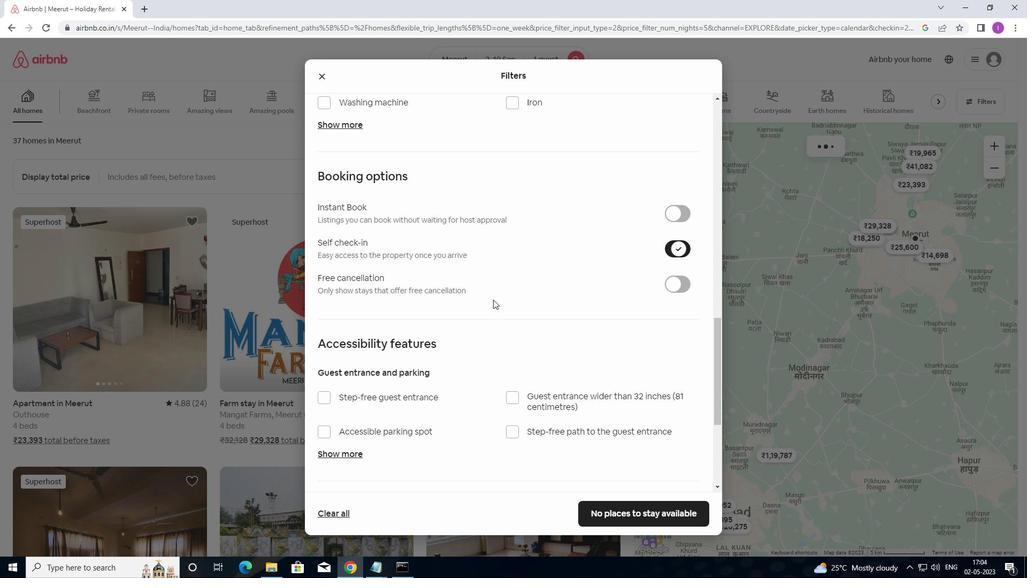 
Action: Mouse scrolled (476, 312) with delta (0, 0)
Screenshot: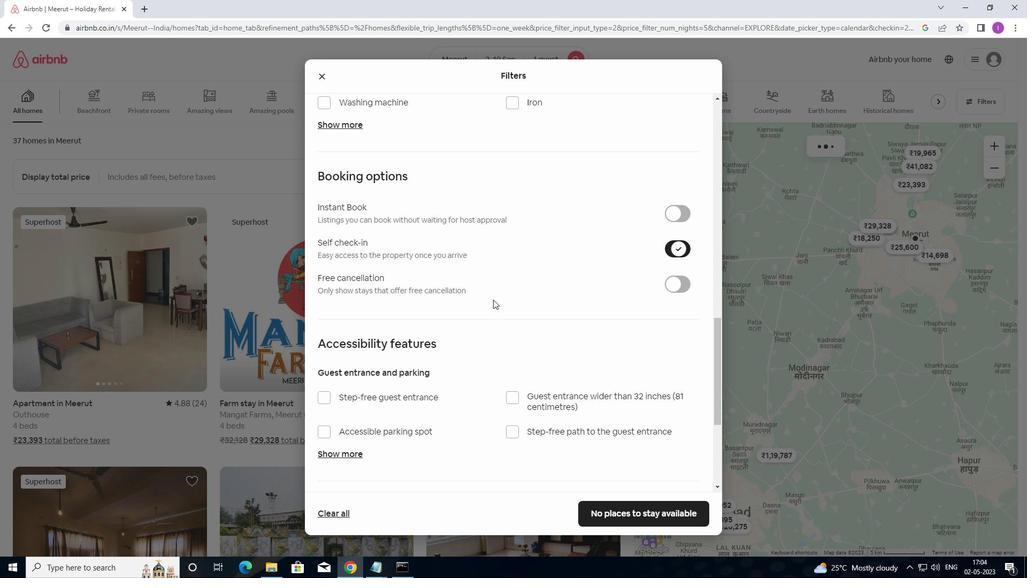 
Action: Mouse moved to (473, 315)
Screenshot: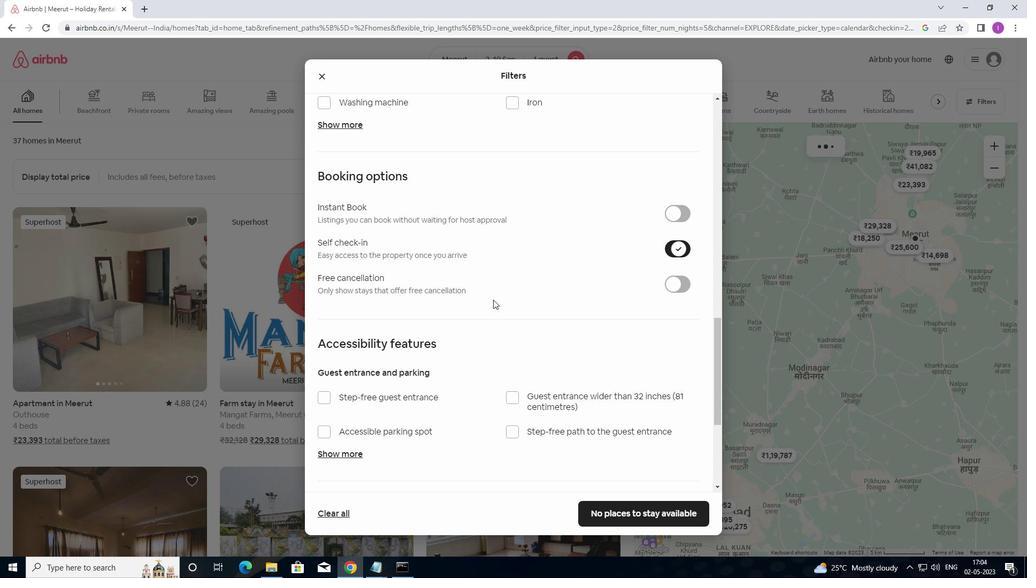 
Action: Mouse scrolled (473, 315) with delta (0, 0)
Screenshot: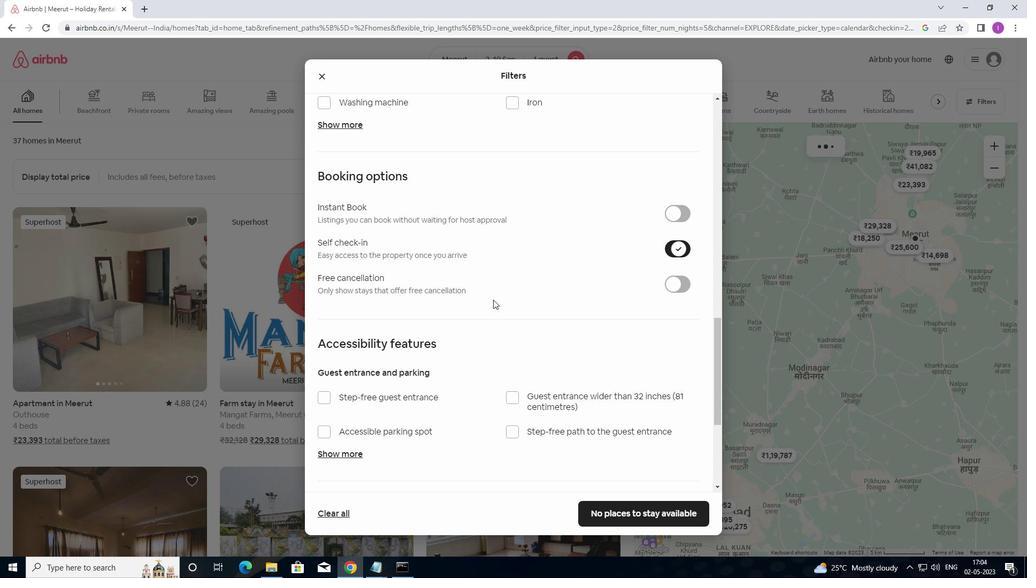 
Action: Mouse moved to (434, 334)
Screenshot: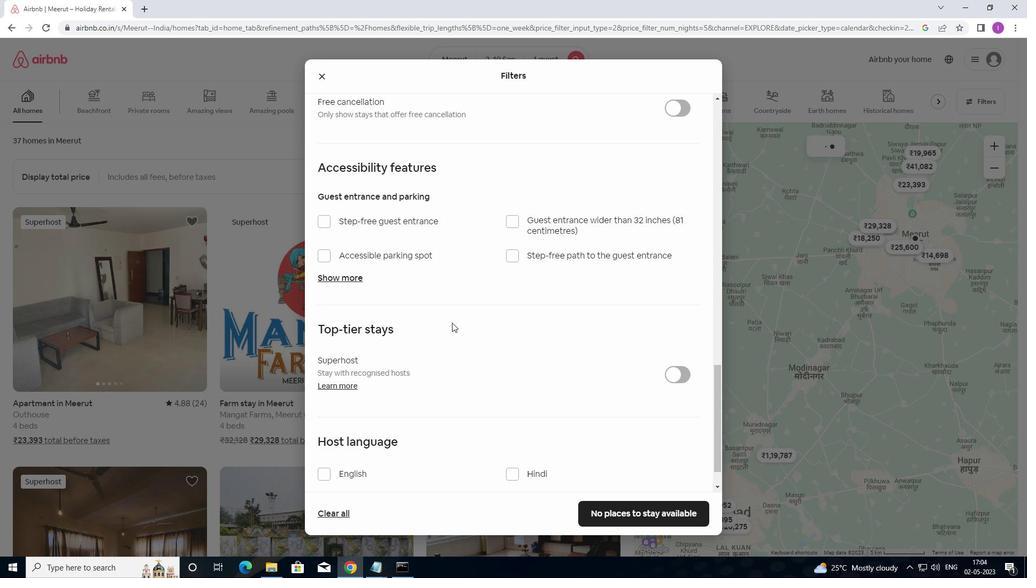 
Action: Mouse scrolled (434, 333) with delta (0, 0)
Screenshot: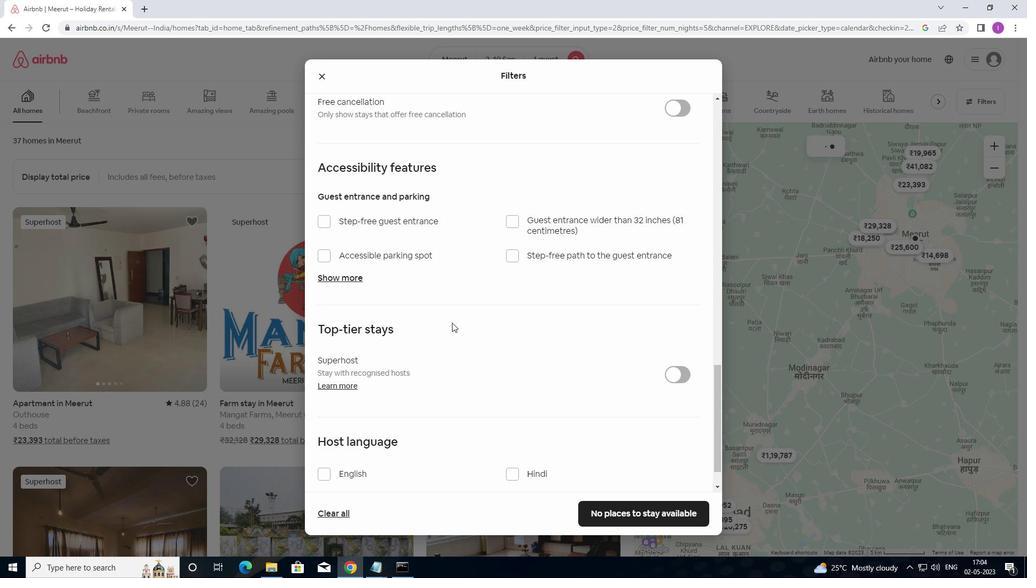 
Action: Mouse moved to (433, 338)
Screenshot: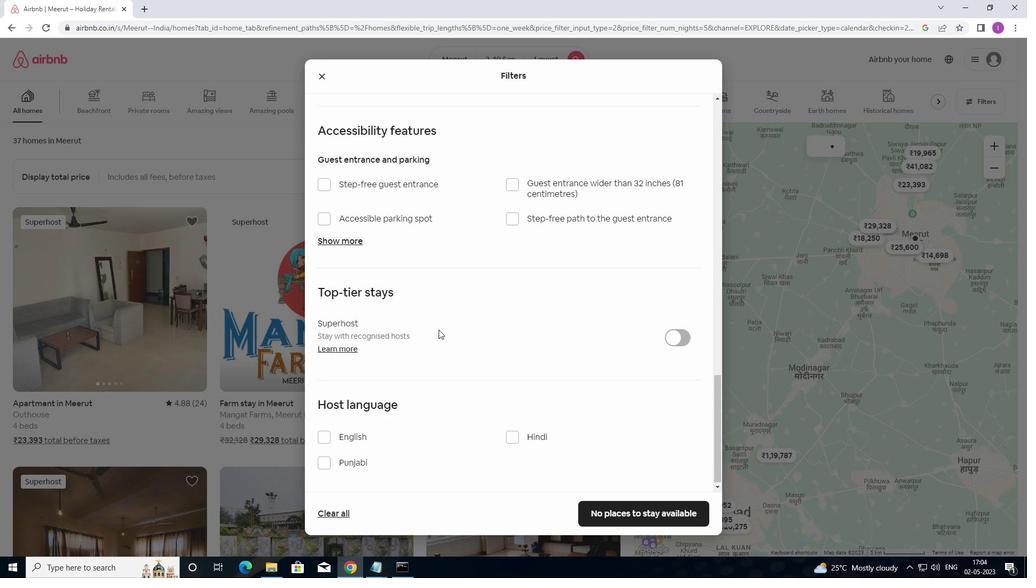 
Action: Mouse scrolled (433, 337) with delta (0, 0)
Screenshot: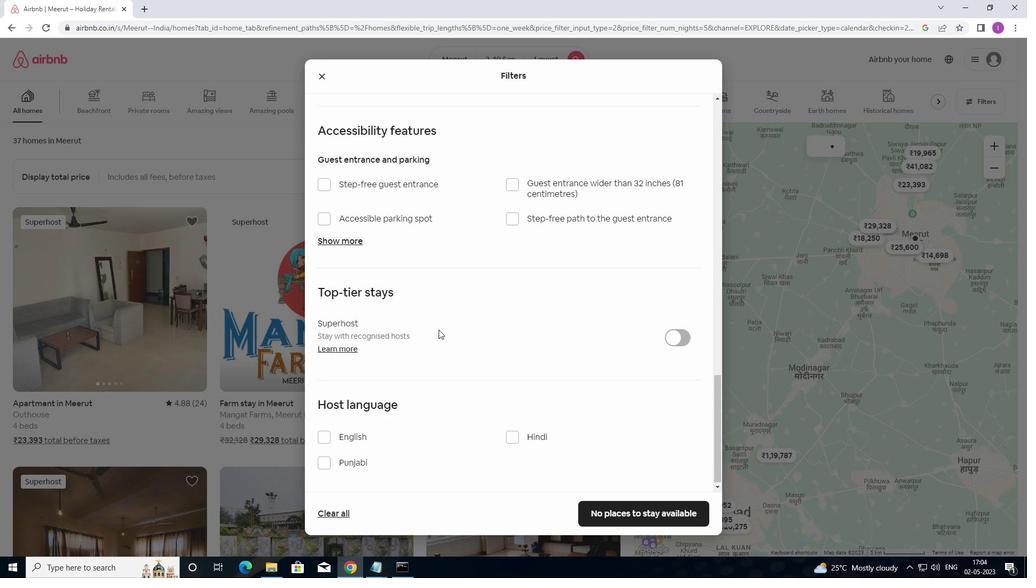 
Action: Mouse moved to (429, 344)
Screenshot: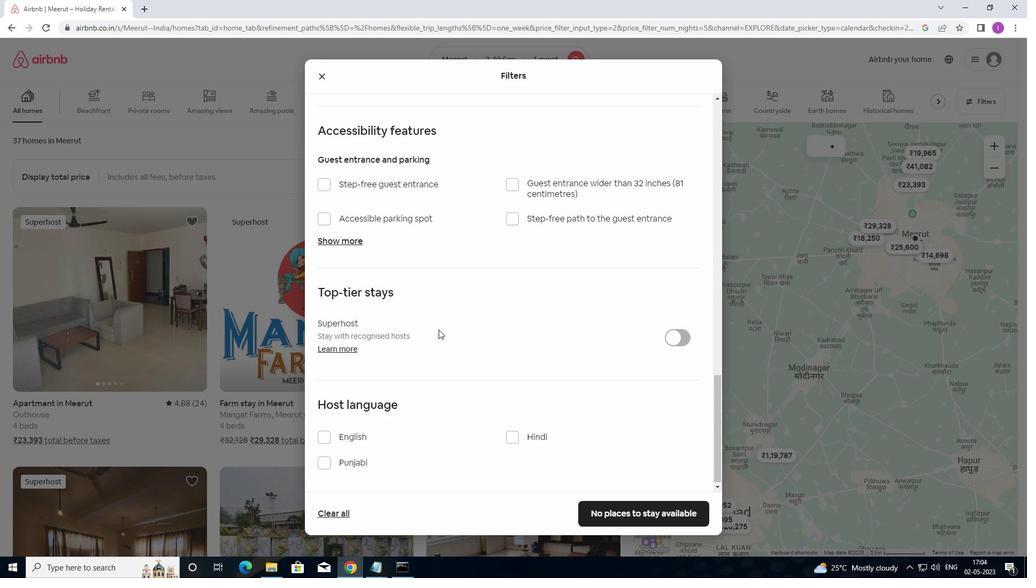 
Action: Mouse scrolled (429, 343) with delta (0, 0)
Screenshot: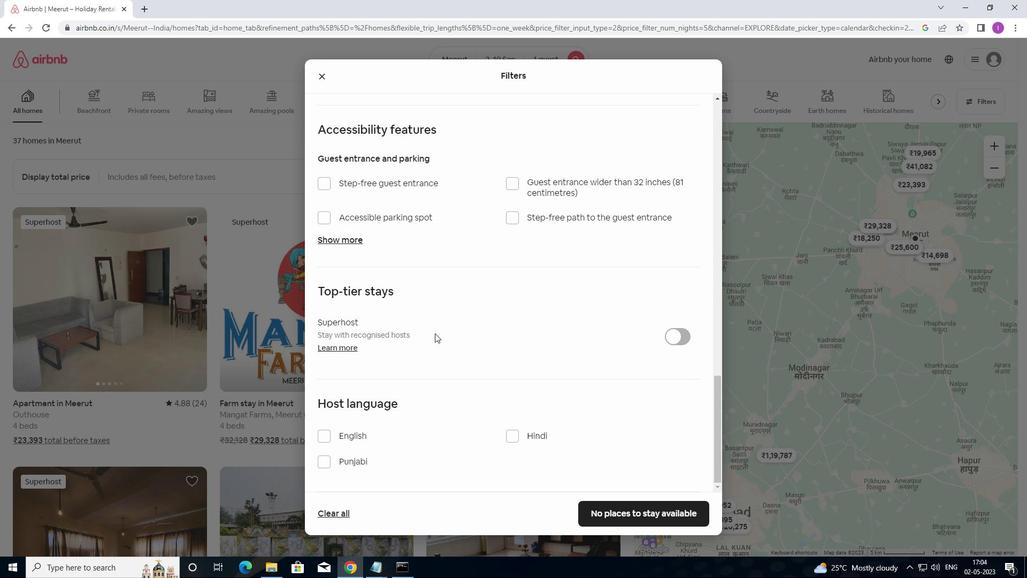 
Action: Mouse moved to (428, 345)
Screenshot: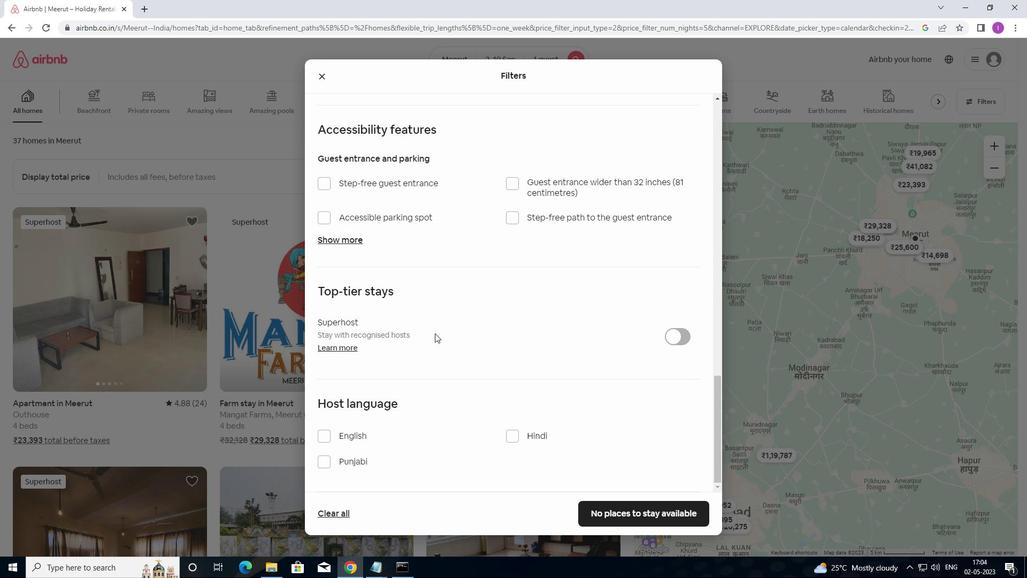 
Action: Mouse scrolled (428, 344) with delta (0, 0)
Screenshot: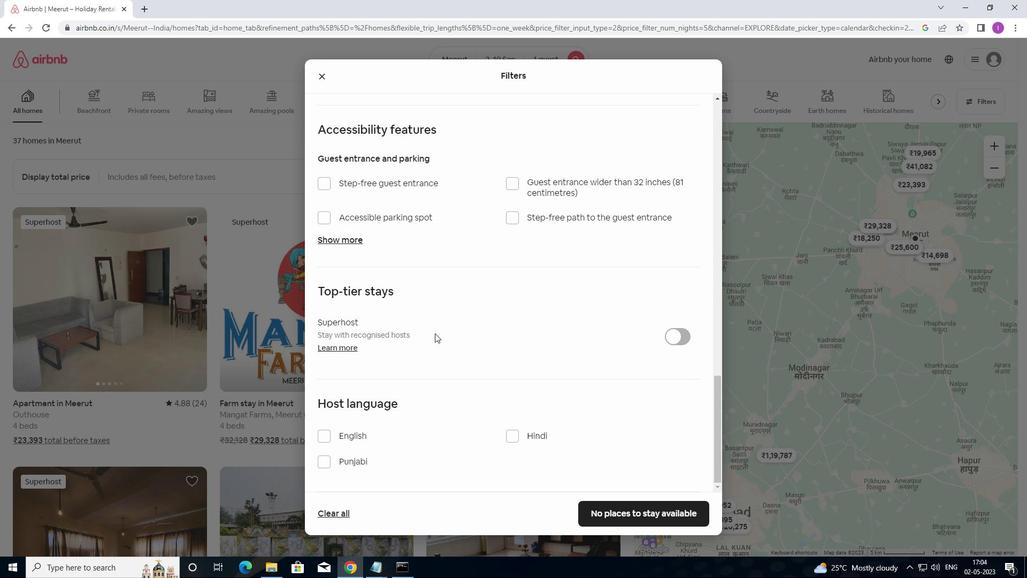 
Action: Mouse moved to (319, 437)
Screenshot: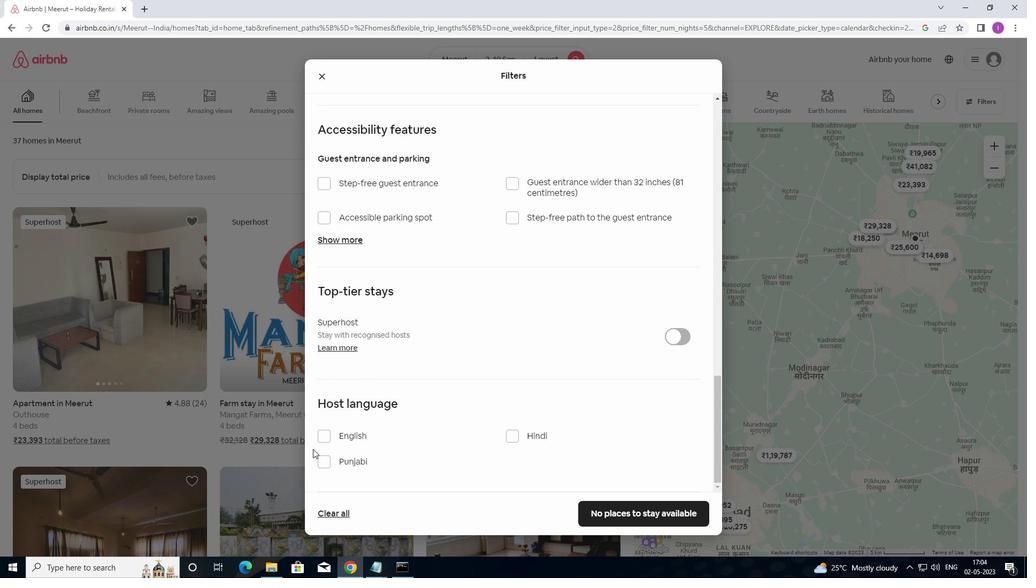 
Action: Mouse pressed left at (319, 437)
Screenshot: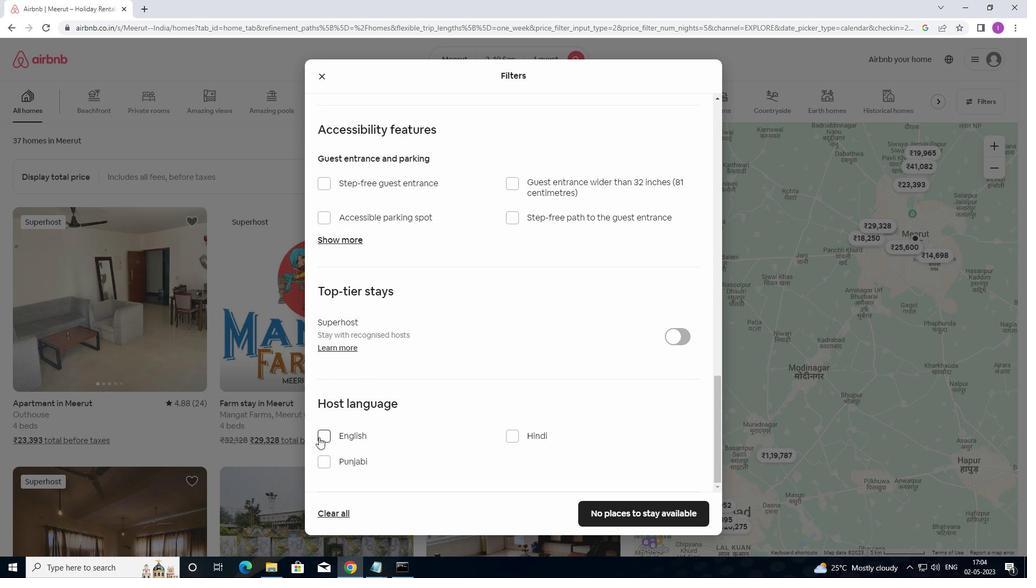 
Action: Mouse moved to (617, 513)
Screenshot: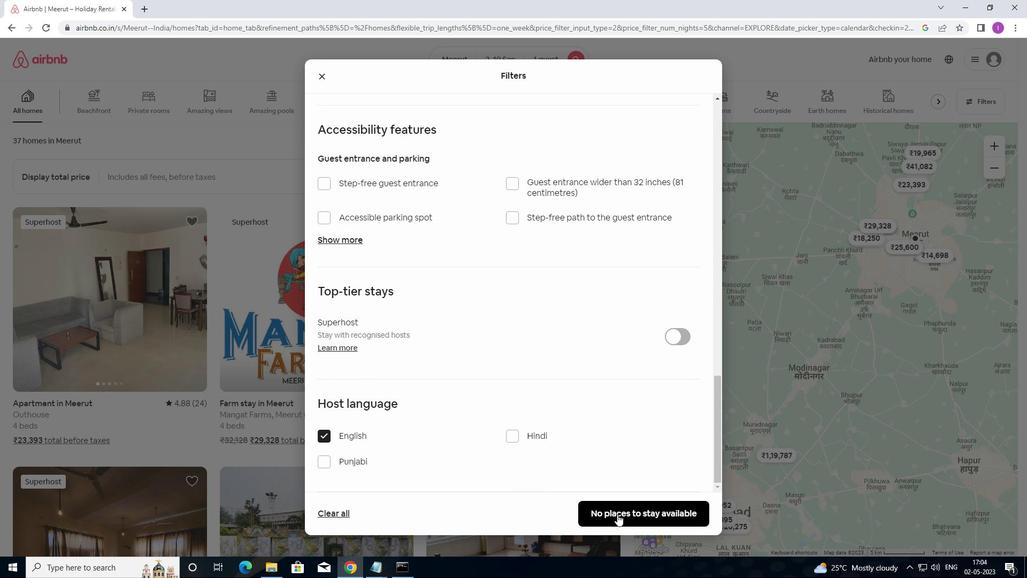 
Action: Mouse pressed left at (617, 513)
Screenshot: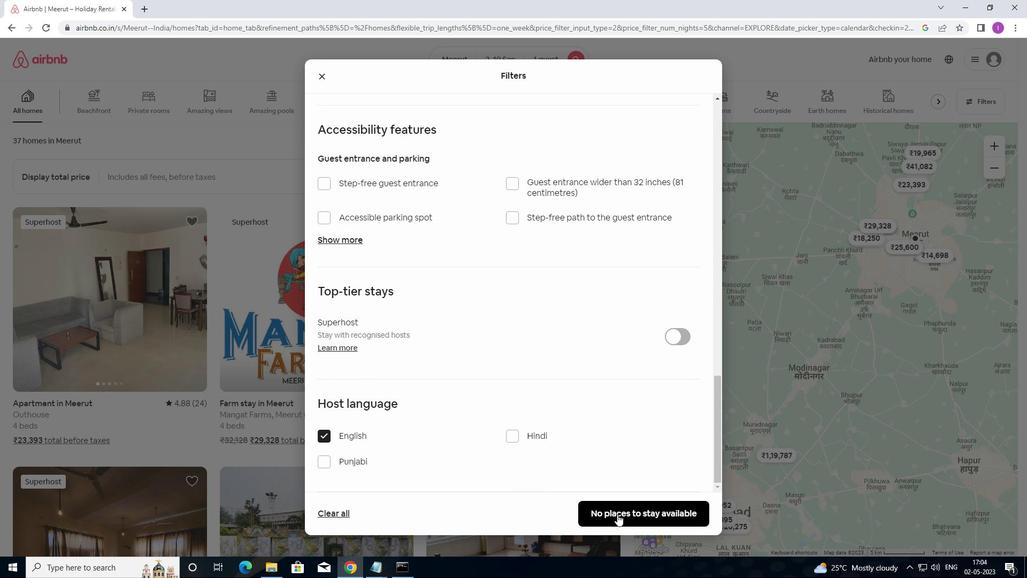 
Action: Mouse moved to (616, 494)
Screenshot: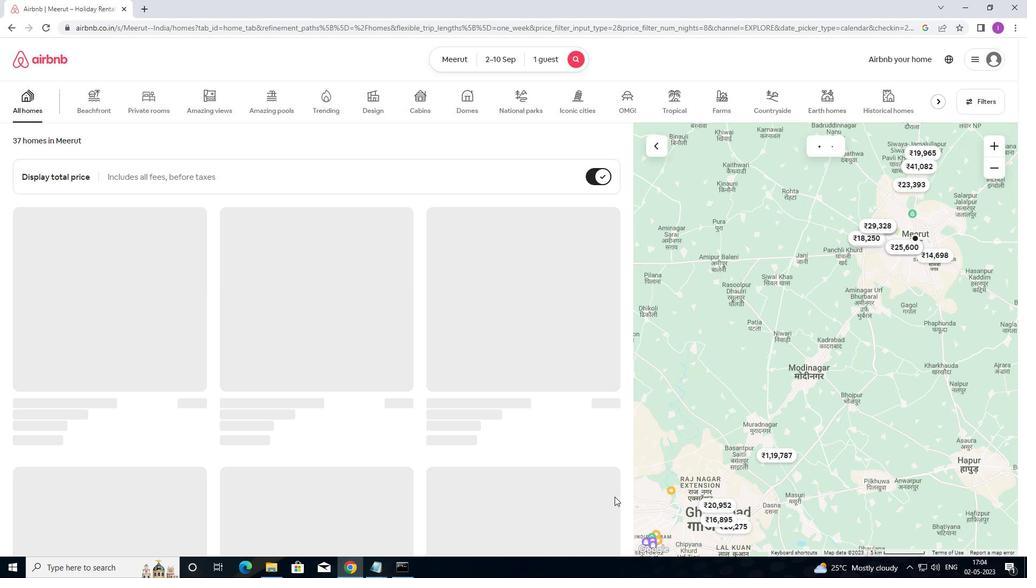 
